 Task: Explore Airbnb accommodation in Grimbergen, Belgium from 6th December, 2023 to 10th December, 2023 for 1 adult. Place can be private room with 1  bedroom having 1 bed and 1 bathroom. Property type can be hotel. Amenities needed are: heating.
Action: Mouse moved to (382, 116)
Screenshot: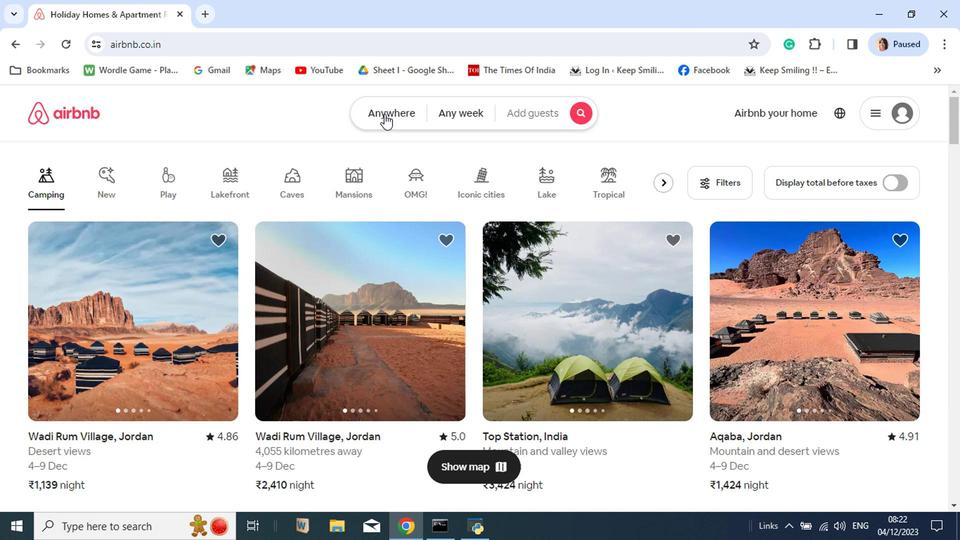 
Action: Mouse pressed left at (382, 116)
Screenshot: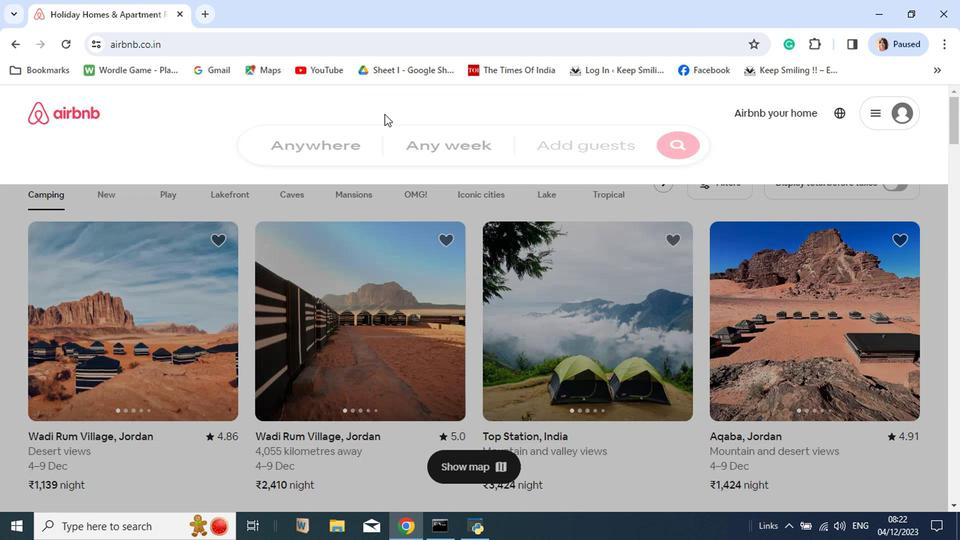 
Action: Mouse moved to (534, 410)
Screenshot: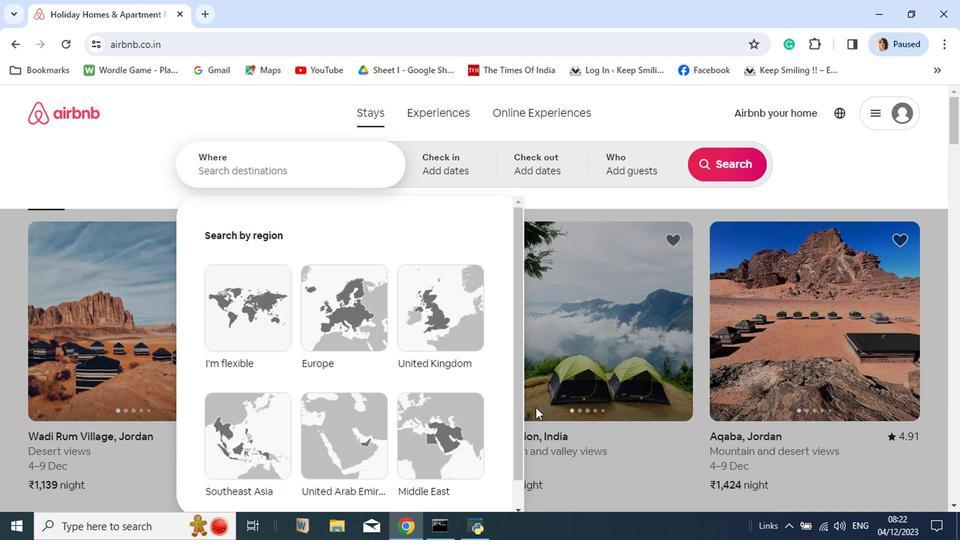 
Action: Key pressed <Key.shift>Grimb
Screenshot: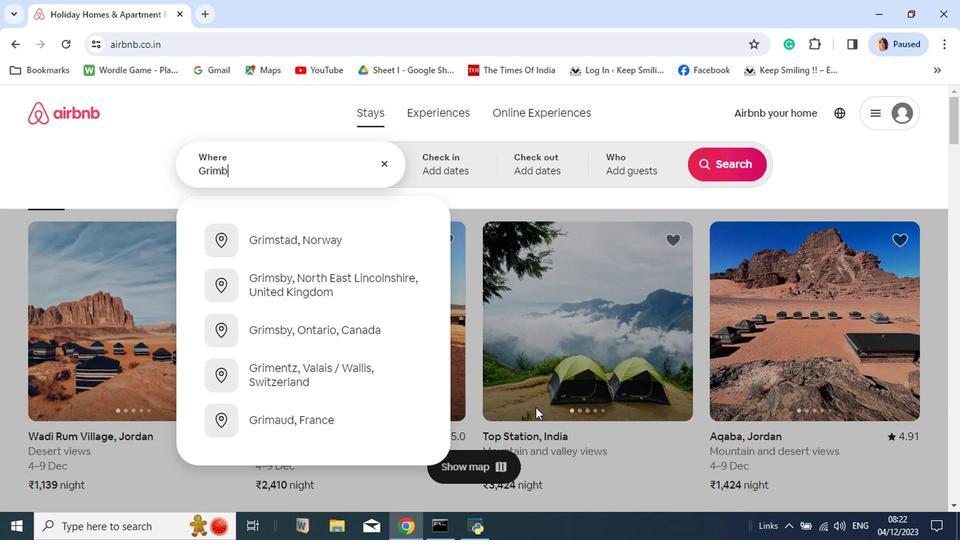 
Action: Mouse moved to (280, 249)
Screenshot: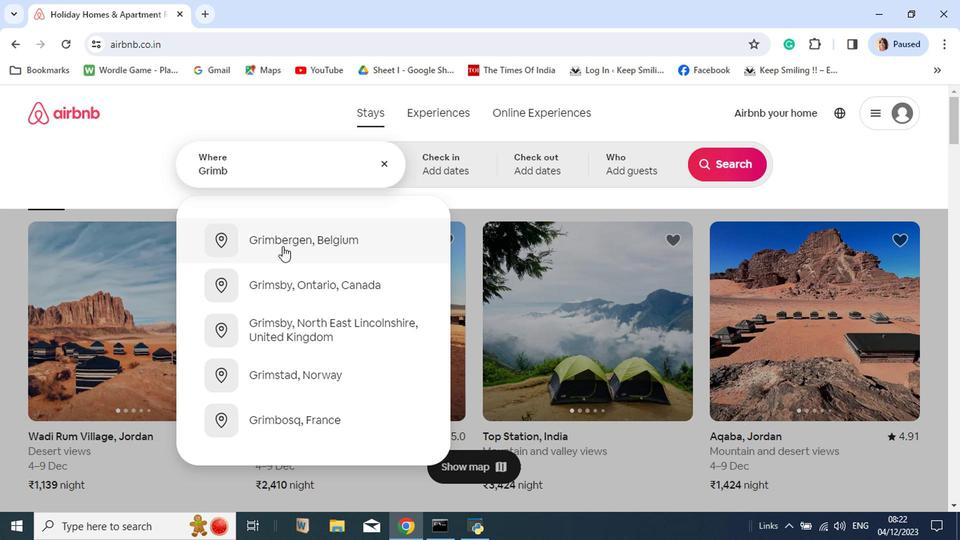 
Action: Mouse pressed left at (280, 249)
Screenshot: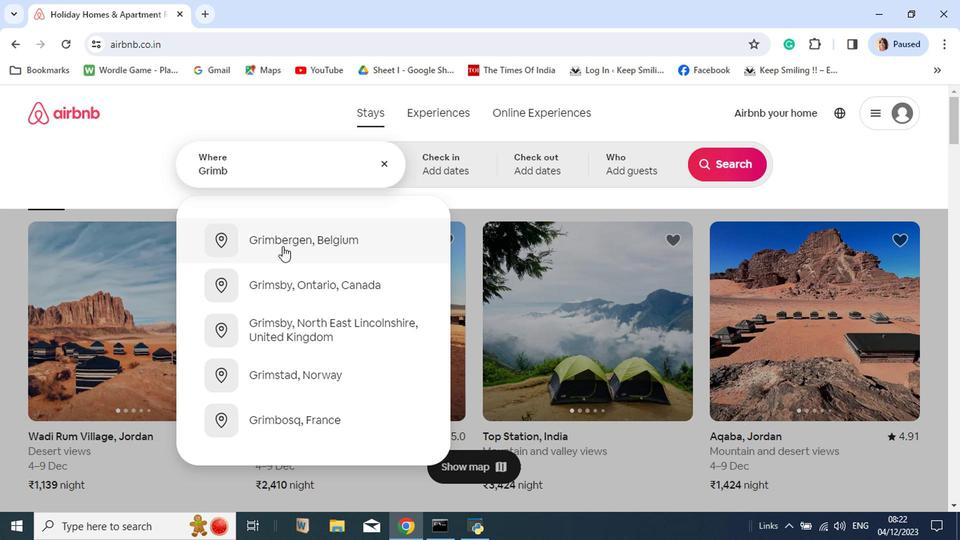 
Action: Mouse moved to (327, 383)
Screenshot: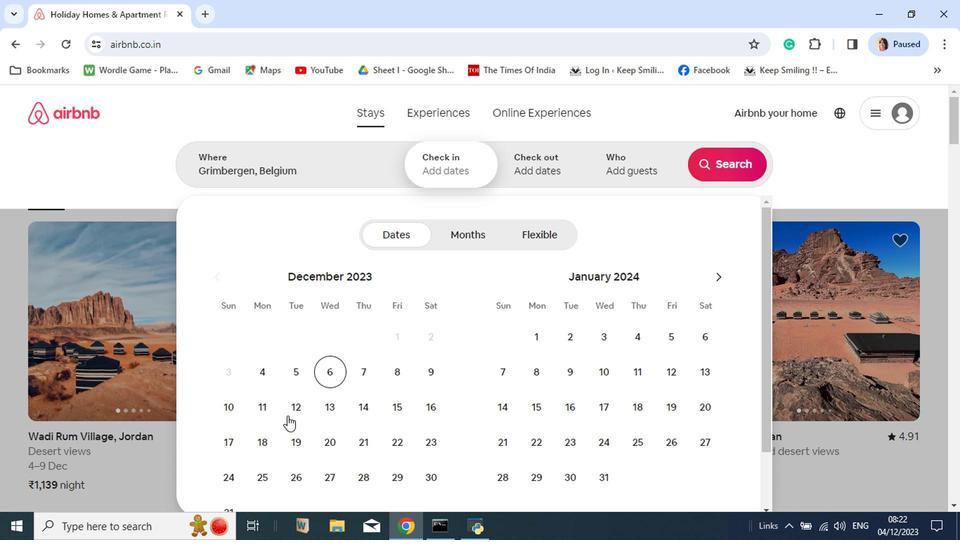 
Action: Mouse pressed left at (327, 383)
Screenshot: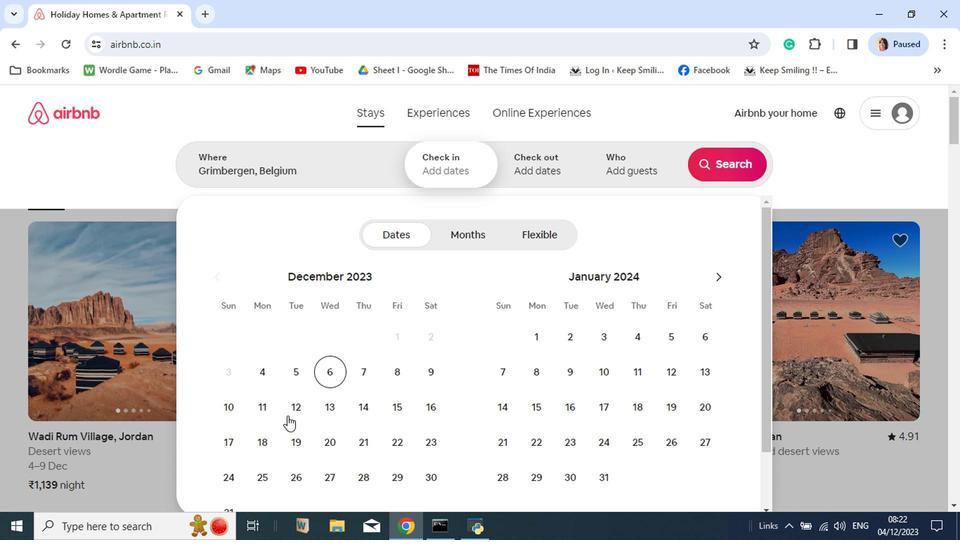 
Action: Mouse moved to (223, 415)
Screenshot: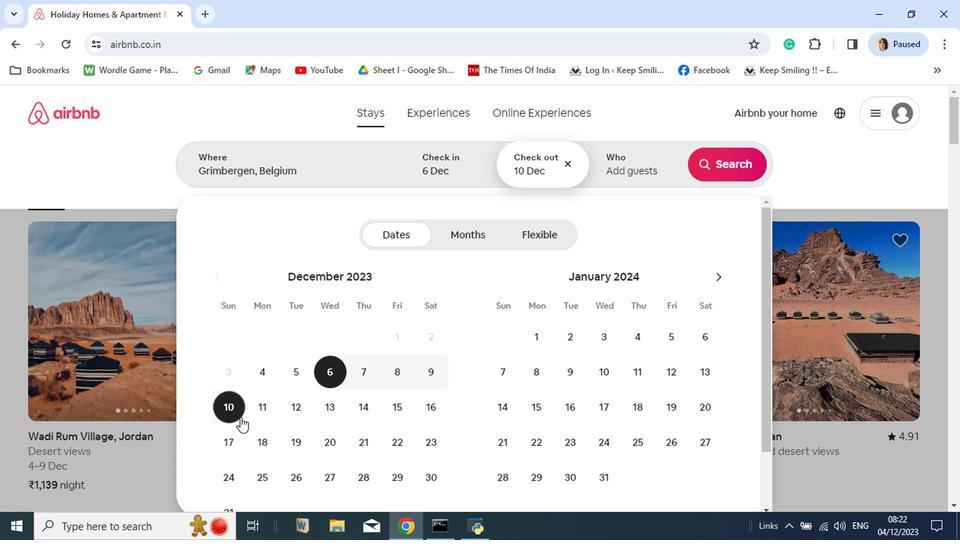 
Action: Mouse pressed left at (223, 415)
Screenshot: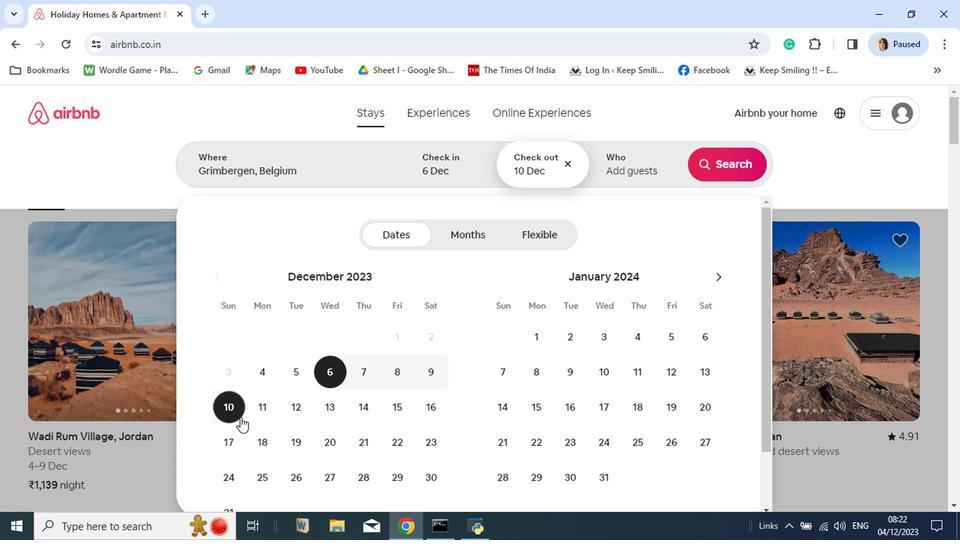 
Action: Mouse moved to (658, 172)
Screenshot: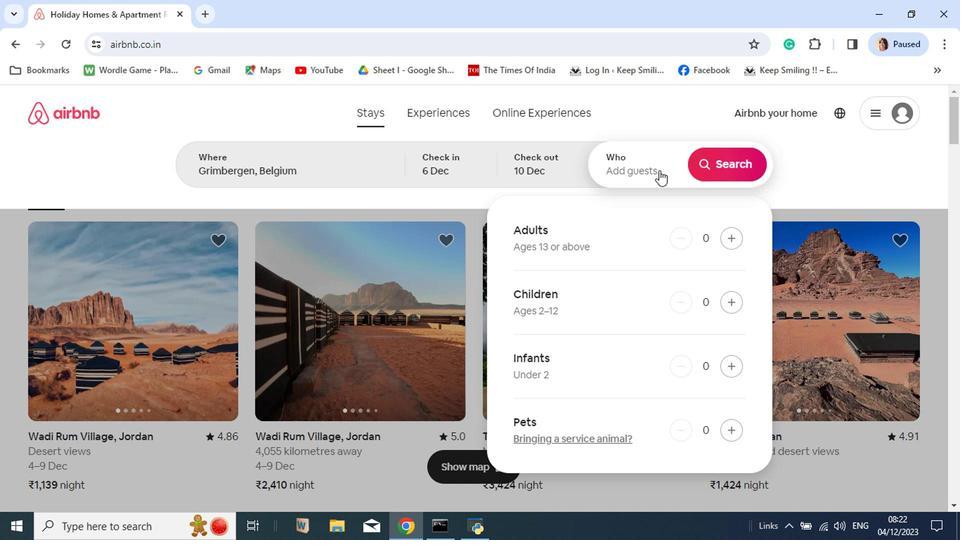 
Action: Mouse pressed left at (658, 172)
Screenshot: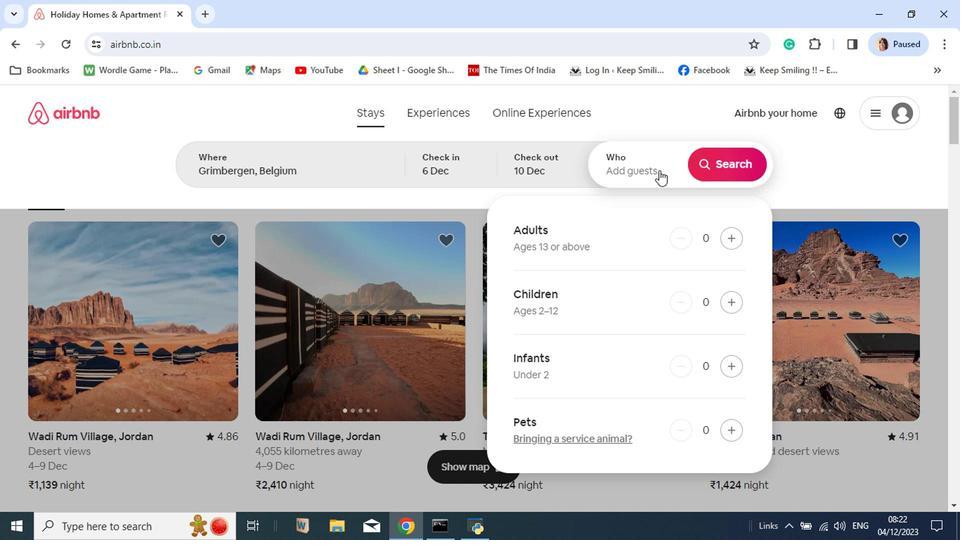 
Action: Mouse moved to (732, 245)
Screenshot: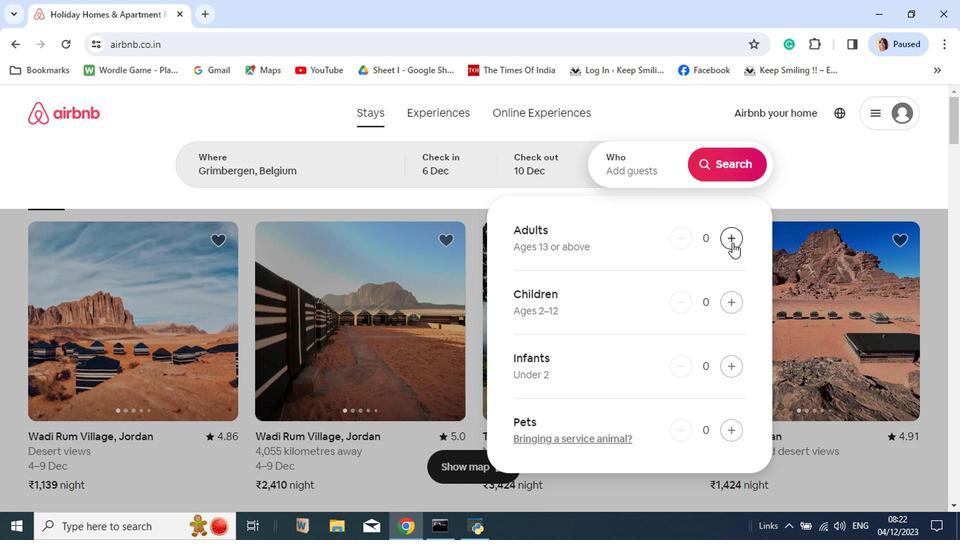 
Action: Mouse pressed left at (732, 245)
Screenshot: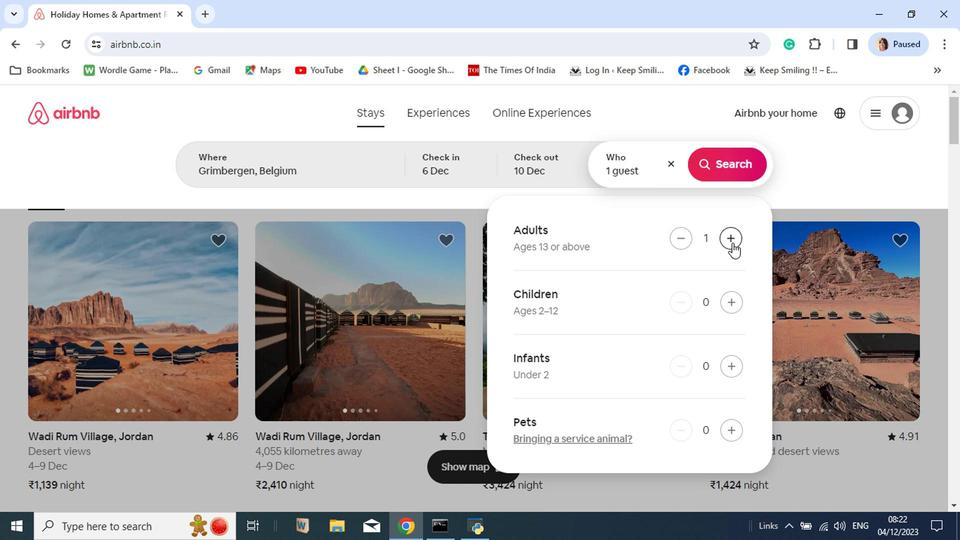 
Action: Mouse moved to (729, 168)
Screenshot: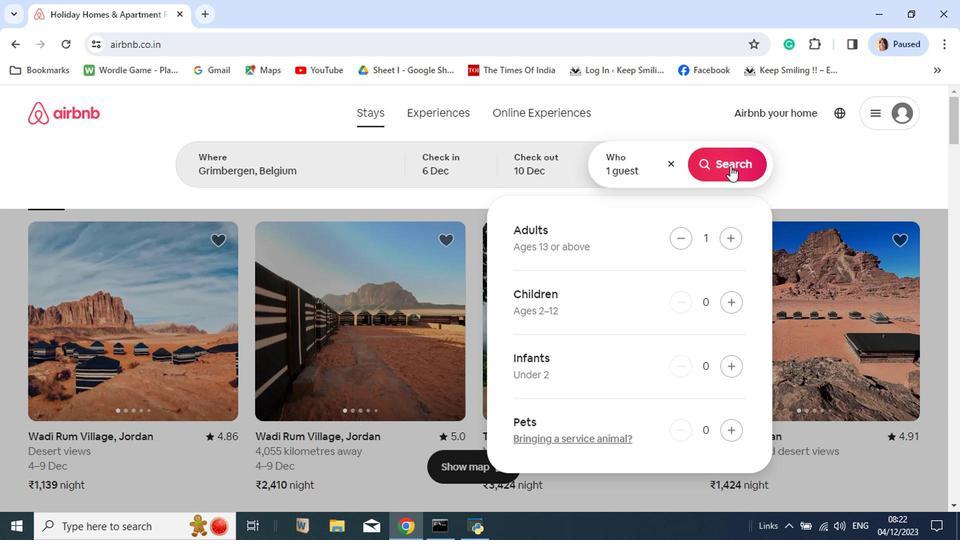 
Action: Mouse pressed left at (729, 168)
Screenshot: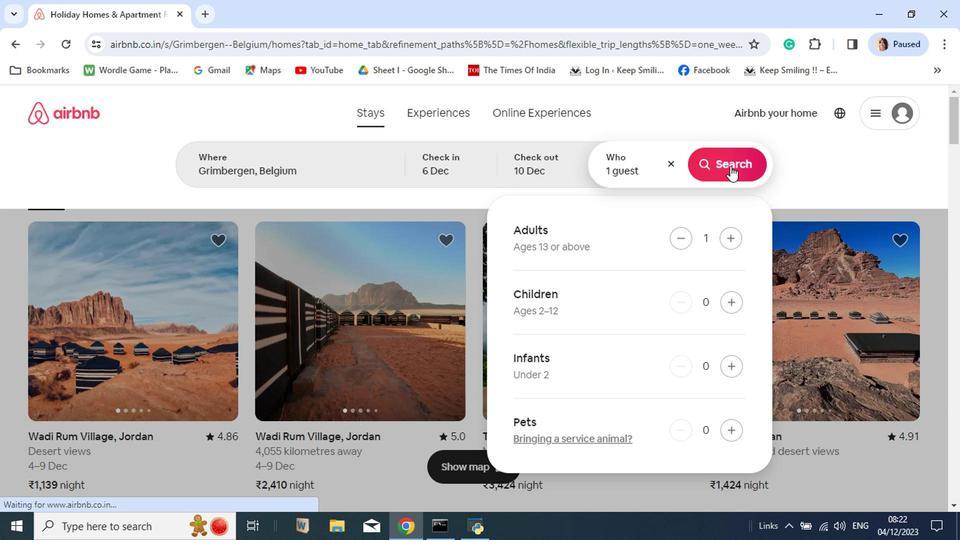 
Action: Mouse moved to (744, 174)
Screenshot: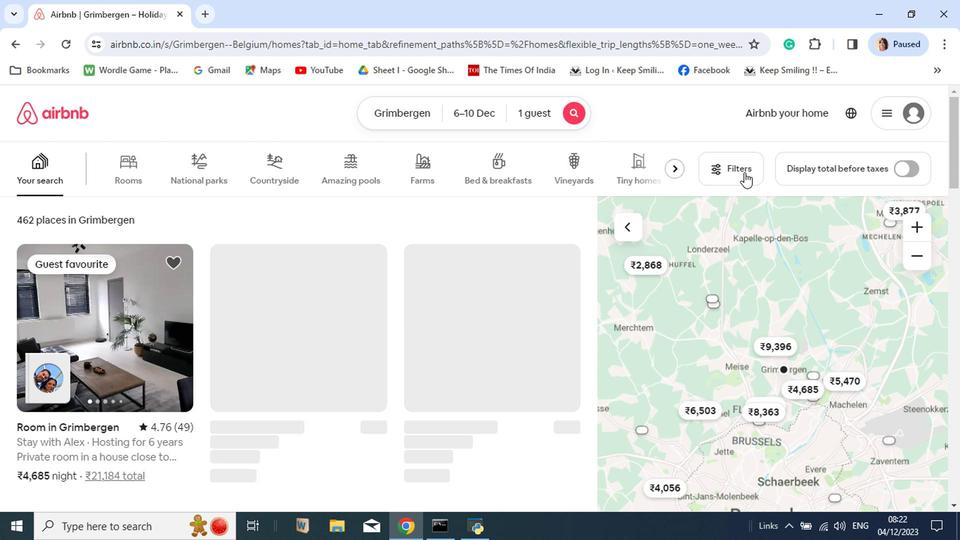
Action: Mouse pressed left at (744, 174)
Screenshot: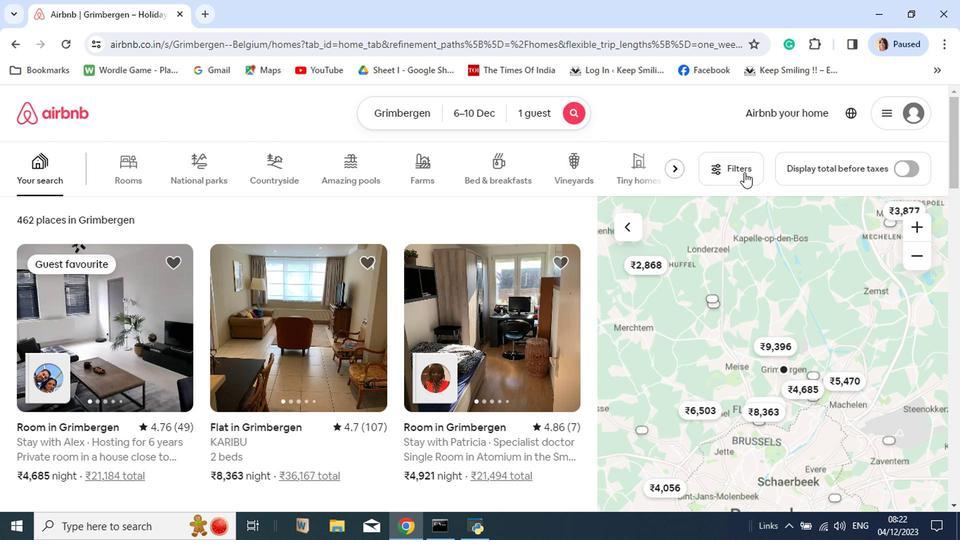 
Action: Mouse moved to (749, 178)
Screenshot: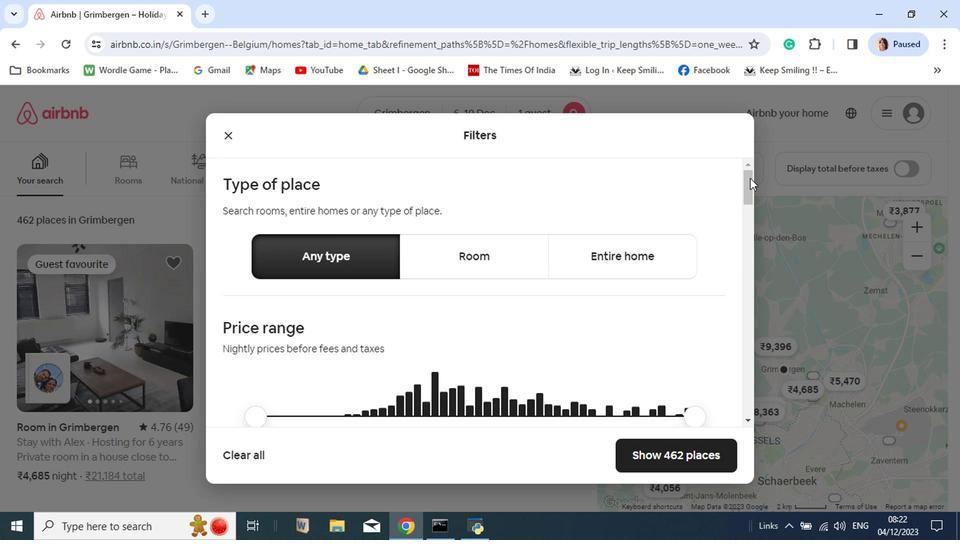 
Action: Mouse pressed left at (749, 178)
Screenshot: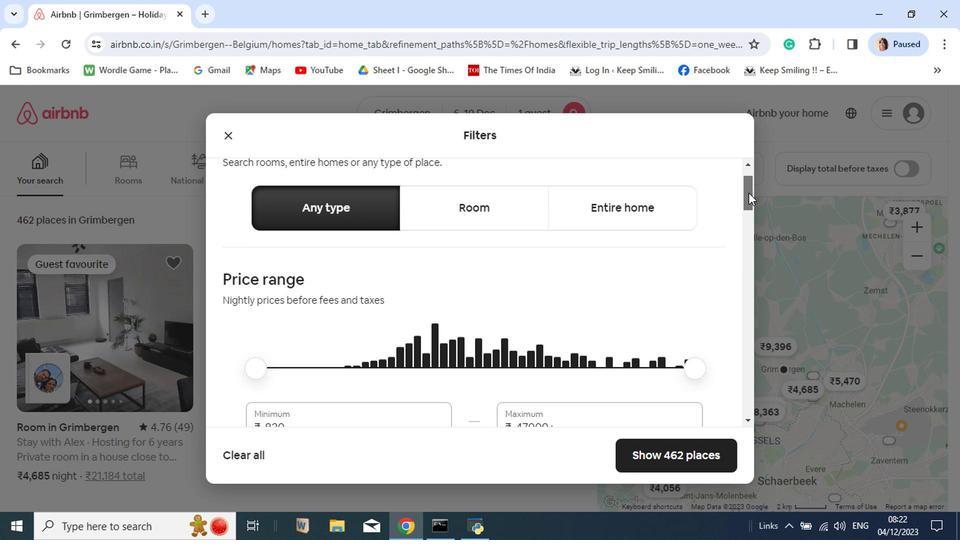 
Action: Mouse moved to (309, 278)
Screenshot: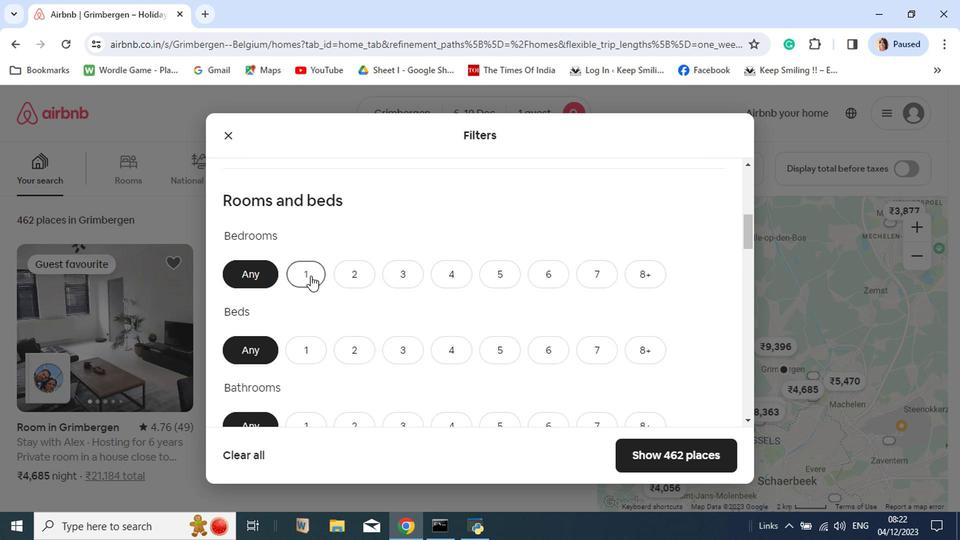 
Action: Mouse pressed left at (309, 278)
Screenshot: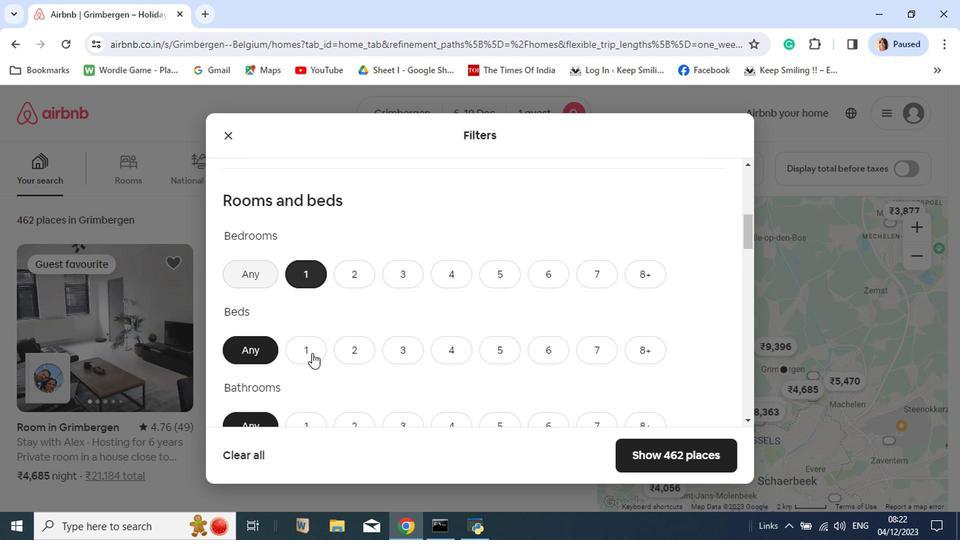 
Action: Mouse moved to (310, 355)
Screenshot: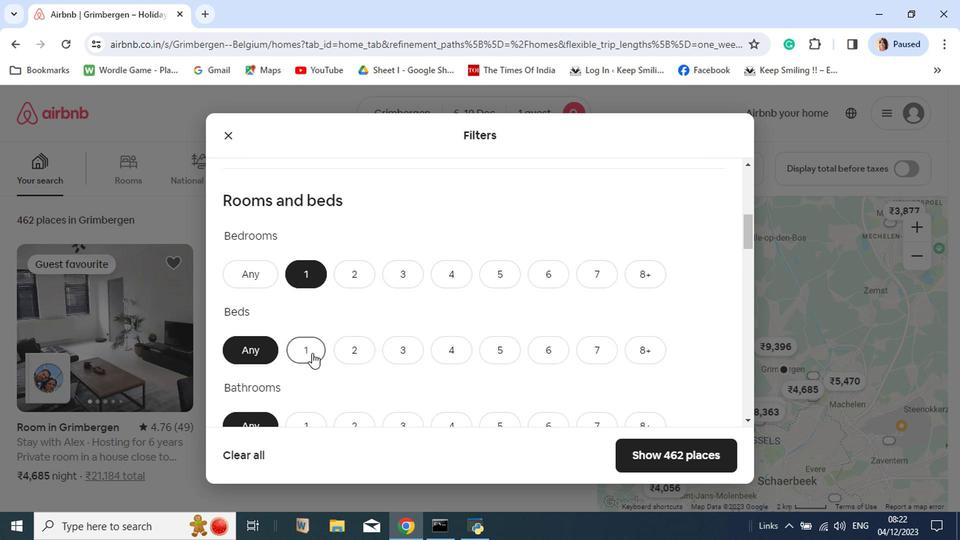
Action: Mouse pressed left at (310, 355)
Screenshot: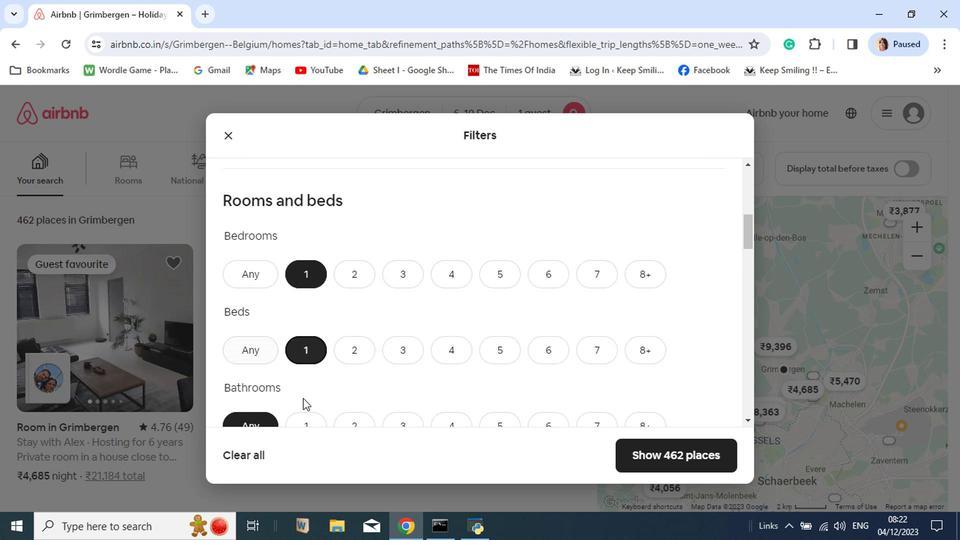 
Action: Mouse moved to (301, 415)
Screenshot: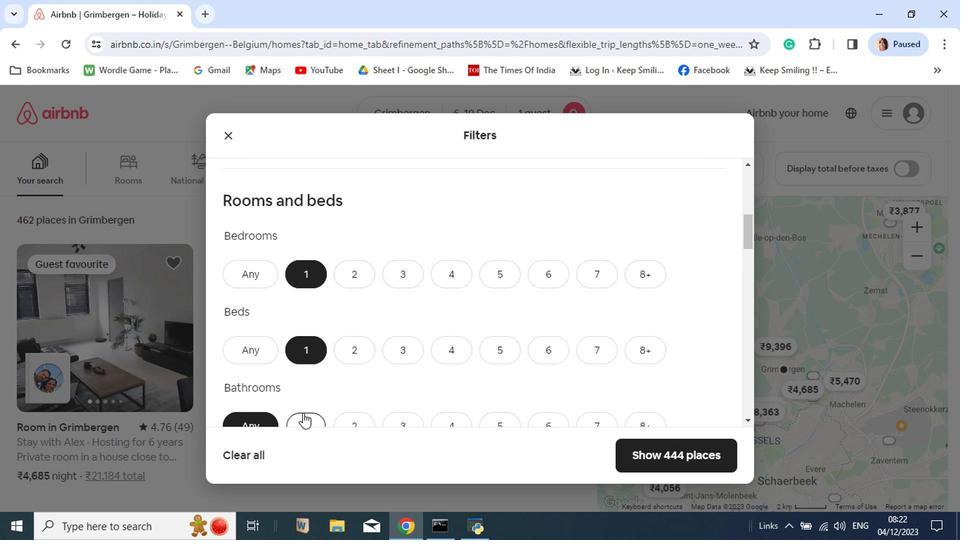 
Action: Mouse pressed left at (301, 415)
Screenshot: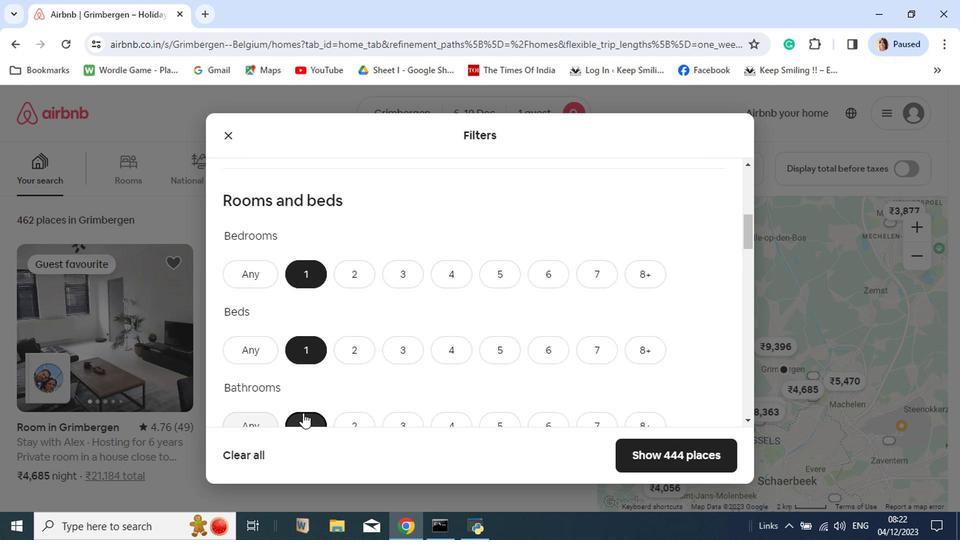 
Action: Mouse moved to (366, 369)
Screenshot: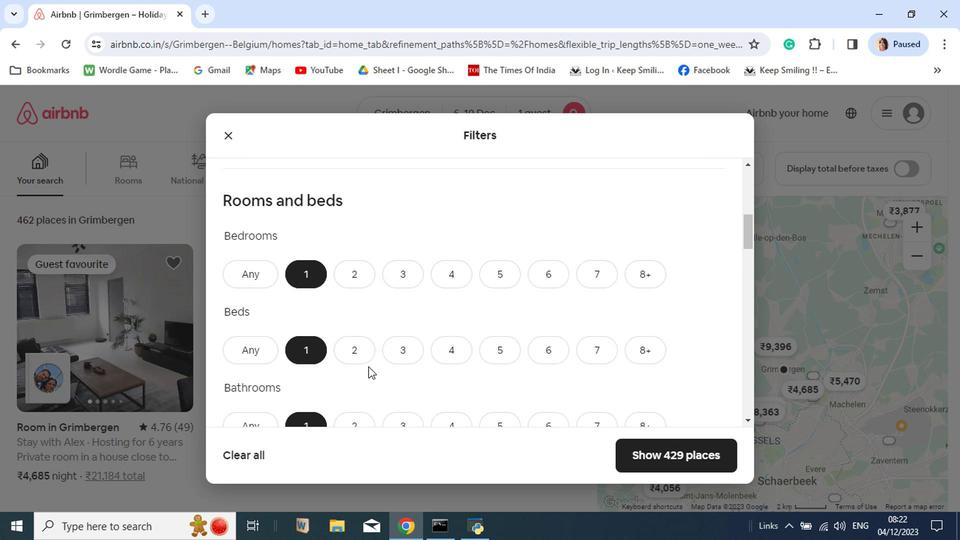 
Action: Mouse scrolled (366, 368) with delta (0, -1)
Screenshot: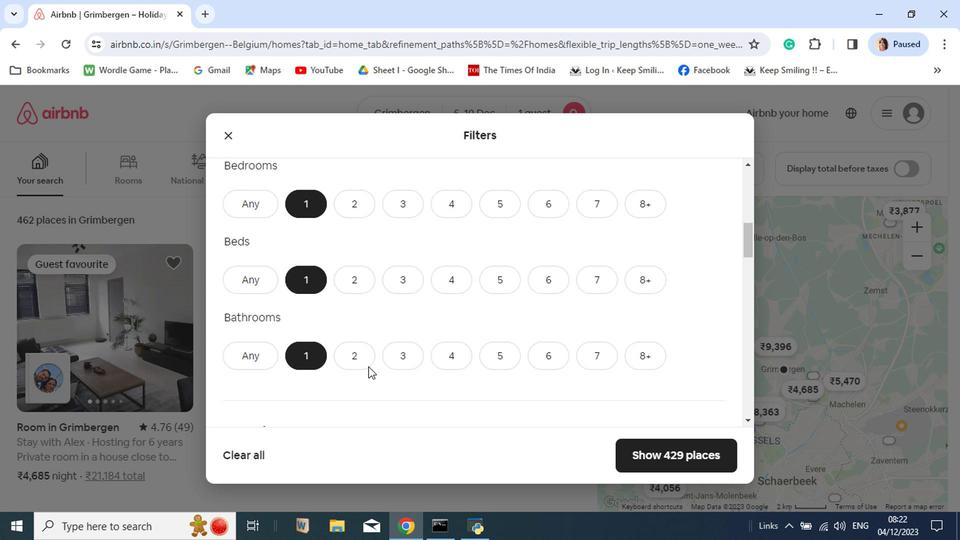 
Action: Mouse scrolled (366, 368) with delta (0, -1)
Screenshot: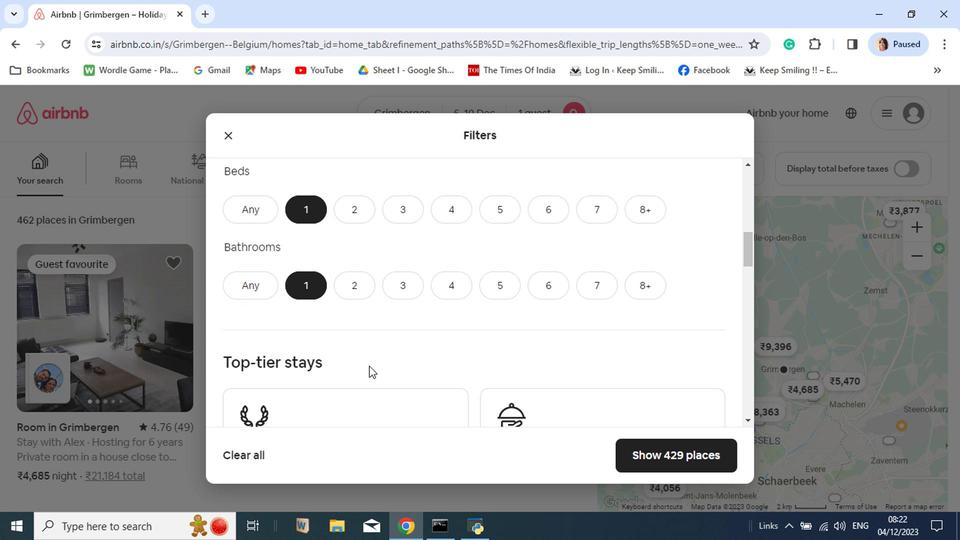 
Action: Mouse moved to (367, 368)
Screenshot: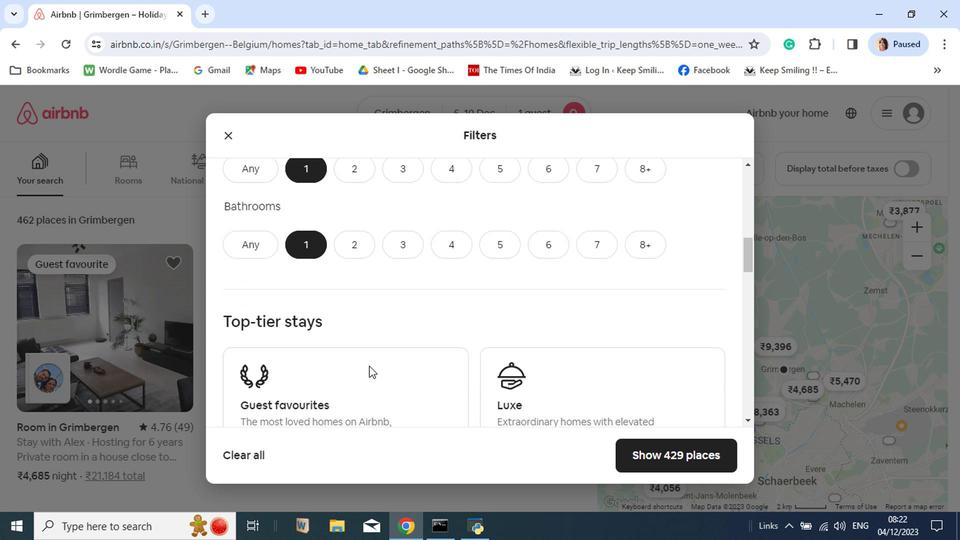 
Action: Mouse scrolled (367, 367) with delta (0, 0)
Screenshot: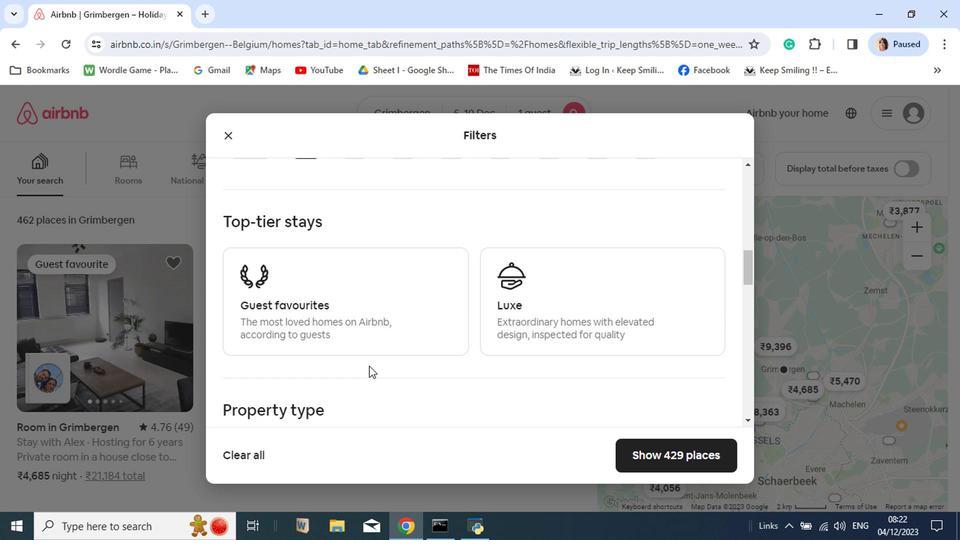 
Action: Mouse scrolled (367, 367) with delta (0, 0)
Screenshot: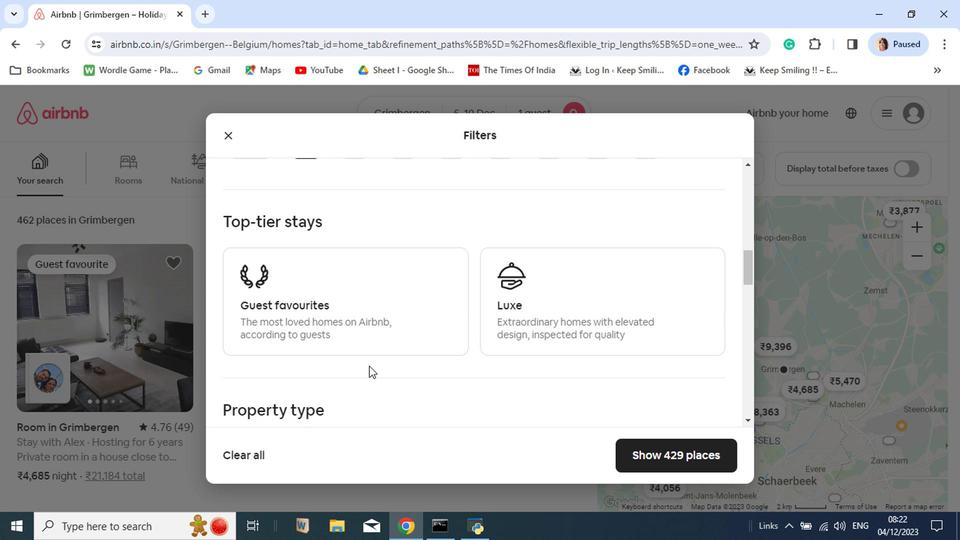 
Action: Mouse scrolled (367, 367) with delta (0, 0)
Screenshot: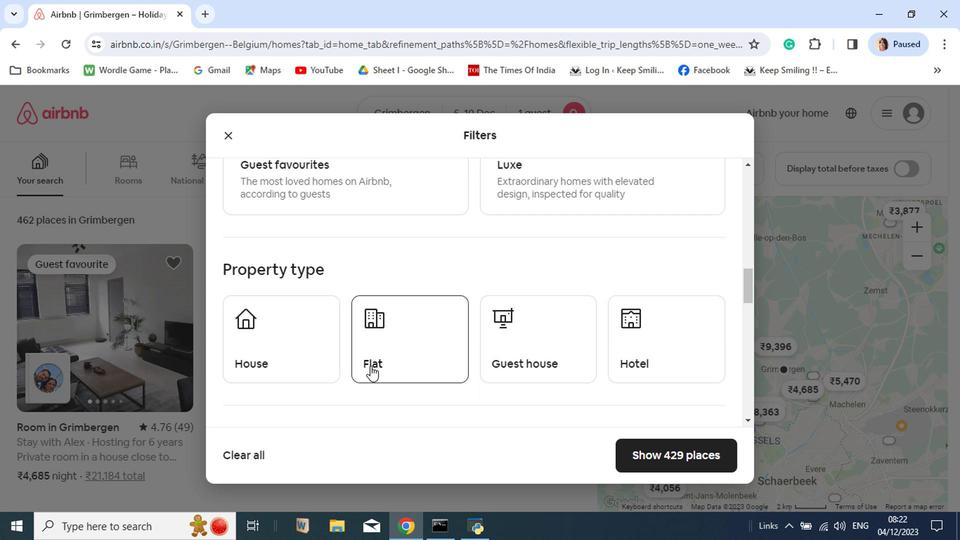 
Action: Mouse scrolled (367, 367) with delta (0, 0)
Screenshot: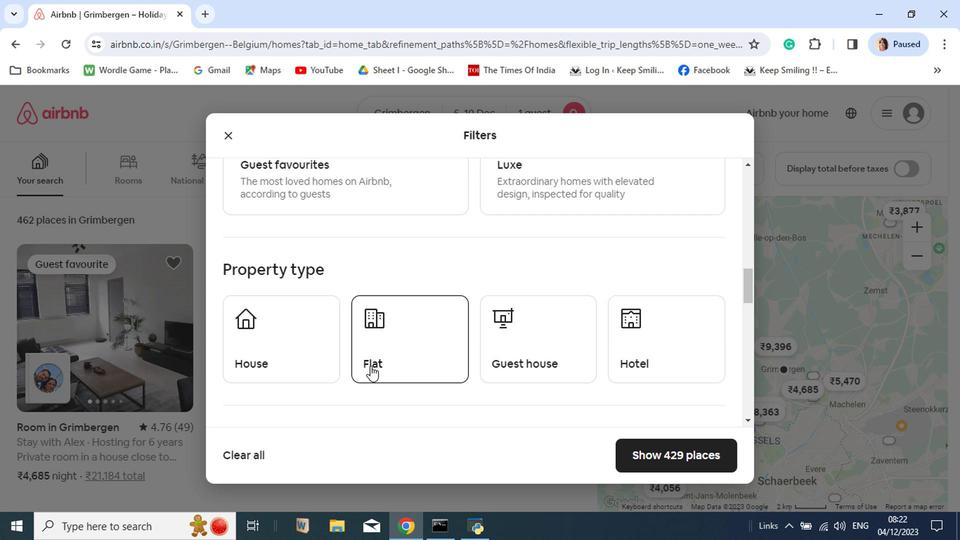 
Action: Mouse moved to (369, 368)
Screenshot: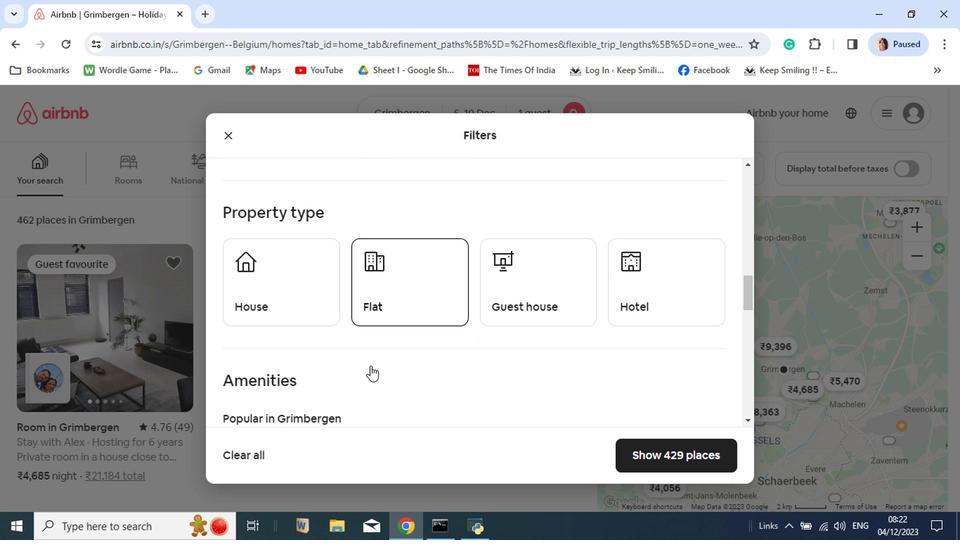 
Action: Mouse scrolled (369, 367) with delta (0, 0)
Screenshot: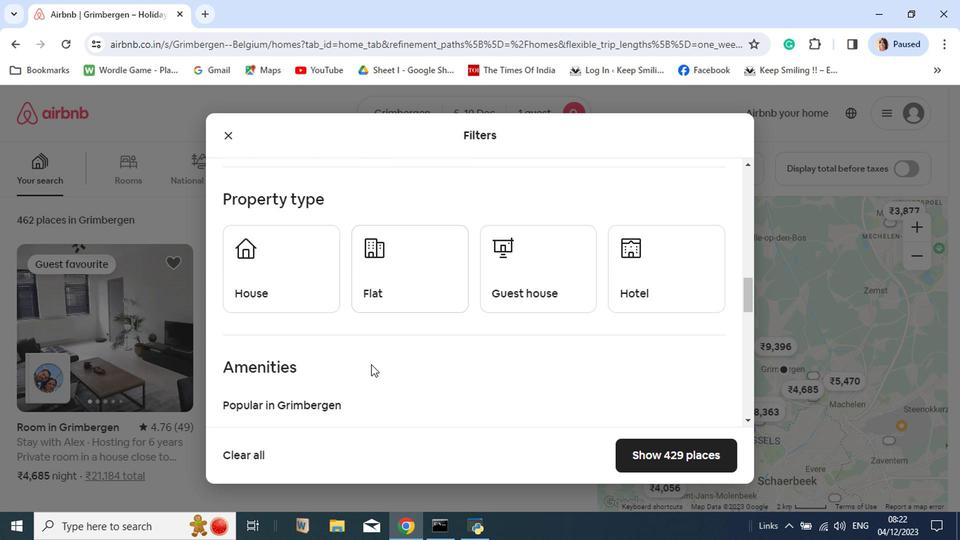 
Action: Mouse moved to (604, 290)
Screenshot: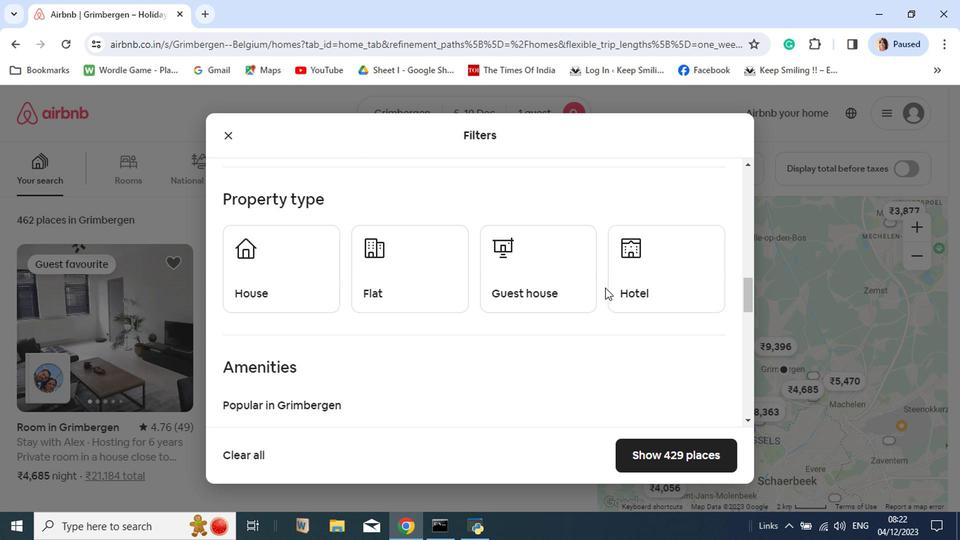 
Action: Mouse pressed left at (604, 290)
Screenshot: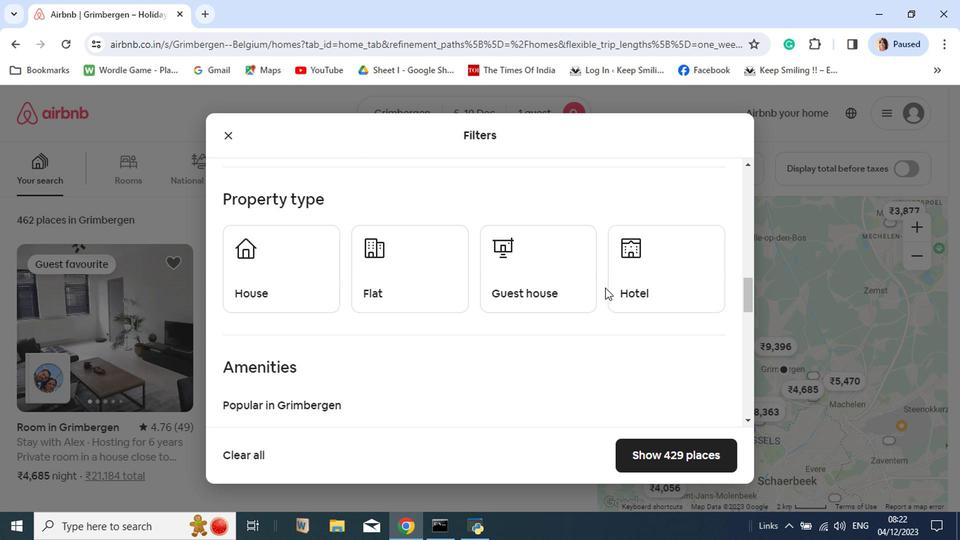 
Action: Mouse moved to (629, 289)
Screenshot: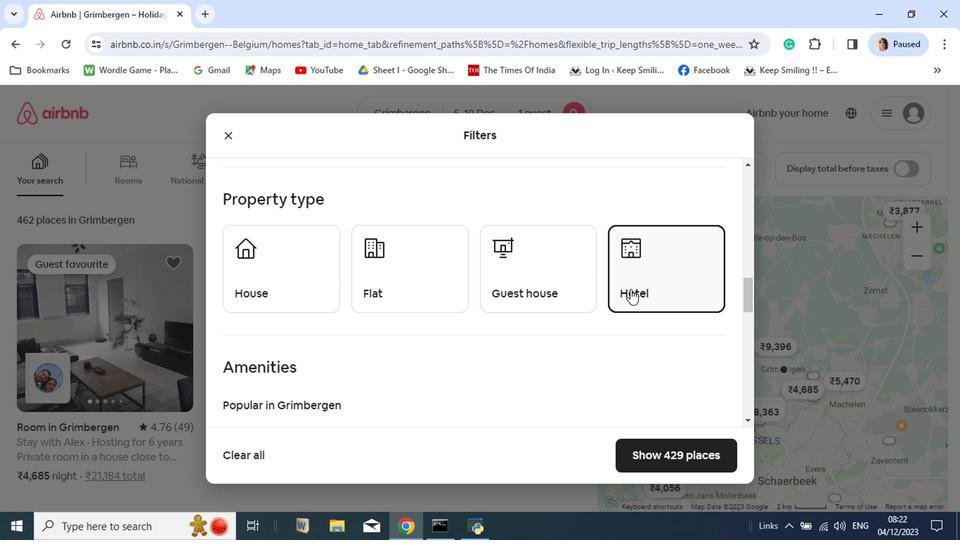 
Action: Mouse pressed left at (629, 289)
Screenshot: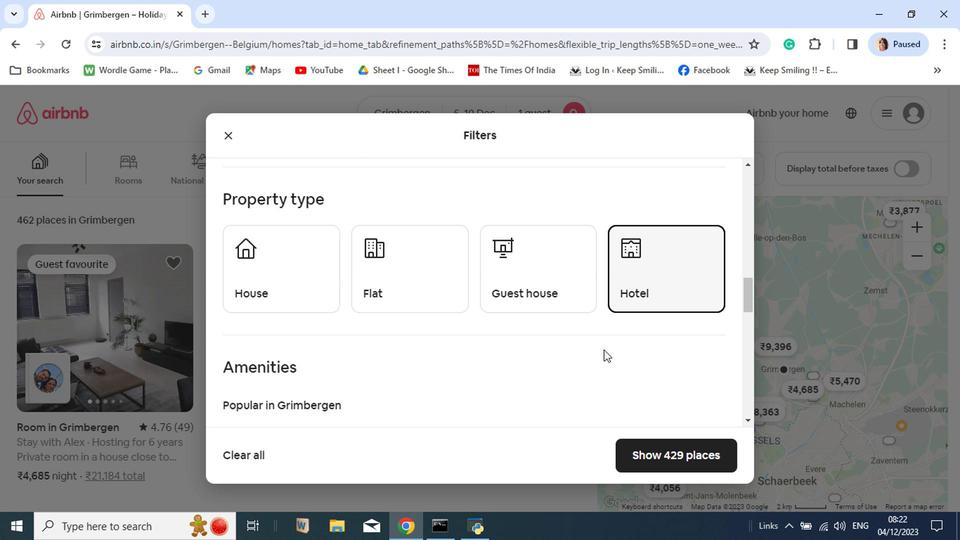 
Action: Mouse moved to (473, 409)
Screenshot: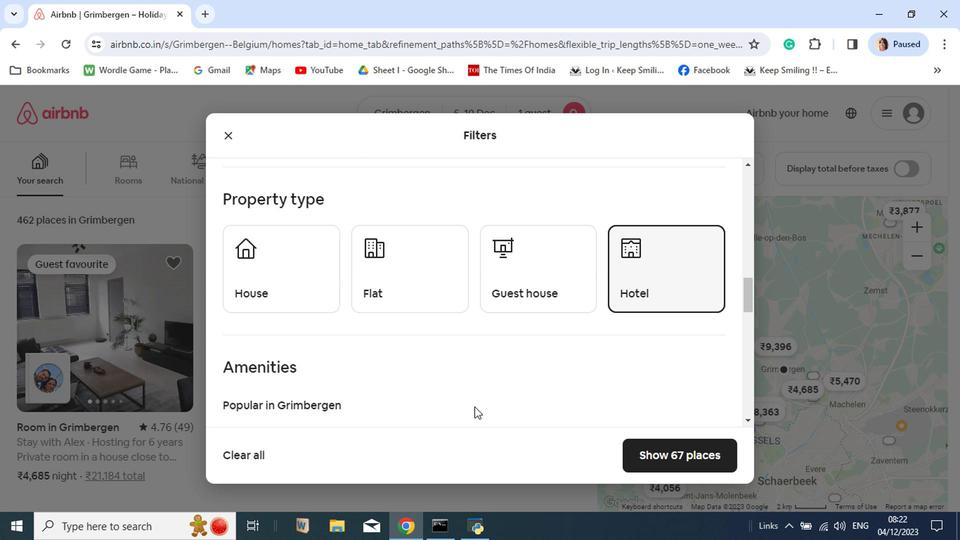 
Action: Mouse scrolled (473, 408) with delta (0, 0)
Screenshot: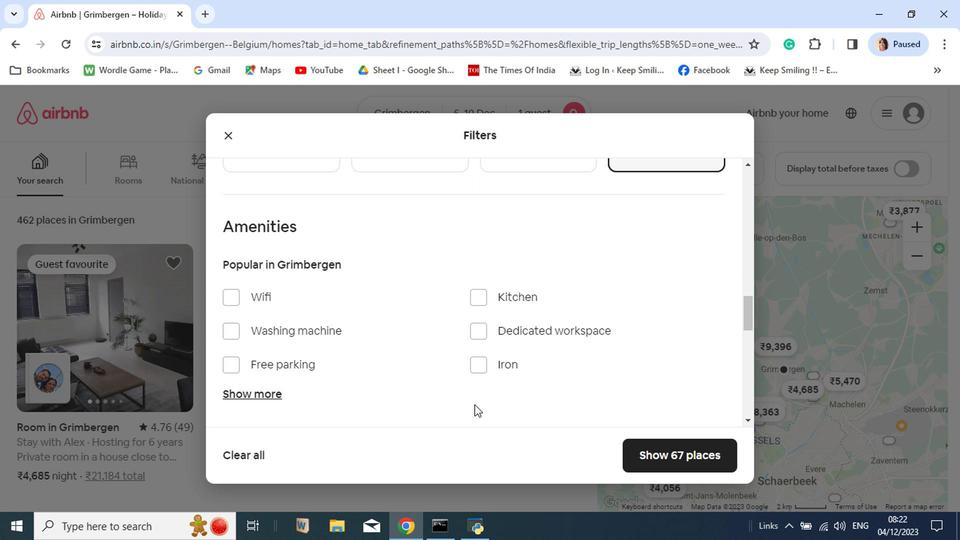 
Action: Mouse scrolled (473, 408) with delta (0, 0)
Screenshot: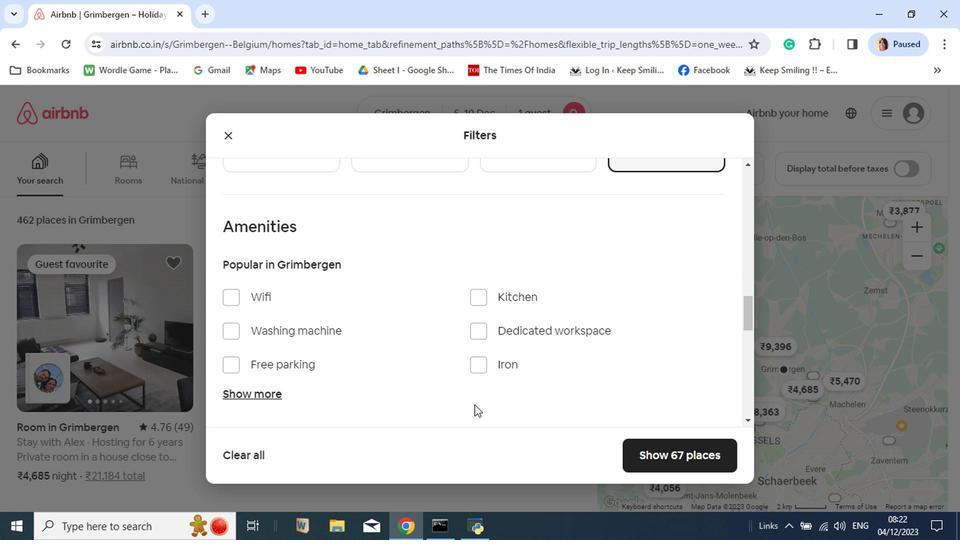 
Action: Mouse moved to (240, 400)
Screenshot: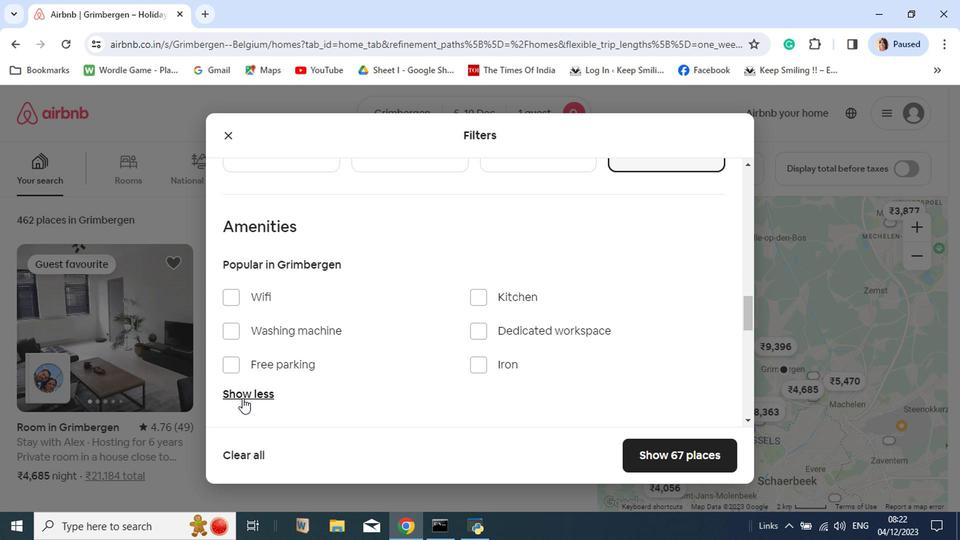 
Action: Mouse pressed left at (240, 400)
Screenshot: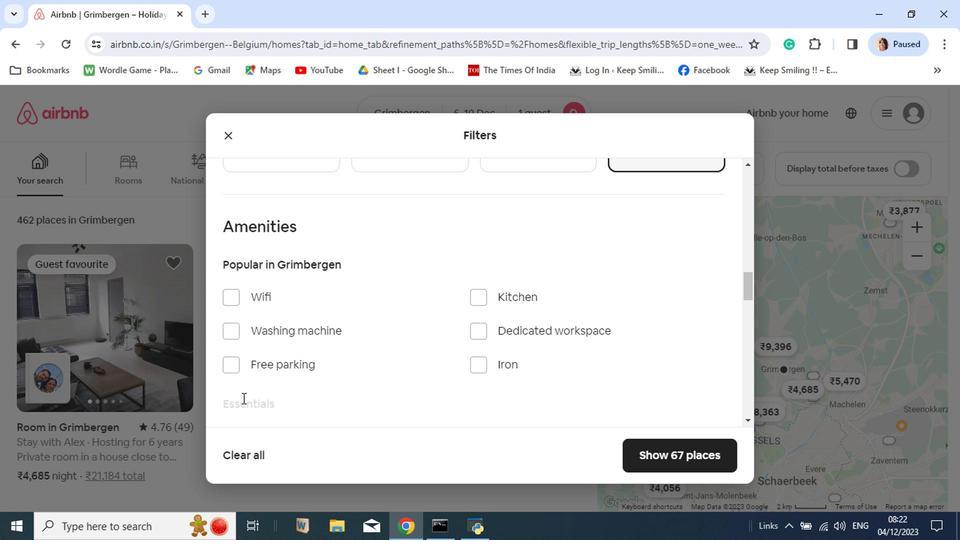 
Action: Mouse moved to (359, 445)
Screenshot: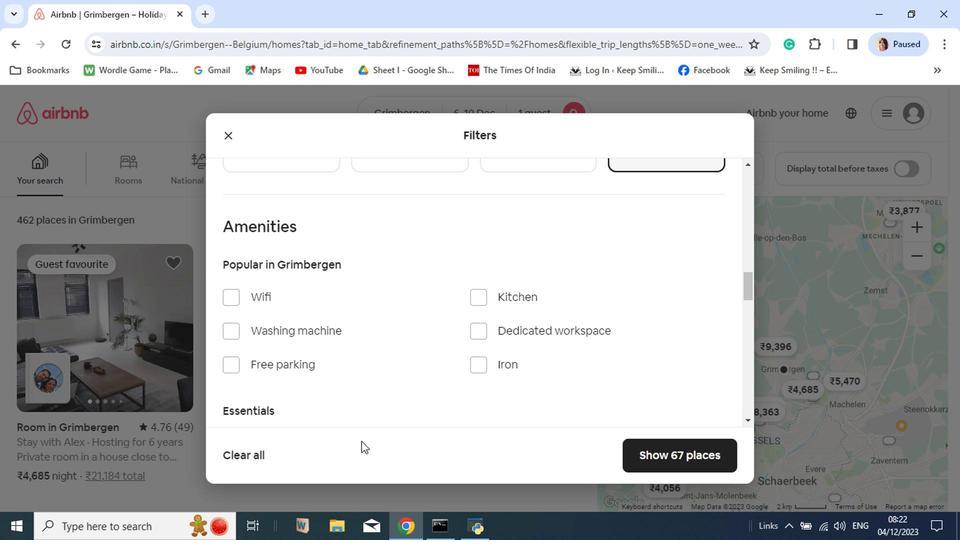 
Action: Mouse scrolled (359, 444) with delta (0, 0)
Screenshot: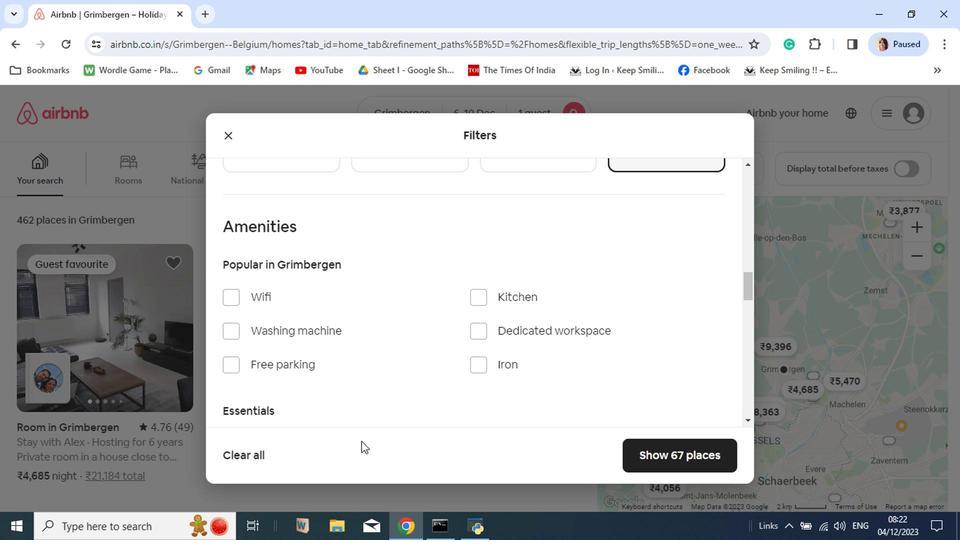 
Action: Mouse moved to (358, 399)
Screenshot: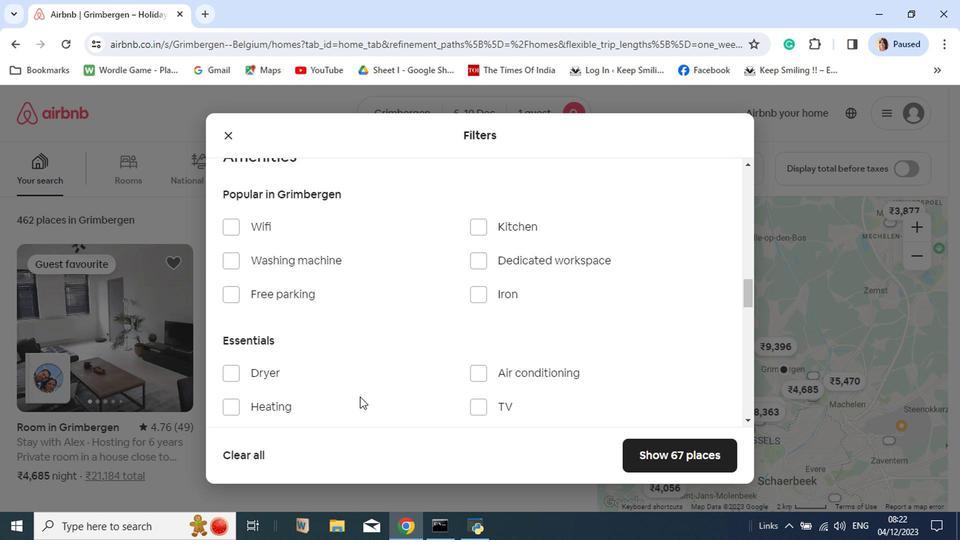 
Action: Mouse scrolled (358, 398) with delta (0, -1)
Screenshot: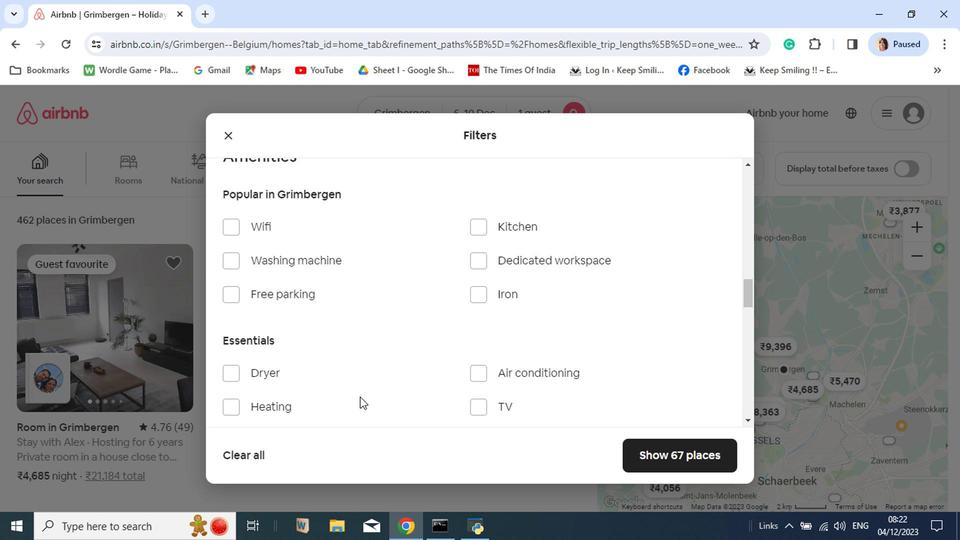 
Action: Mouse scrolled (358, 398) with delta (0, -1)
Screenshot: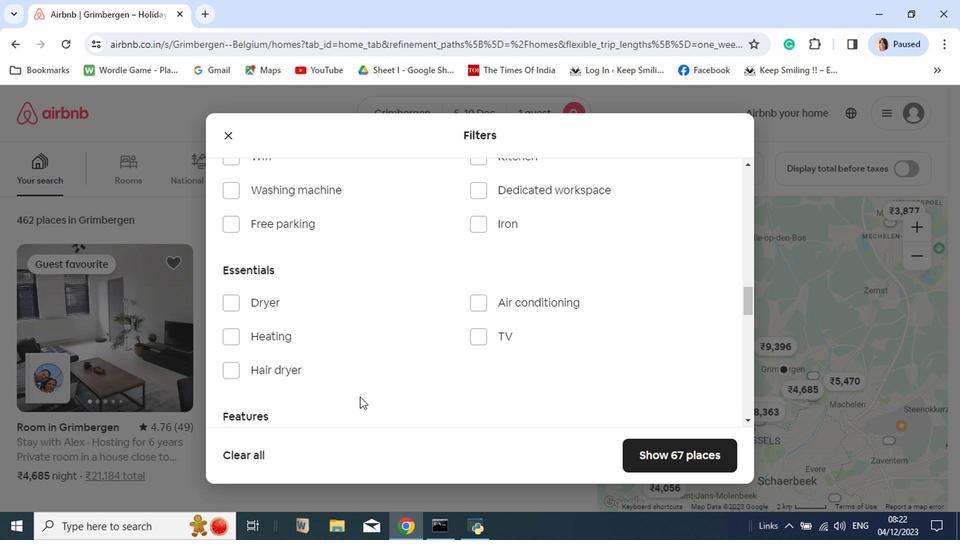 
Action: Mouse moved to (230, 343)
Screenshot: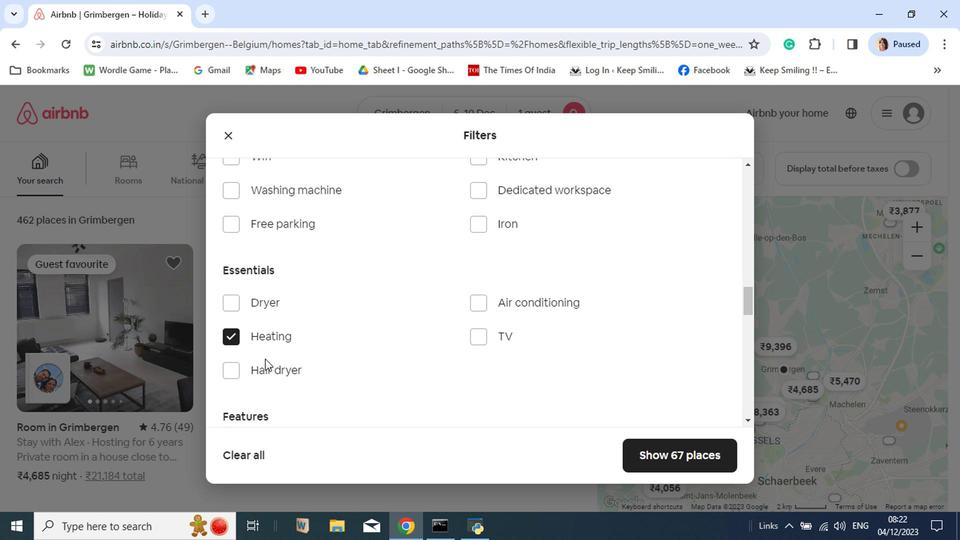 
Action: Mouse pressed left at (230, 343)
Screenshot: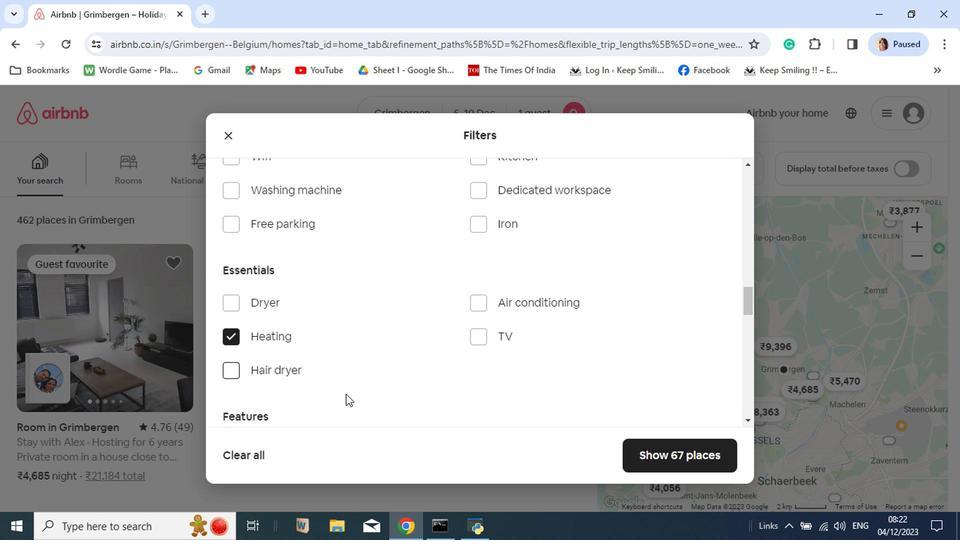 
Action: Mouse moved to (640, 456)
Screenshot: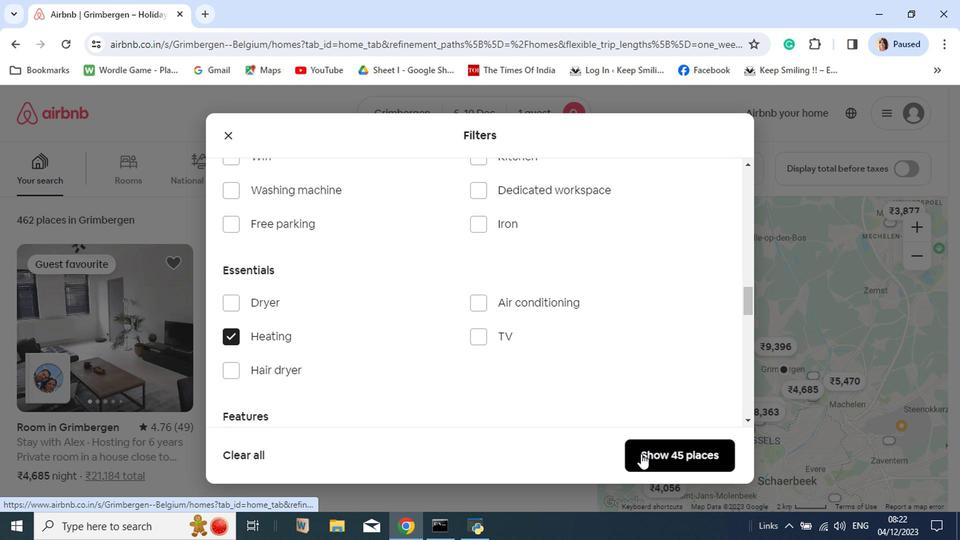
Action: Mouse pressed left at (640, 456)
Screenshot: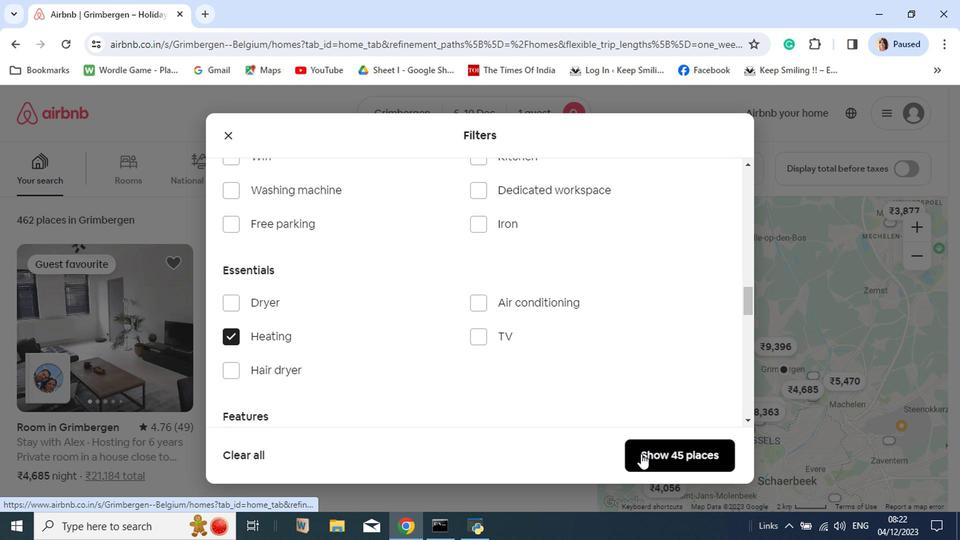 
Action: Mouse moved to (570, 476)
Screenshot: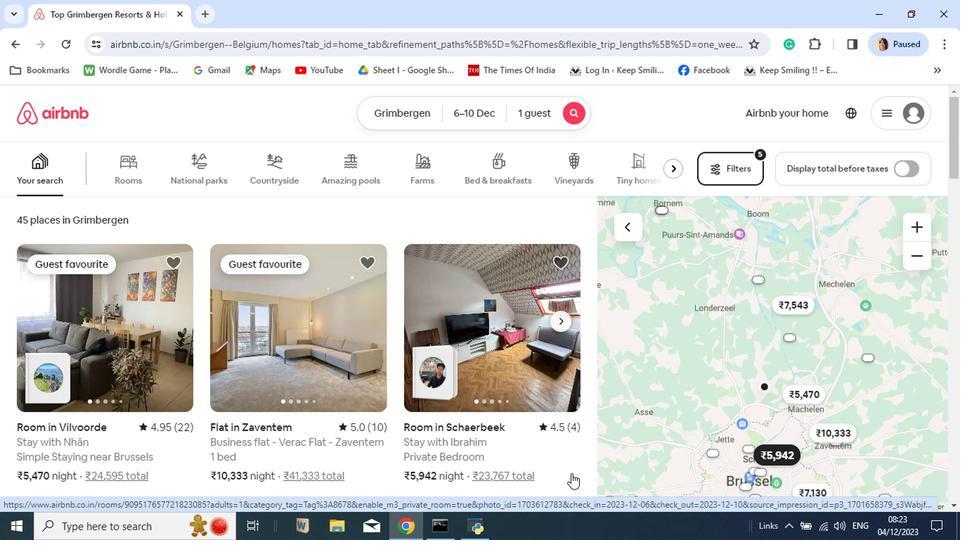 
Action: Mouse scrolled (570, 475) with delta (0, 0)
Screenshot: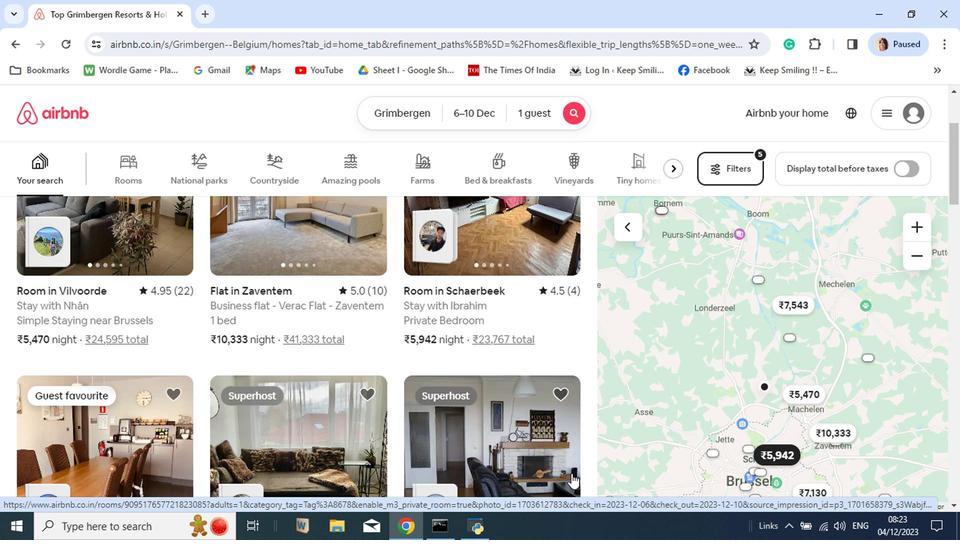 
Action: Mouse scrolled (570, 475) with delta (0, 0)
Screenshot: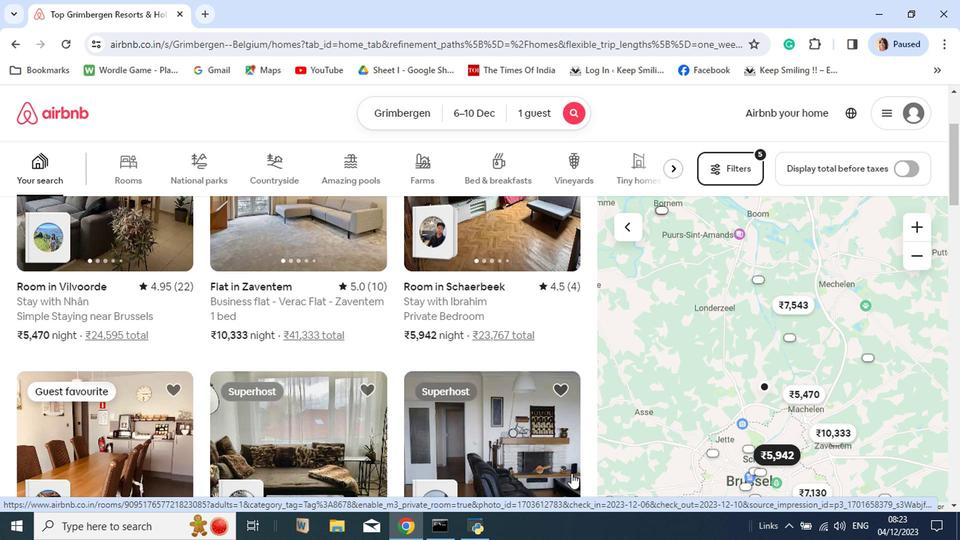 
Action: Mouse scrolled (570, 475) with delta (0, 0)
Screenshot: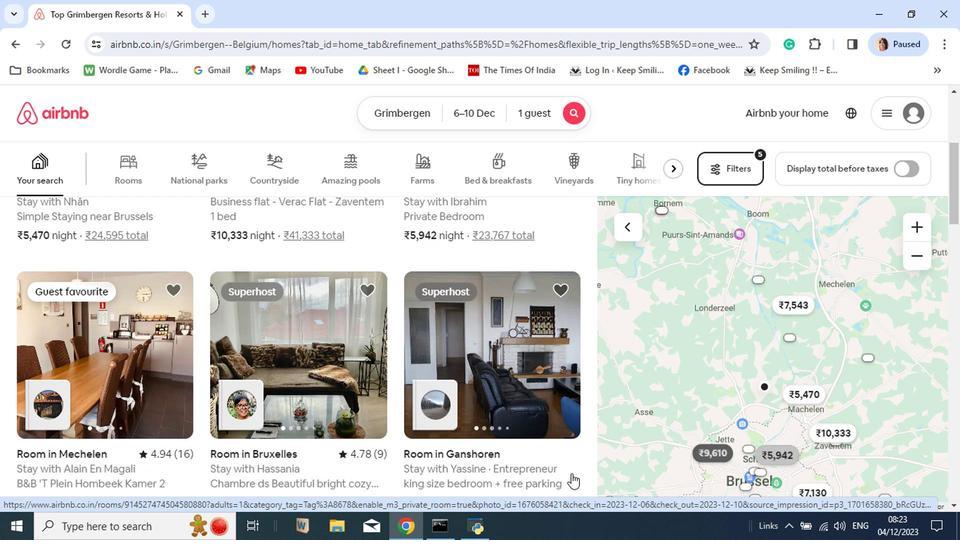 
Action: Mouse scrolled (570, 475) with delta (0, 0)
Screenshot: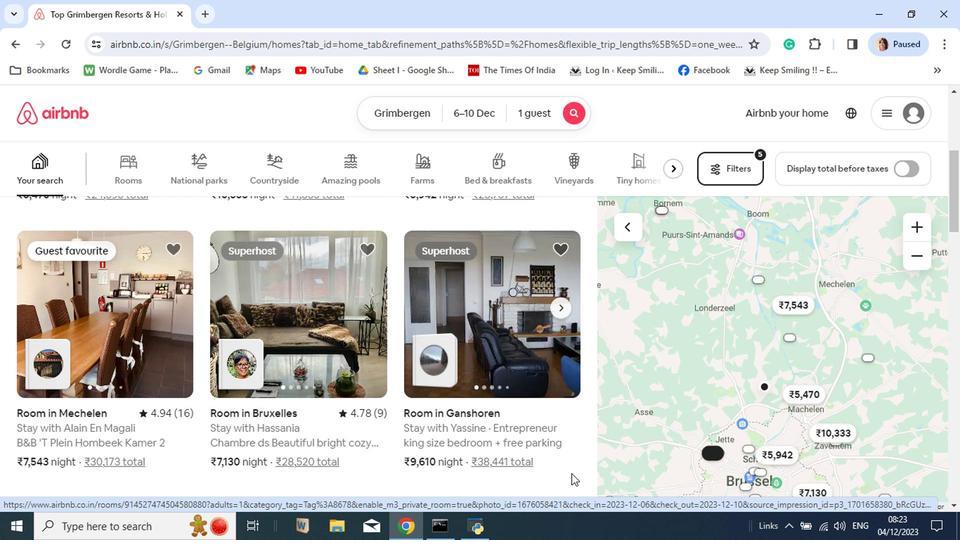 
Action: Mouse scrolled (570, 475) with delta (0, 0)
Screenshot: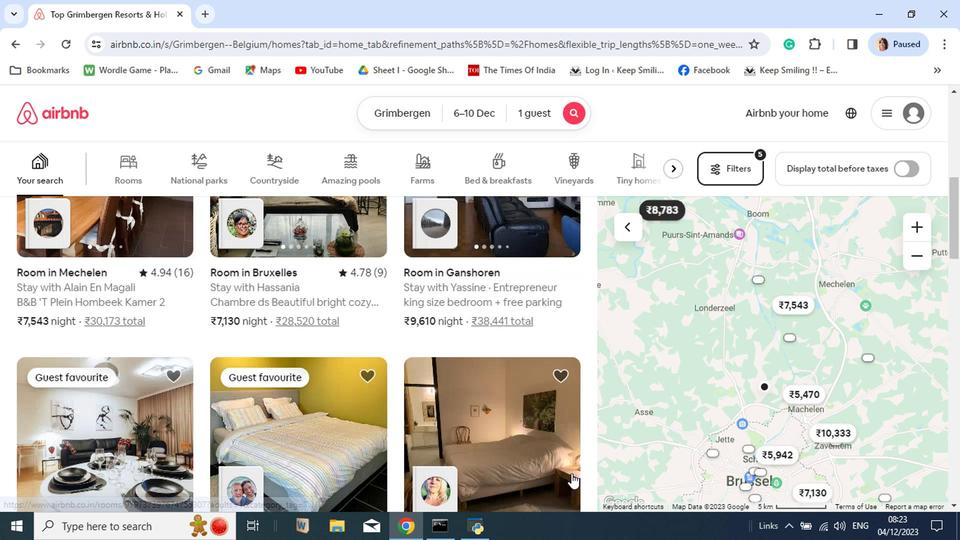 
Action: Mouse scrolled (570, 475) with delta (0, 0)
Screenshot: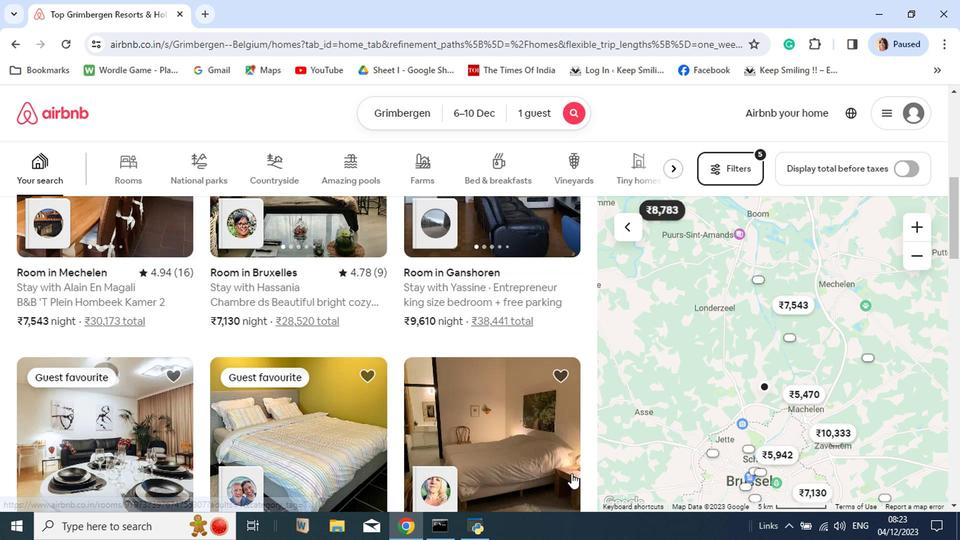 
Action: Mouse scrolled (570, 475) with delta (0, 0)
Screenshot: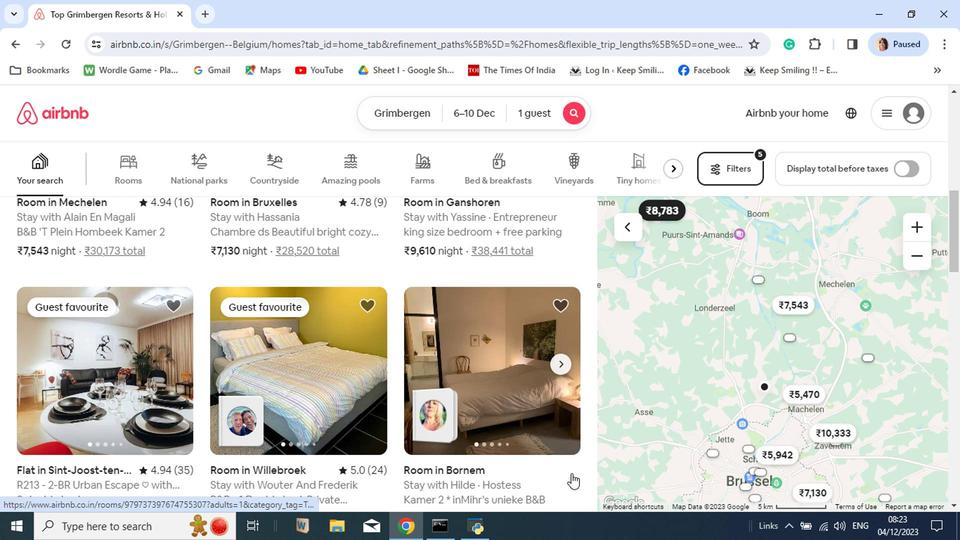 
Action: Mouse scrolled (570, 475) with delta (0, 0)
Screenshot: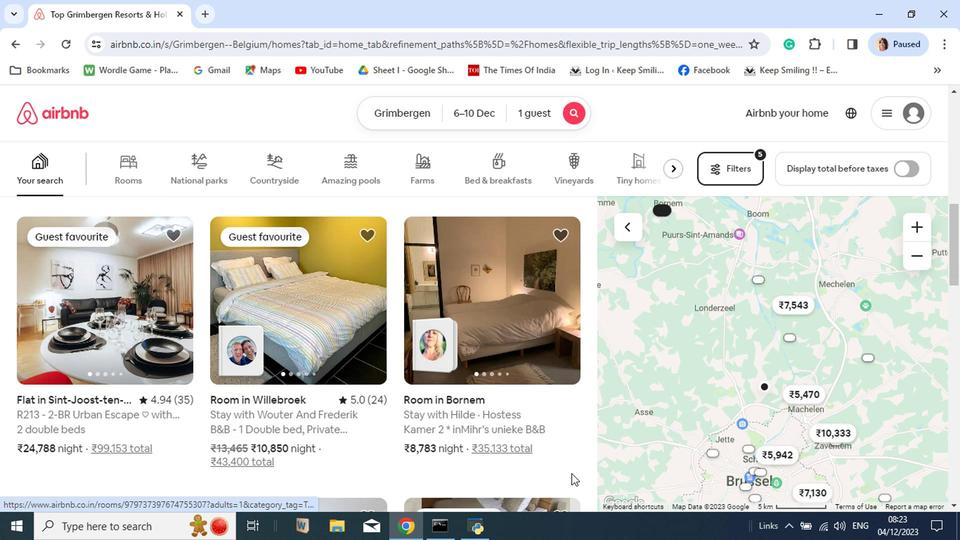 
Action: Mouse scrolled (570, 475) with delta (0, 0)
Screenshot: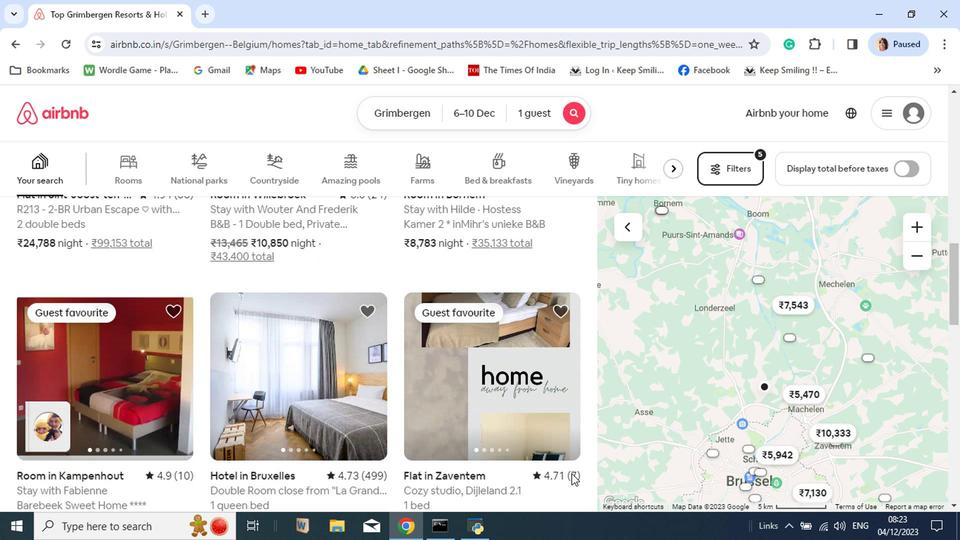 
Action: Mouse scrolled (570, 475) with delta (0, 0)
Screenshot: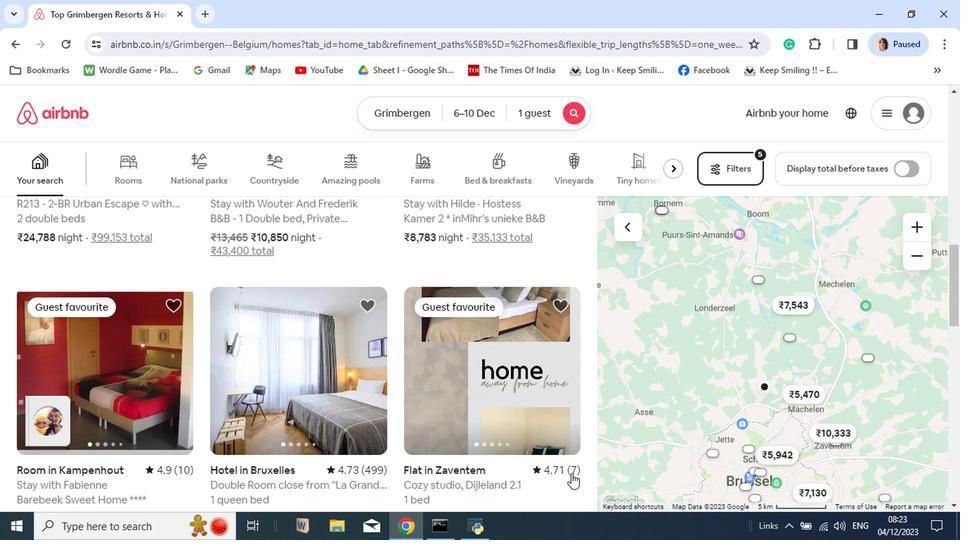 
Action: Mouse scrolled (570, 475) with delta (0, 0)
Screenshot: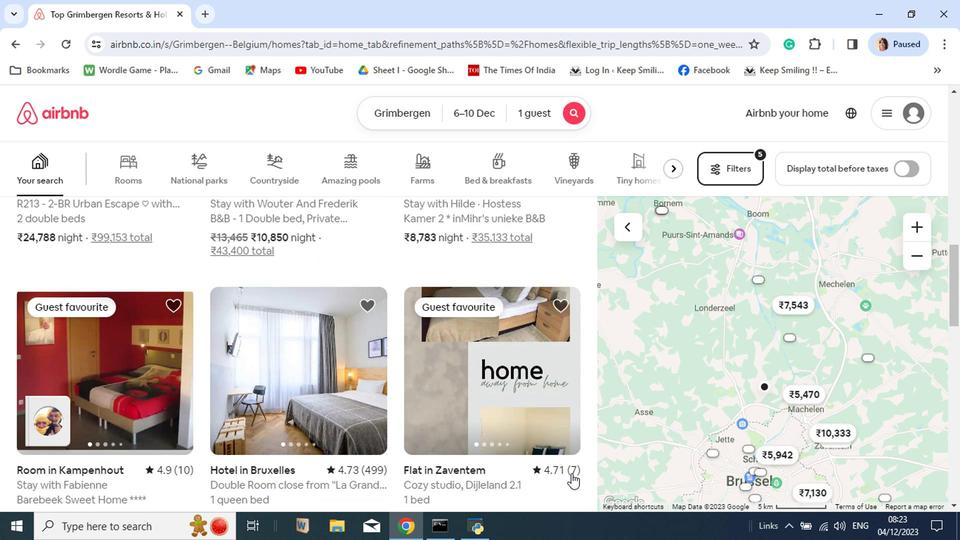 
Action: Mouse scrolled (570, 475) with delta (0, 0)
Screenshot: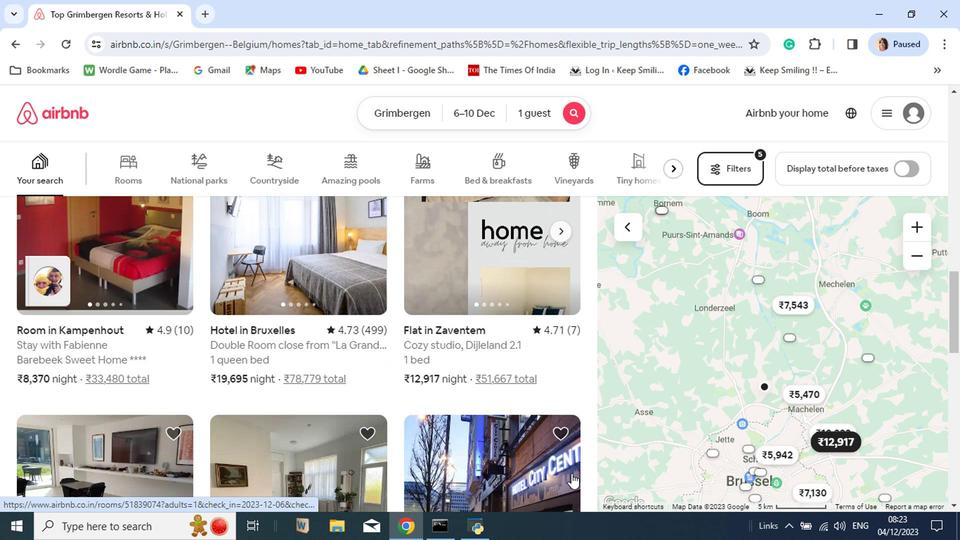 
Action: Mouse scrolled (570, 475) with delta (0, 0)
Screenshot: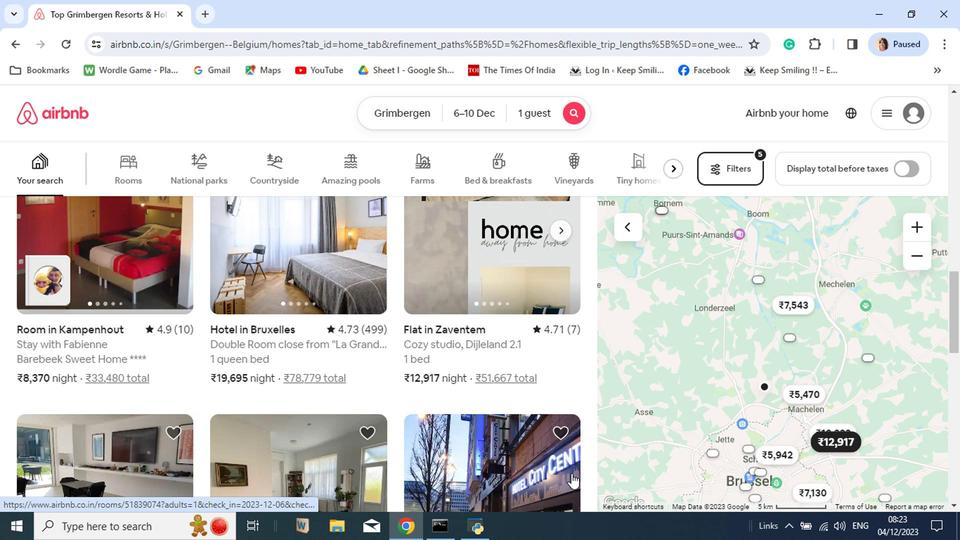 
Action: Mouse moved to (241, 331)
Screenshot: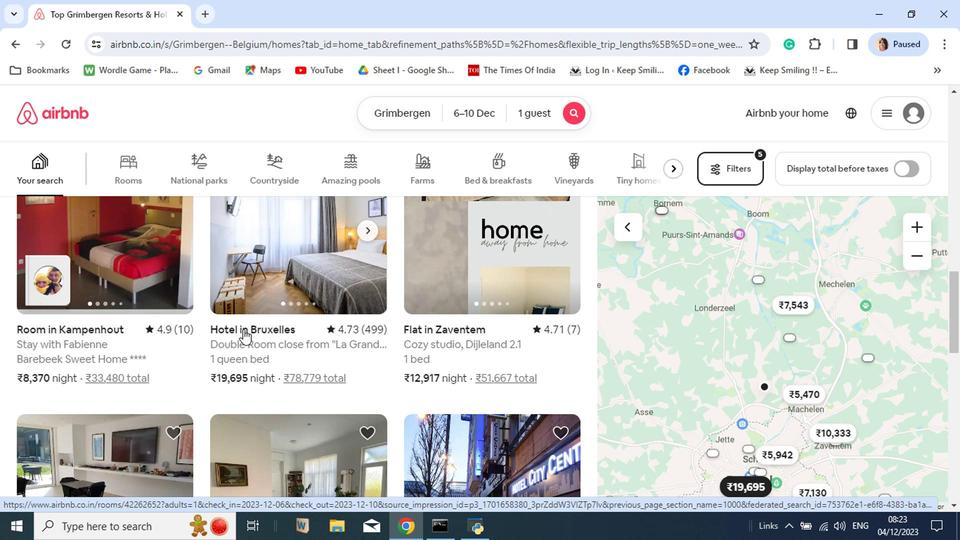 
Action: Mouse scrolled (241, 331) with delta (0, 0)
Screenshot: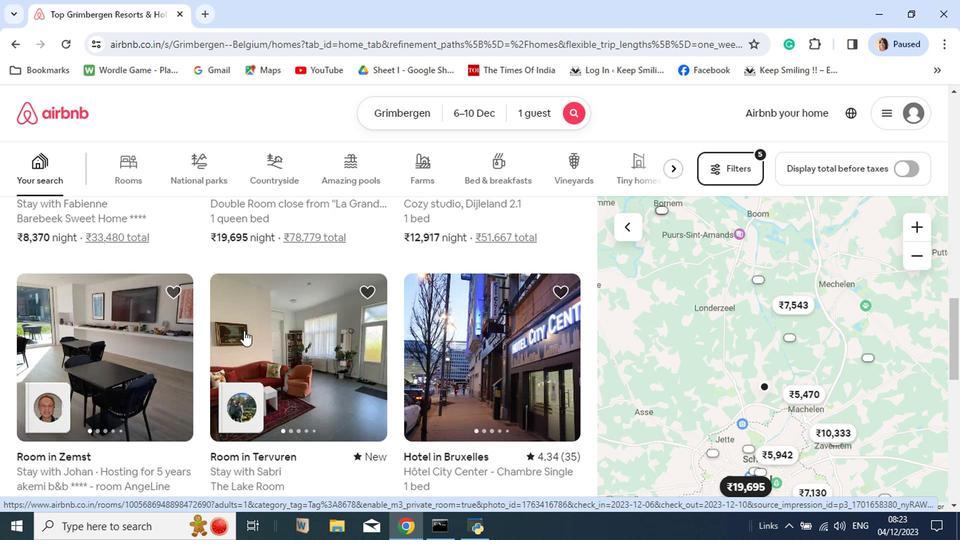 
Action: Mouse scrolled (241, 331) with delta (0, 0)
Screenshot: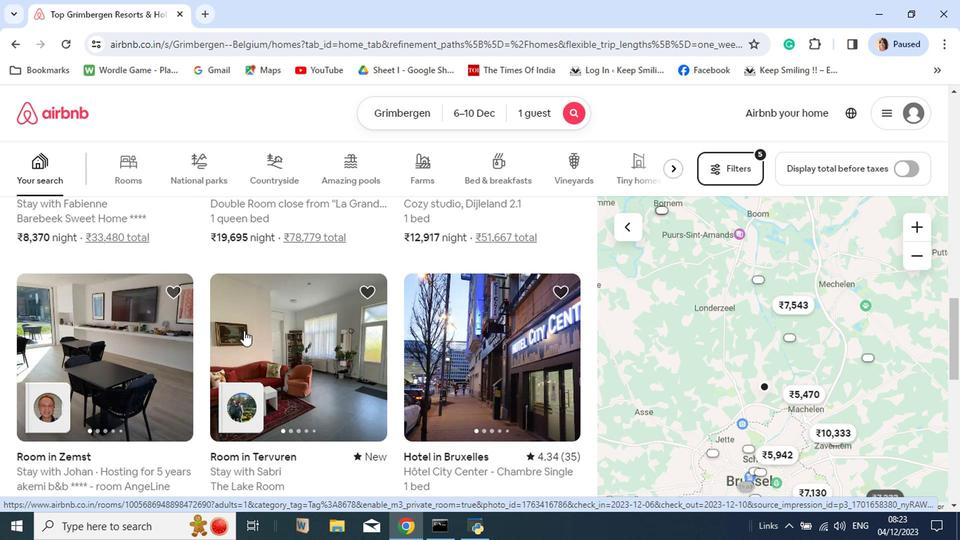 
Action: Mouse moved to (362, 326)
Screenshot: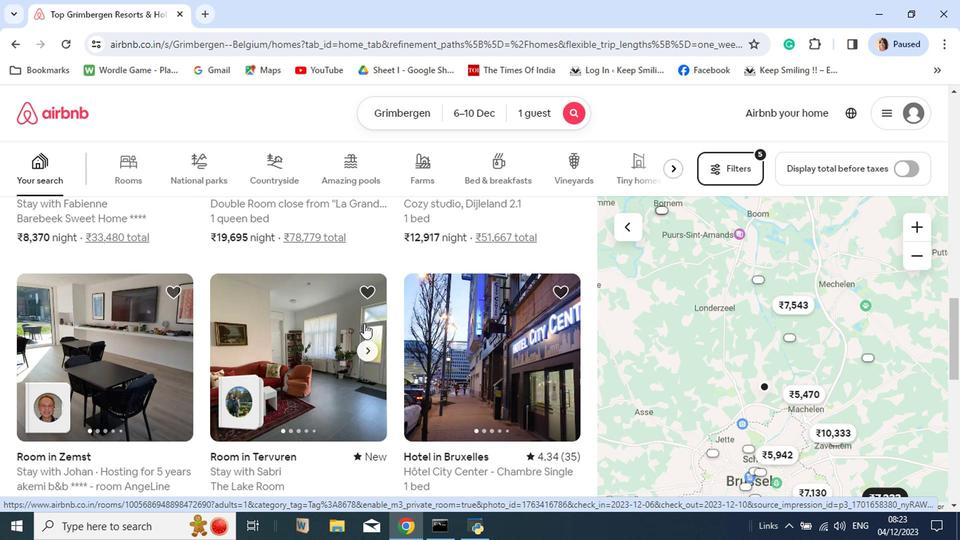 
Action: Mouse scrolled (362, 325) with delta (0, 0)
Screenshot: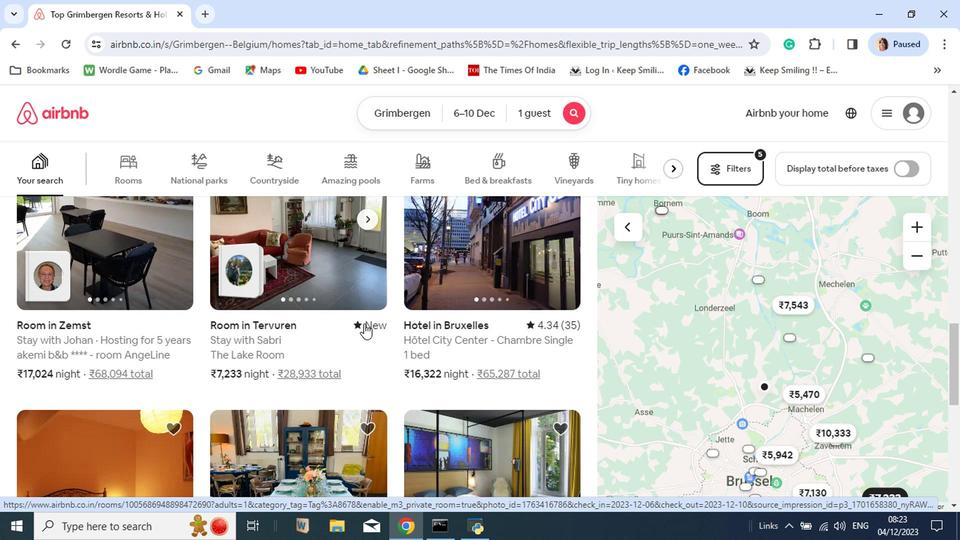 
Action: Mouse scrolled (362, 325) with delta (0, 0)
Screenshot: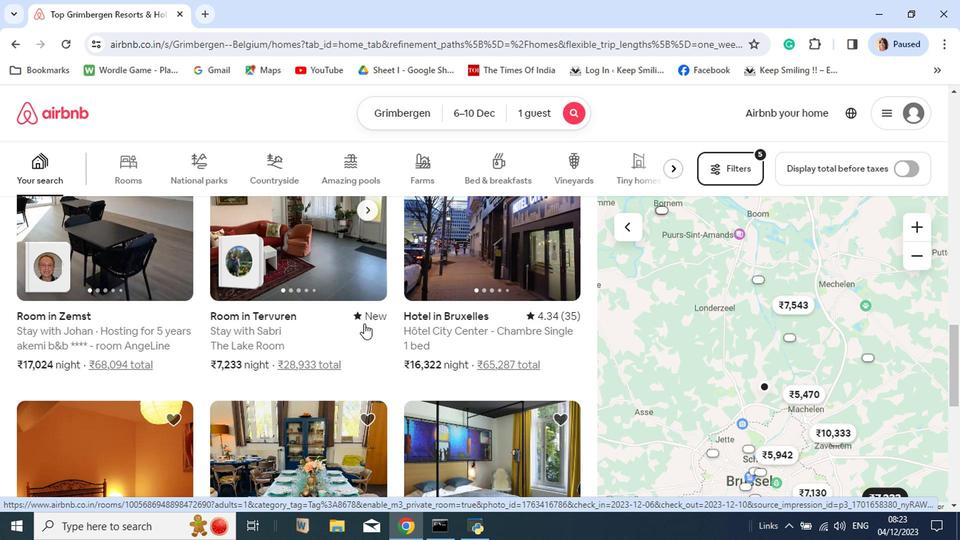 
Action: Mouse moved to (454, 315)
Screenshot: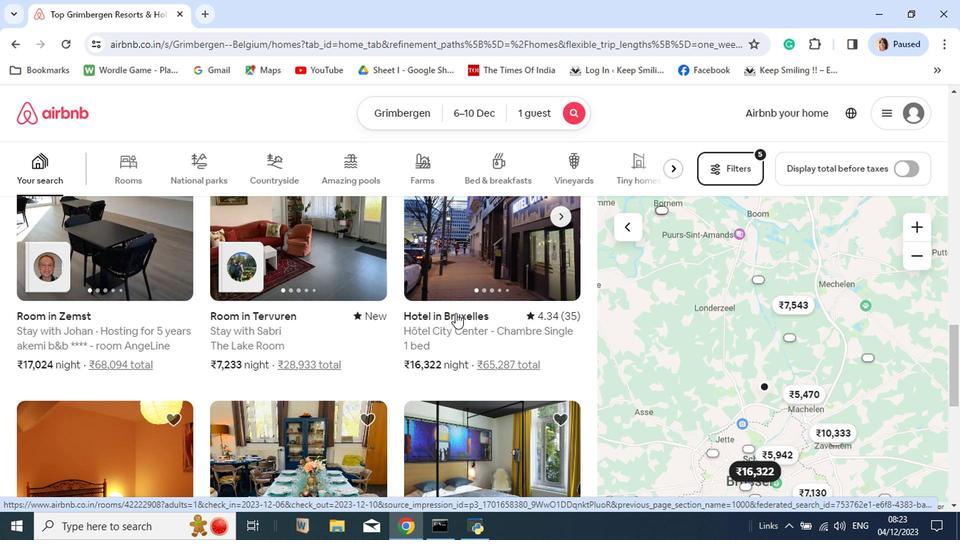 
Action: Mouse pressed left at (454, 315)
Screenshot: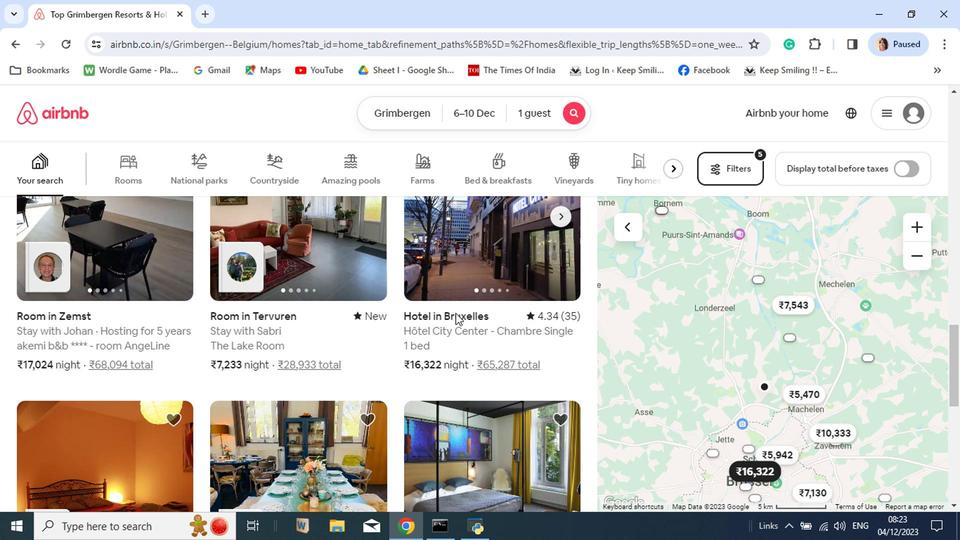
Action: Mouse moved to (798, 396)
Screenshot: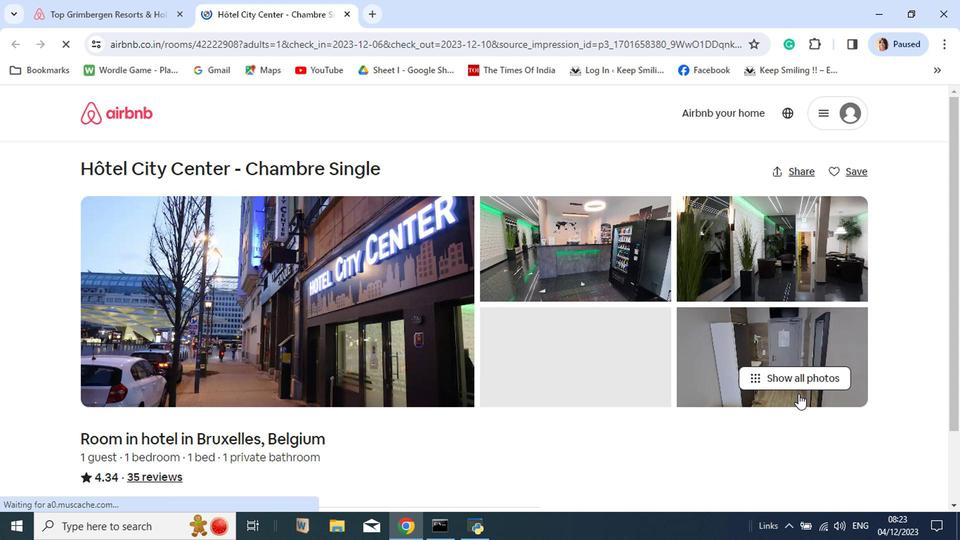 
Action: Mouse pressed left at (798, 396)
Screenshot: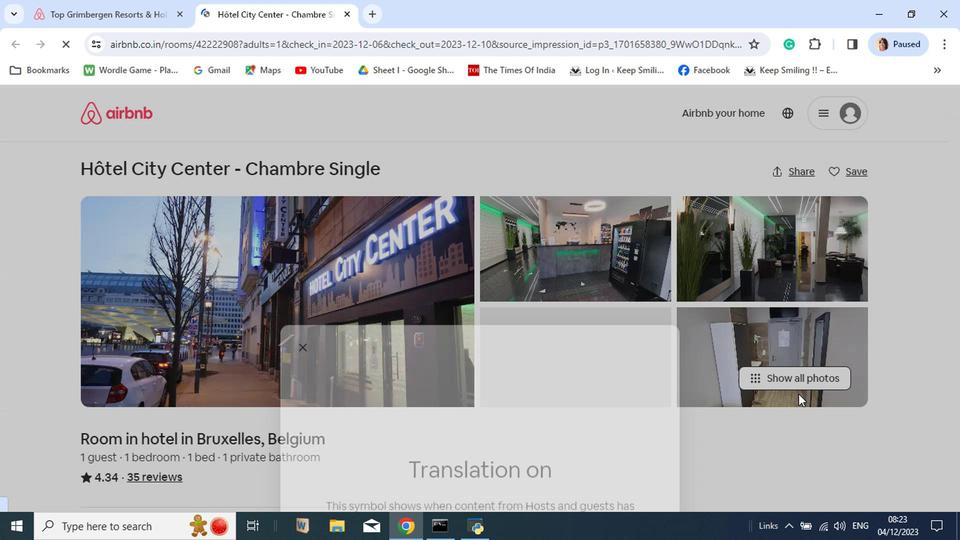 
Action: Mouse pressed left at (798, 396)
Screenshot: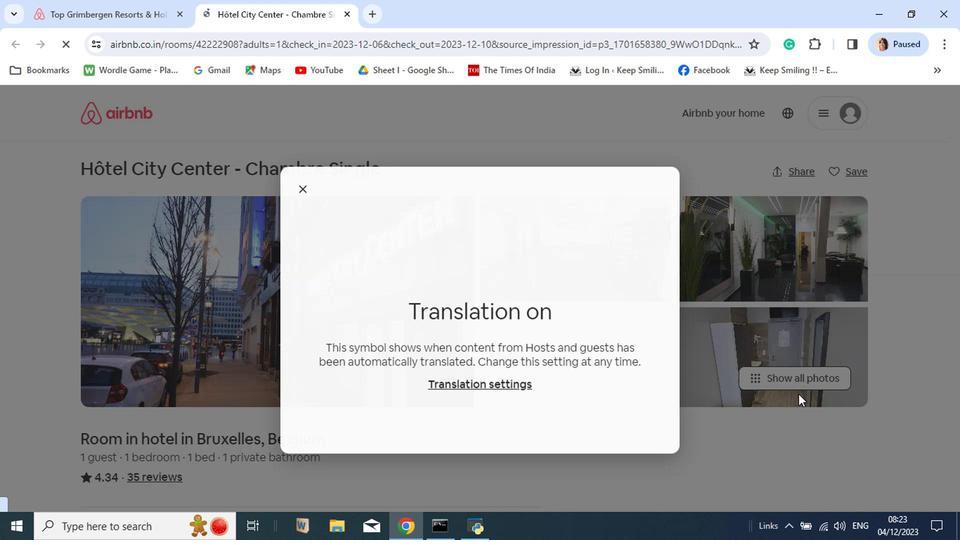
Action: Mouse moved to (792, 381)
Screenshot: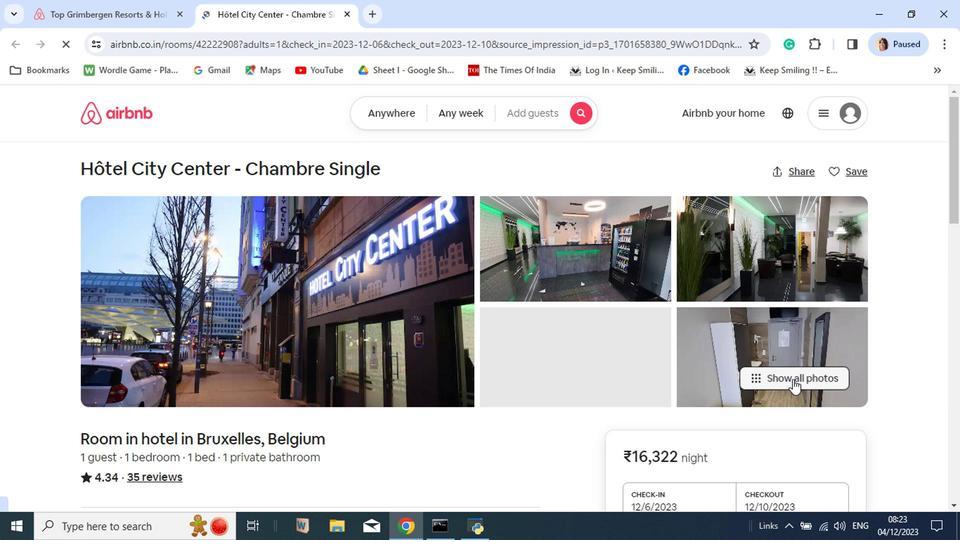 
Action: Mouse pressed left at (792, 381)
Screenshot: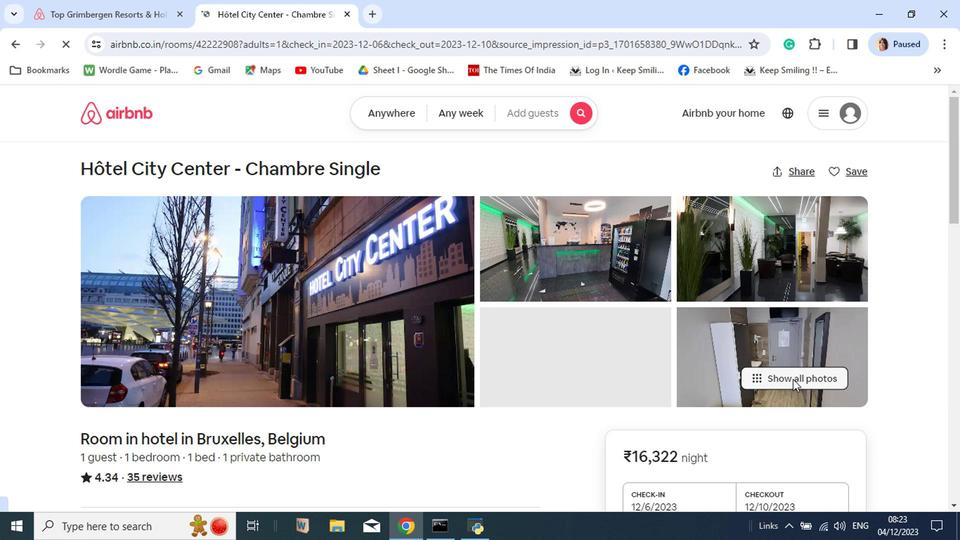 
Action: Mouse scrolled (792, 381) with delta (0, 0)
Screenshot: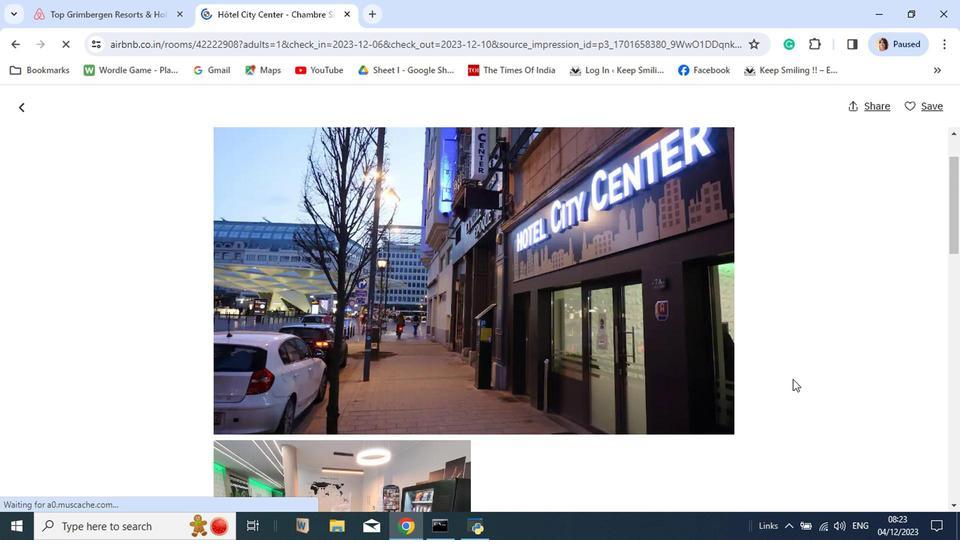 
Action: Mouse scrolled (792, 381) with delta (0, 0)
Screenshot: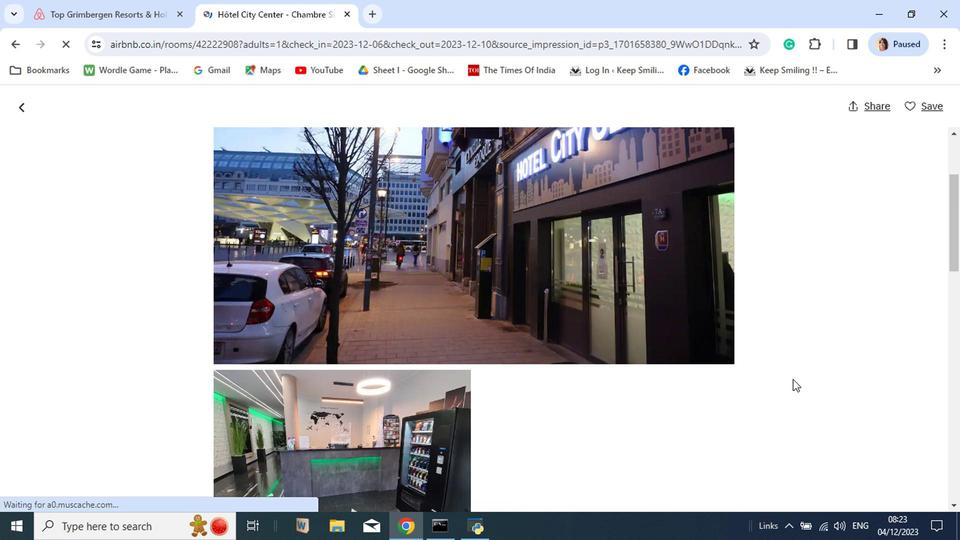 
Action: Mouse scrolled (792, 381) with delta (0, 0)
Screenshot: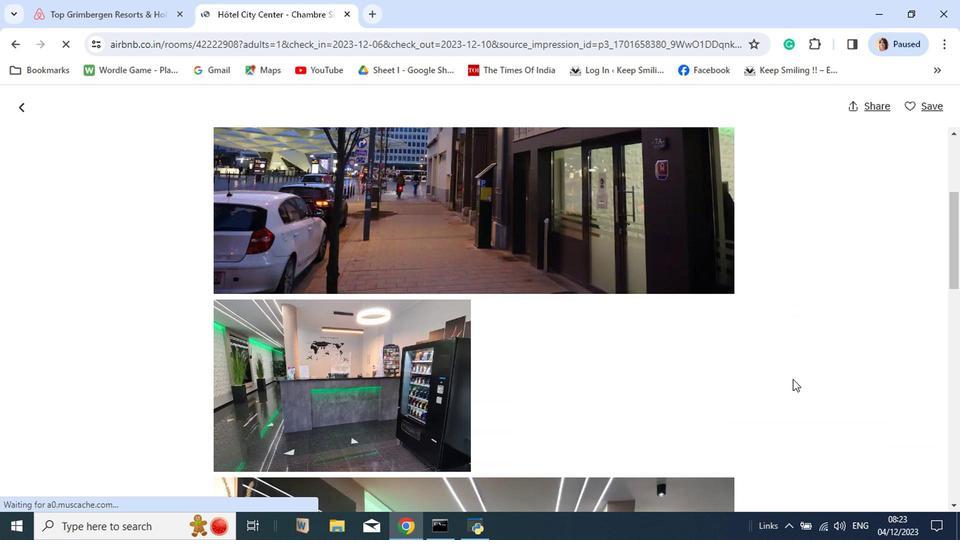 
Action: Mouse scrolled (792, 381) with delta (0, 0)
Screenshot: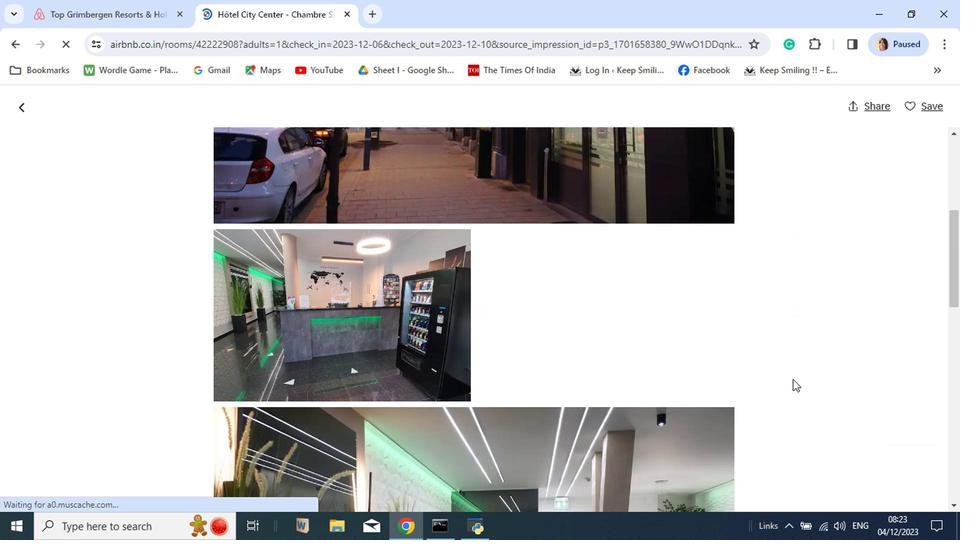 
Action: Mouse scrolled (792, 381) with delta (0, 0)
Screenshot: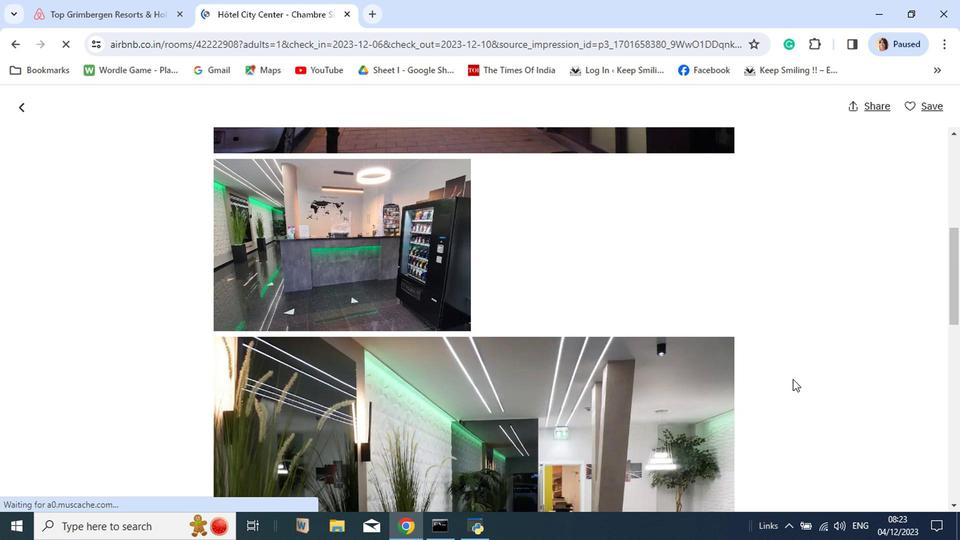 
Action: Mouse scrolled (792, 381) with delta (0, 0)
Screenshot: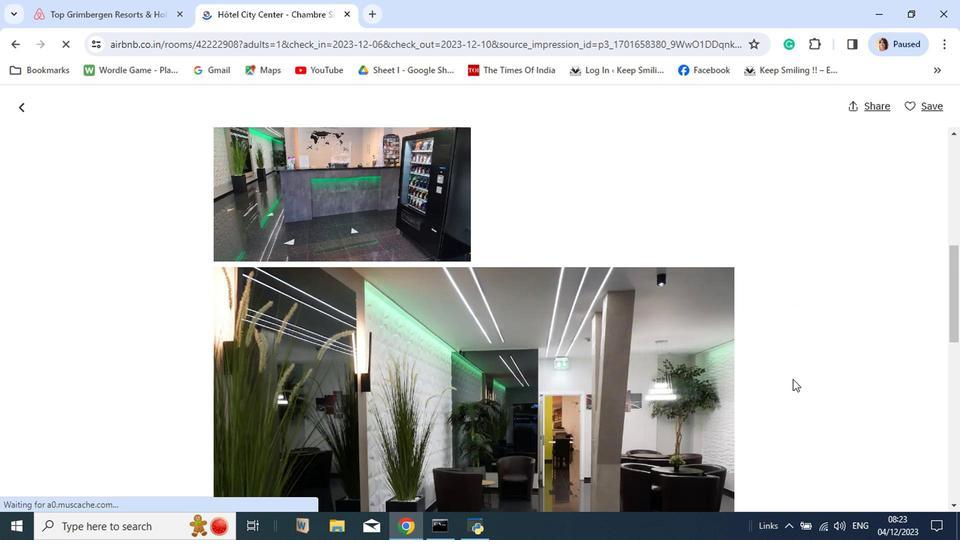 
Action: Mouse scrolled (792, 381) with delta (0, 0)
Screenshot: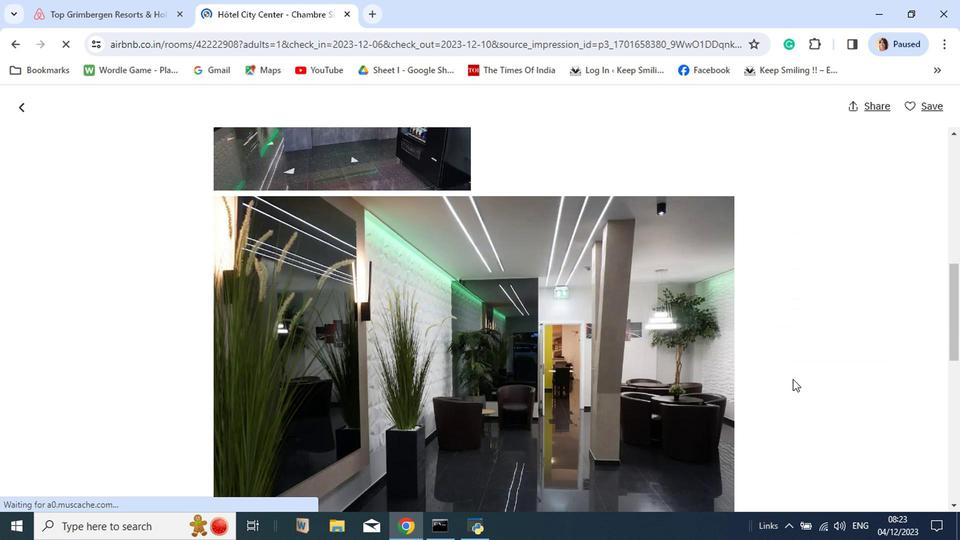
Action: Mouse scrolled (792, 381) with delta (0, 0)
Screenshot: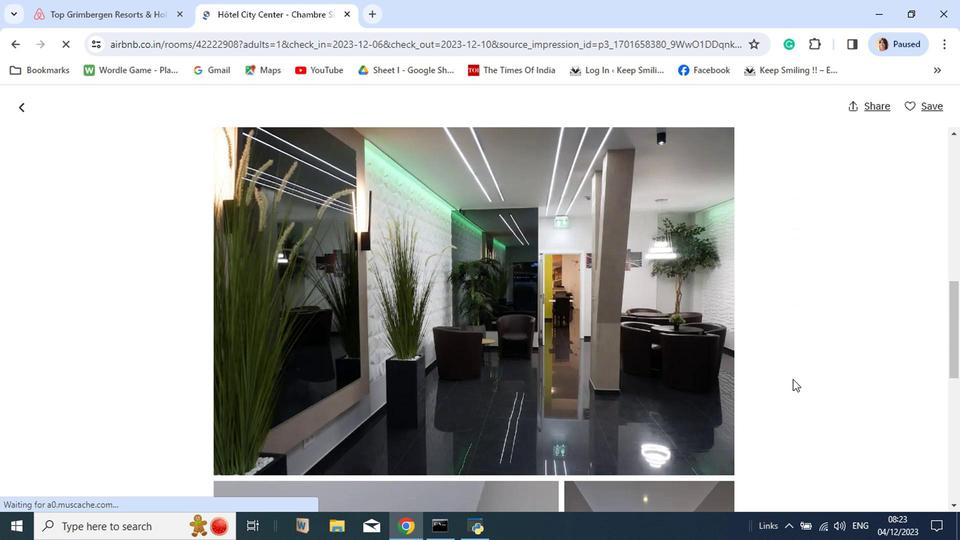 
Action: Mouse scrolled (792, 381) with delta (0, 0)
Screenshot: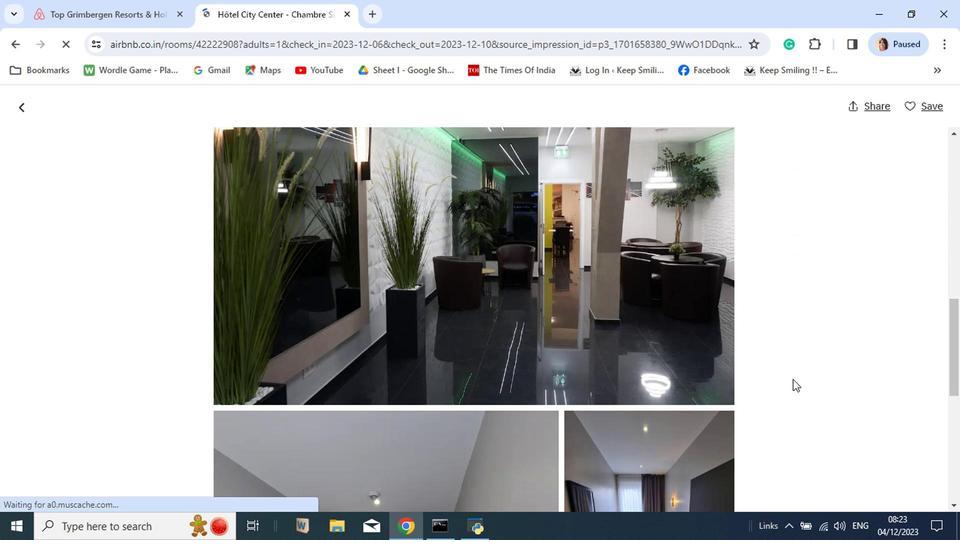 
Action: Mouse scrolled (792, 381) with delta (0, 0)
Screenshot: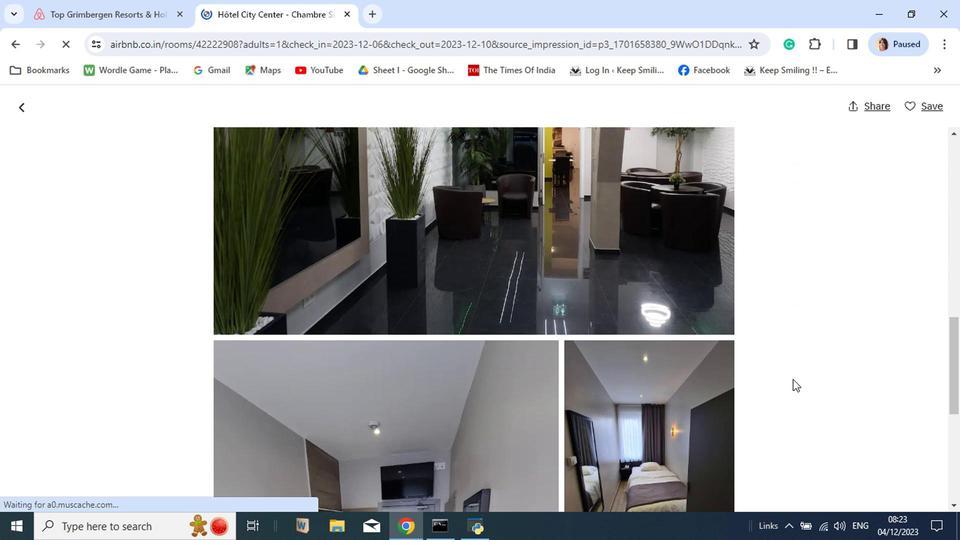 
Action: Mouse scrolled (792, 381) with delta (0, 0)
Screenshot: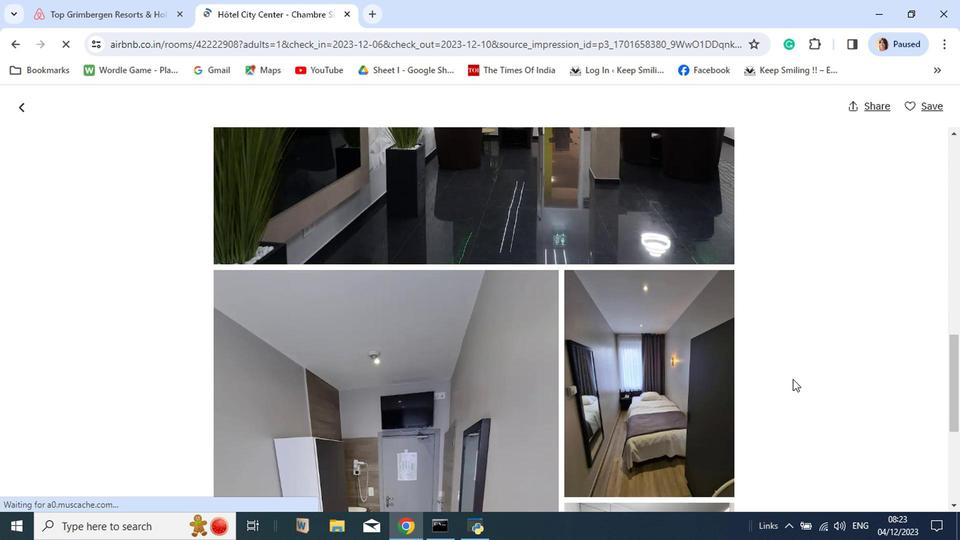 
Action: Mouse scrolled (792, 381) with delta (0, 0)
Screenshot: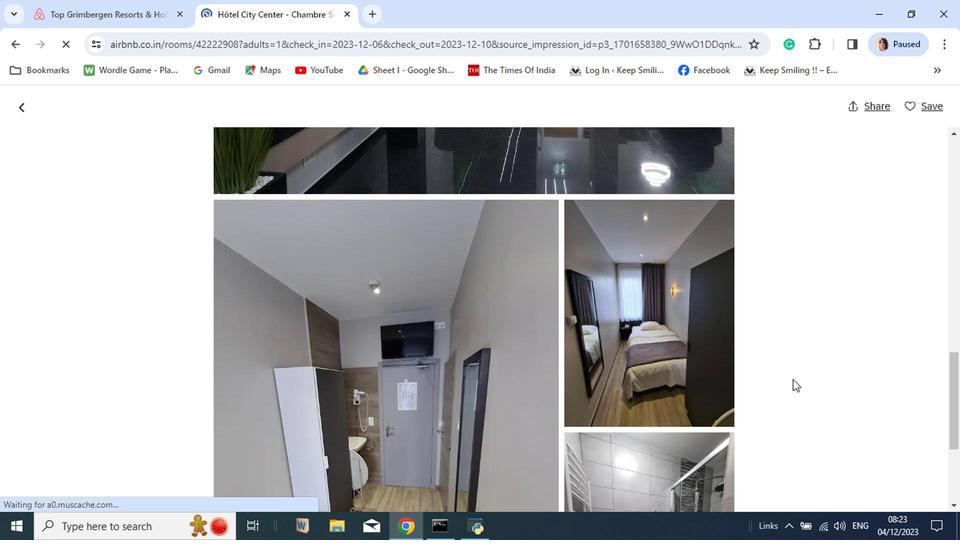 
Action: Mouse scrolled (792, 381) with delta (0, 0)
Screenshot: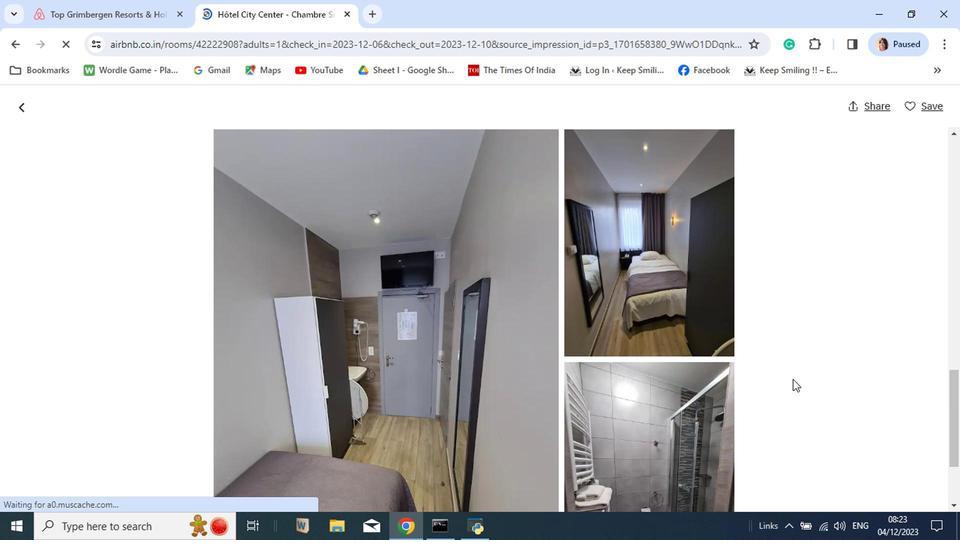 
Action: Mouse scrolled (792, 381) with delta (0, 0)
Screenshot: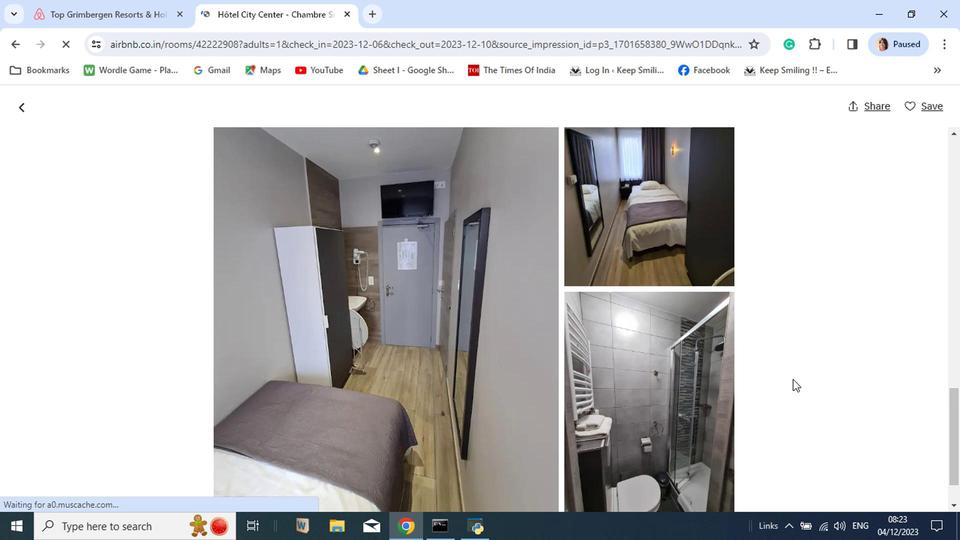 
Action: Mouse scrolled (792, 381) with delta (0, 0)
Screenshot: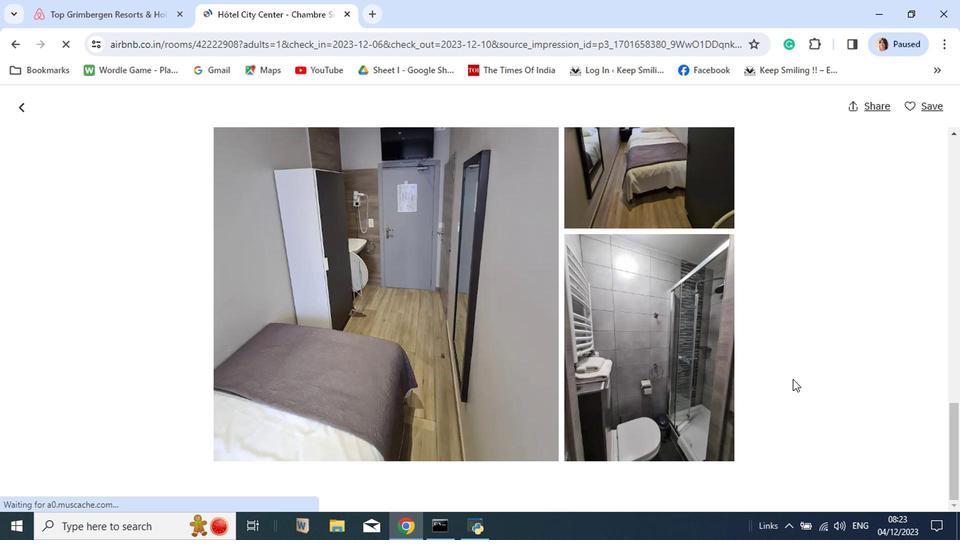 
Action: Mouse scrolled (792, 381) with delta (0, 0)
Screenshot: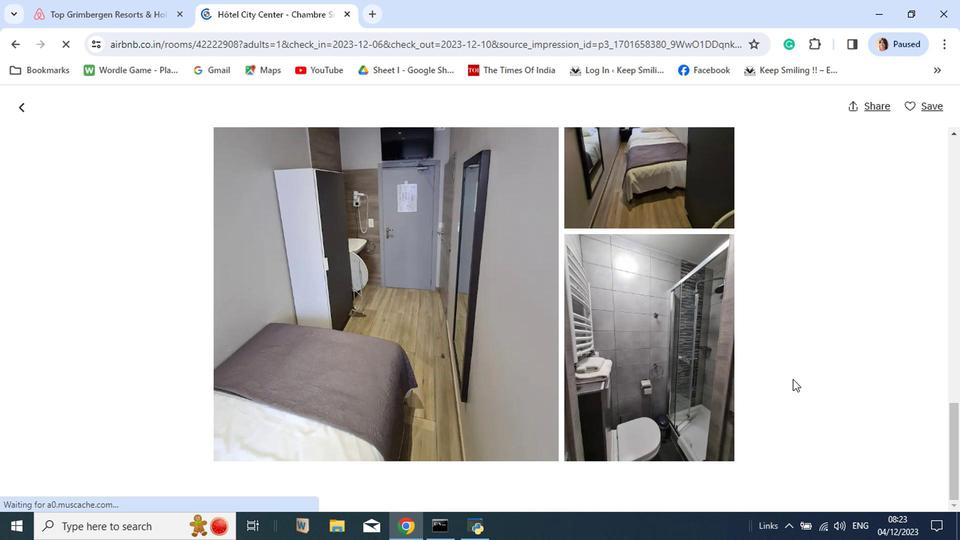 
Action: Mouse scrolled (792, 381) with delta (0, 0)
Screenshot: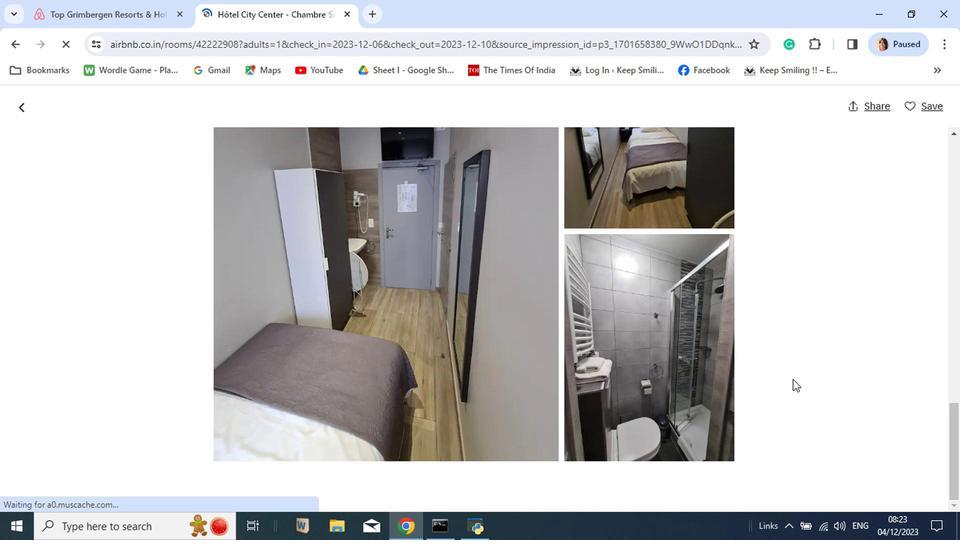 
Action: Mouse moved to (15, 108)
Screenshot: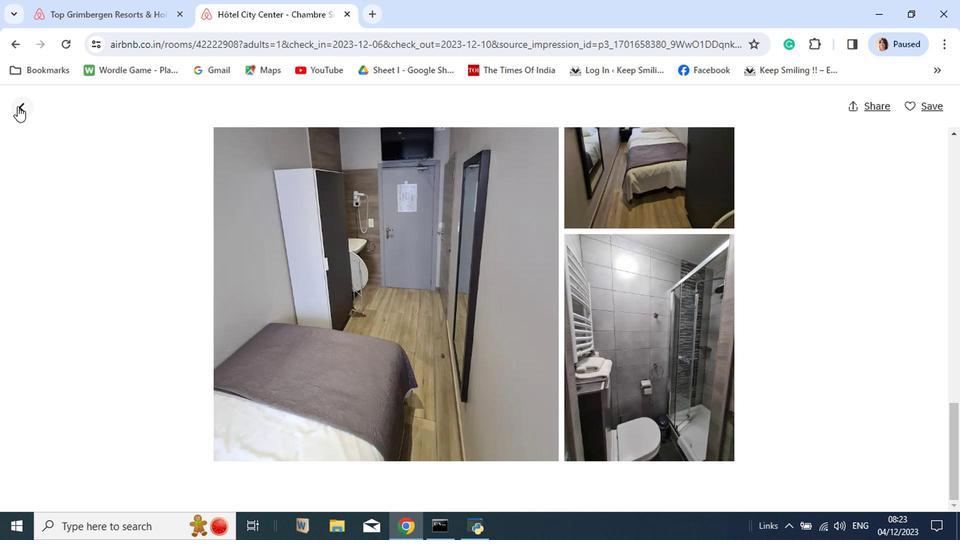 
Action: Mouse pressed left at (15, 108)
Screenshot: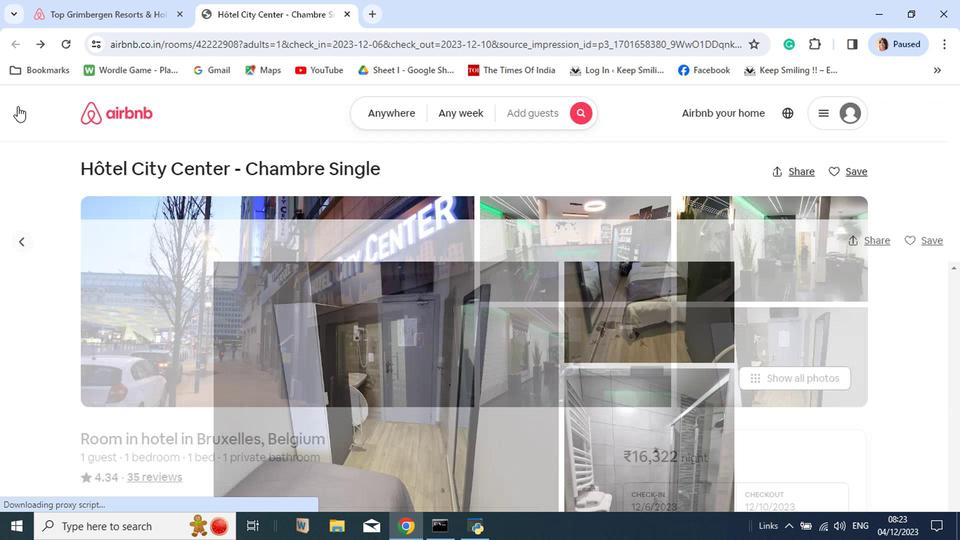 
Action: Mouse moved to (897, 453)
Screenshot: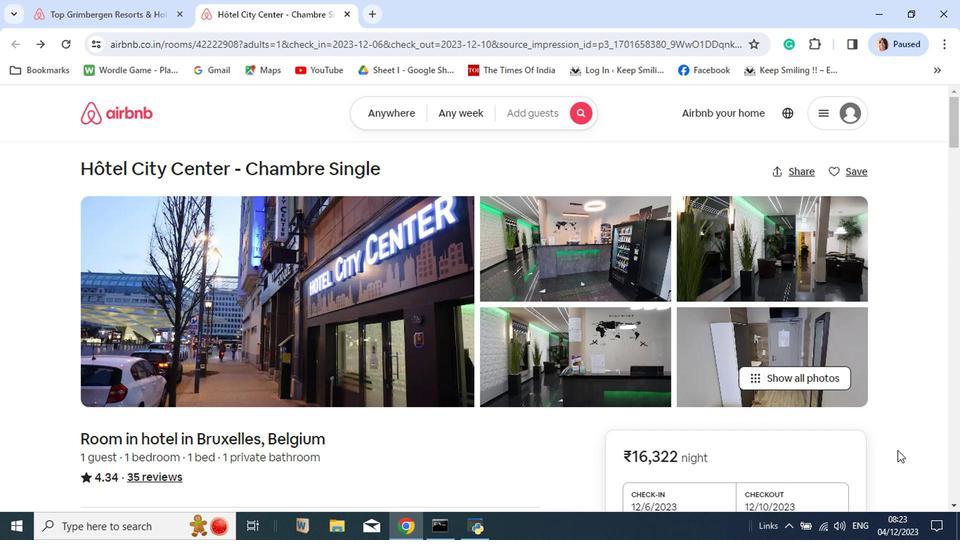 
Action: Mouse scrolled (897, 452) with delta (0, -1)
Screenshot: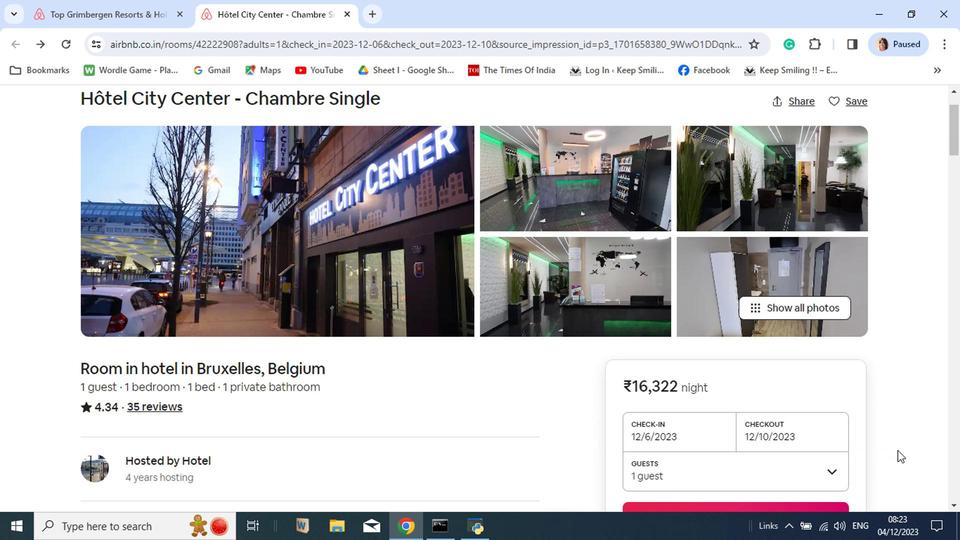 
Action: Mouse scrolled (897, 452) with delta (0, -1)
Screenshot: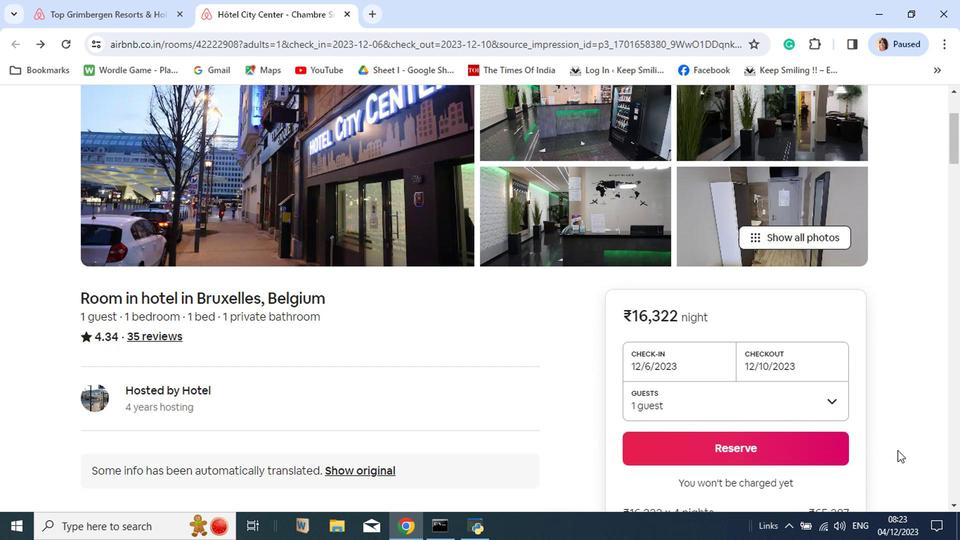 
Action: Mouse scrolled (897, 452) with delta (0, -1)
Screenshot: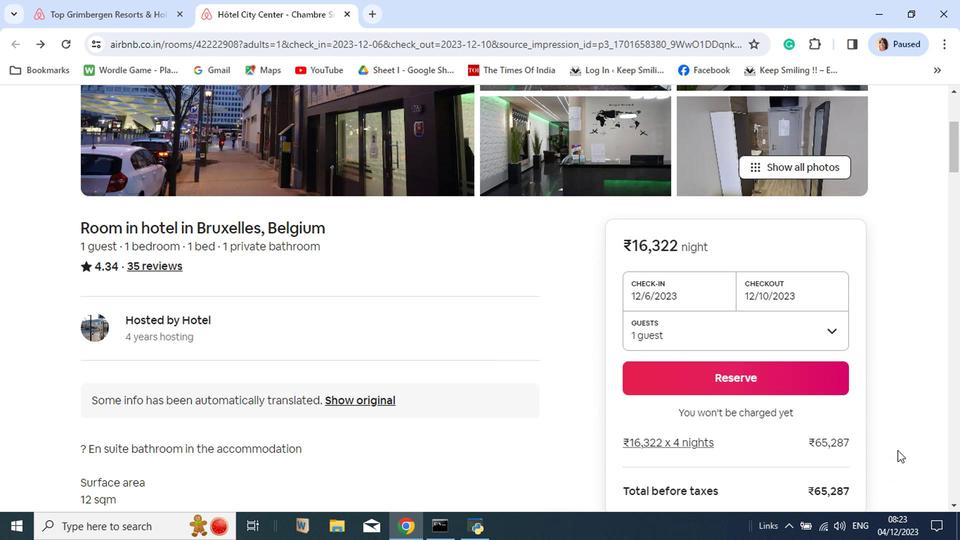 
Action: Mouse scrolled (897, 452) with delta (0, -1)
Screenshot: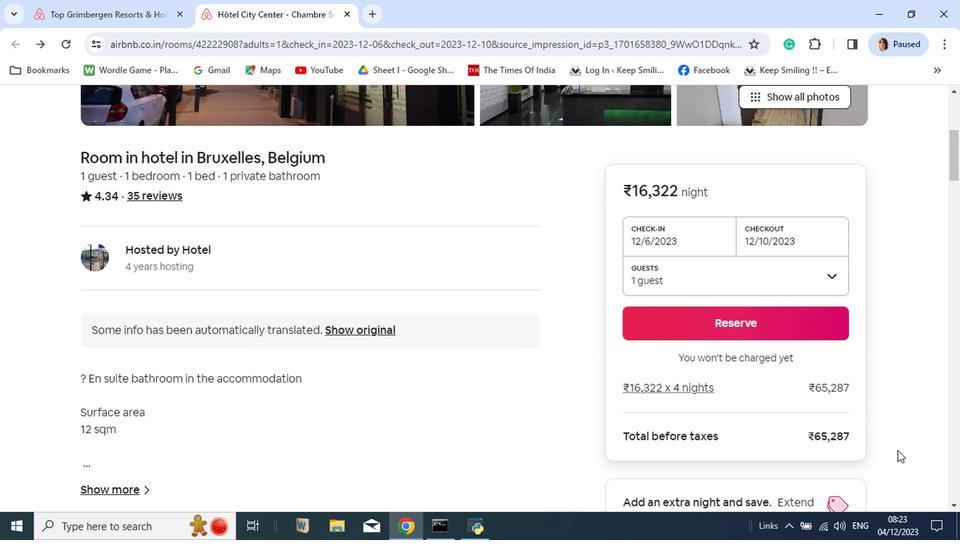 
Action: Mouse scrolled (897, 452) with delta (0, -1)
Screenshot: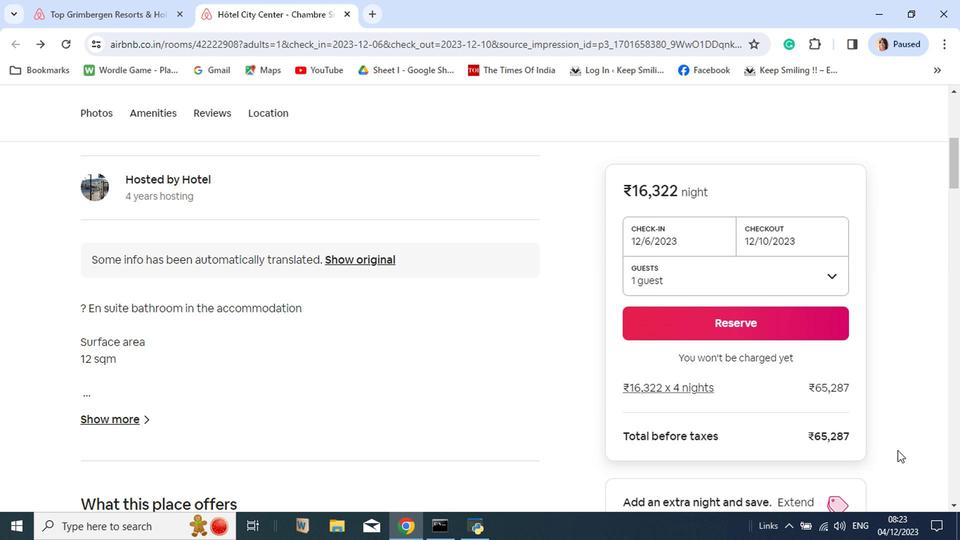 
Action: Mouse scrolled (897, 452) with delta (0, -1)
Screenshot: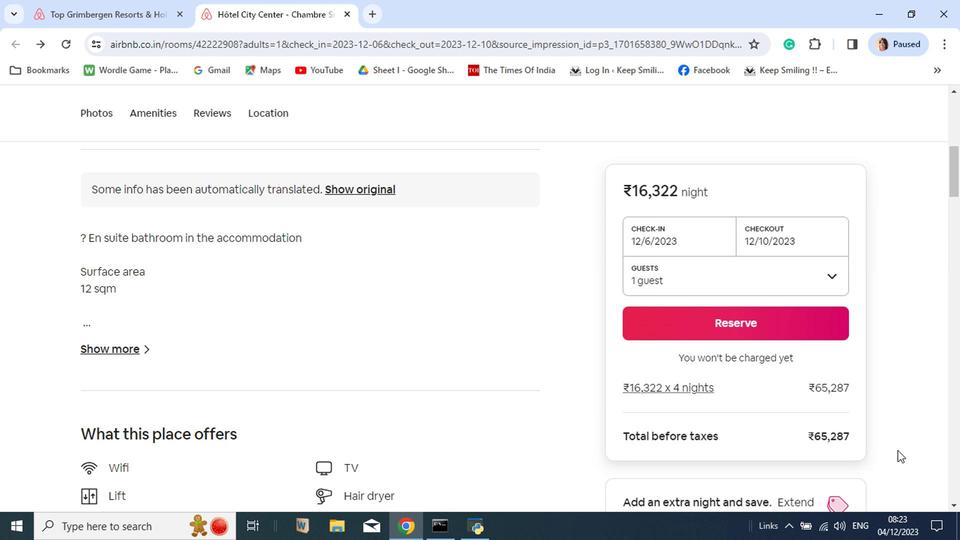 
Action: Mouse moved to (106, 353)
Screenshot: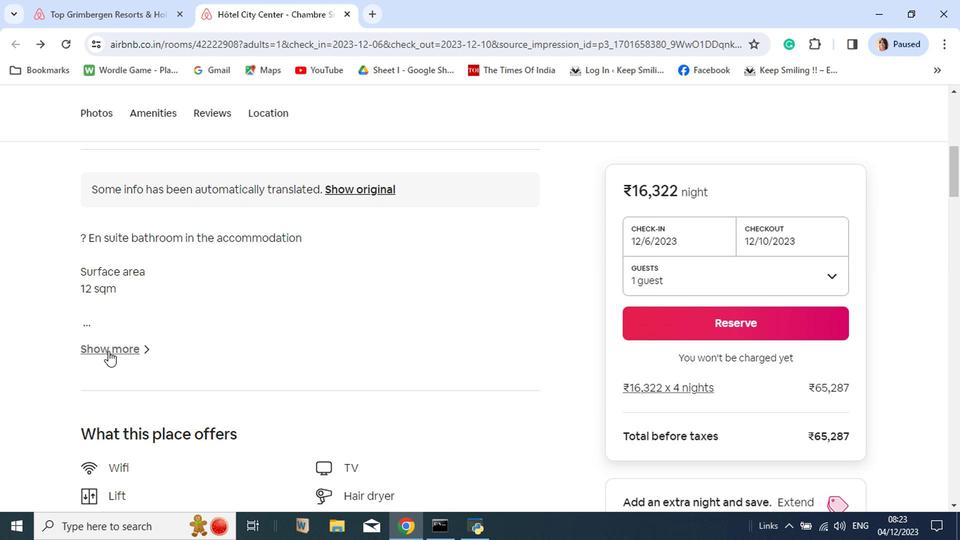 
Action: Mouse pressed left at (106, 353)
Screenshot: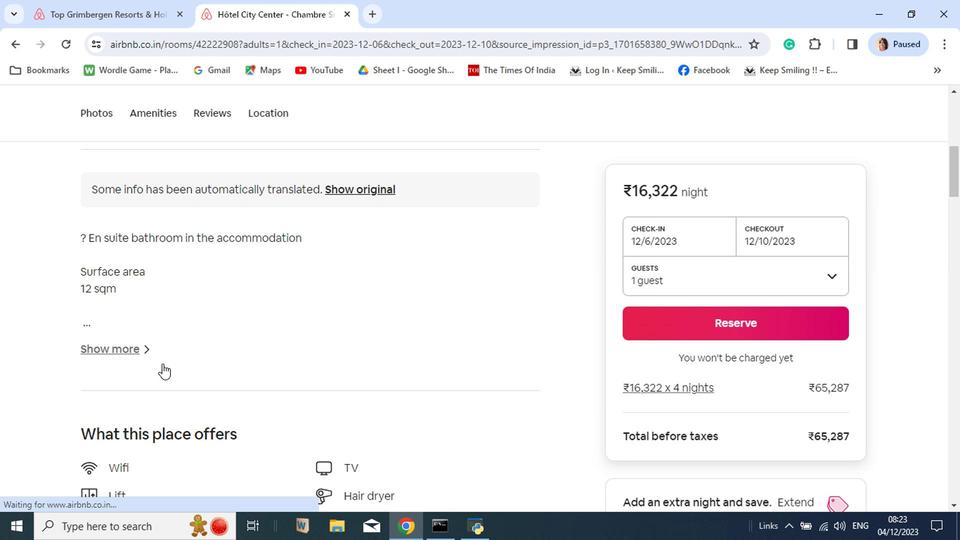 
Action: Mouse moved to (747, 308)
Screenshot: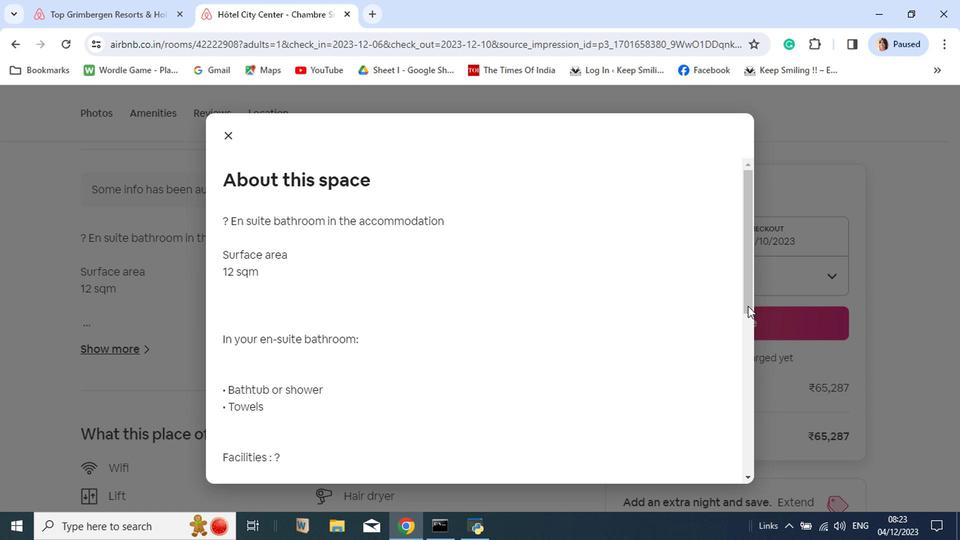 
Action: Mouse pressed left at (747, 308)
Screenshot: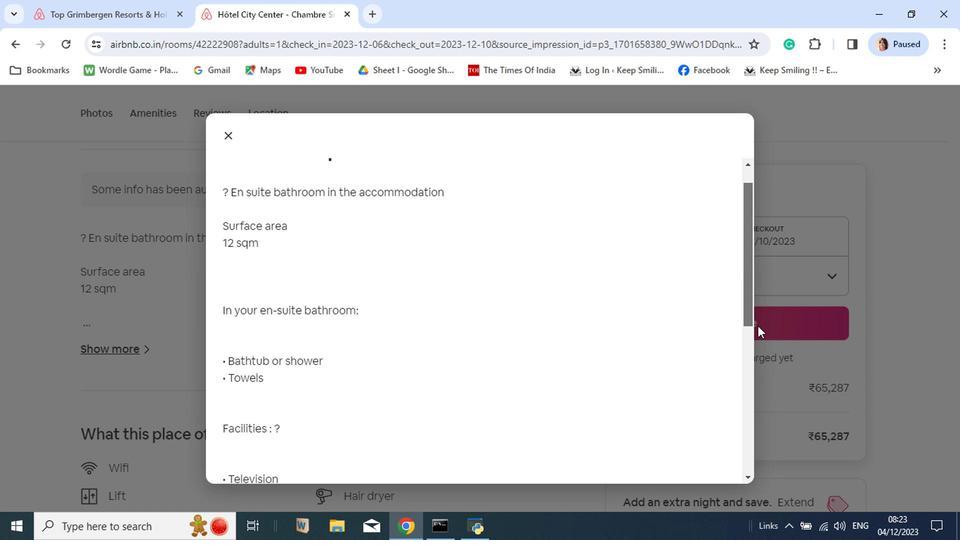 
Action: Mouse moved to (219, 136)
Screenshot: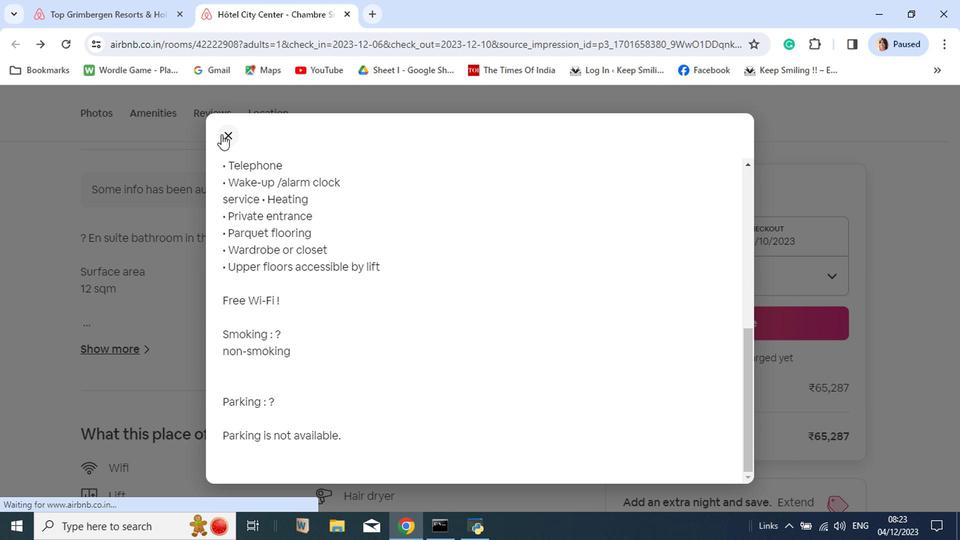
Action: Mouse pressed left at (219, 136)
Screenshot: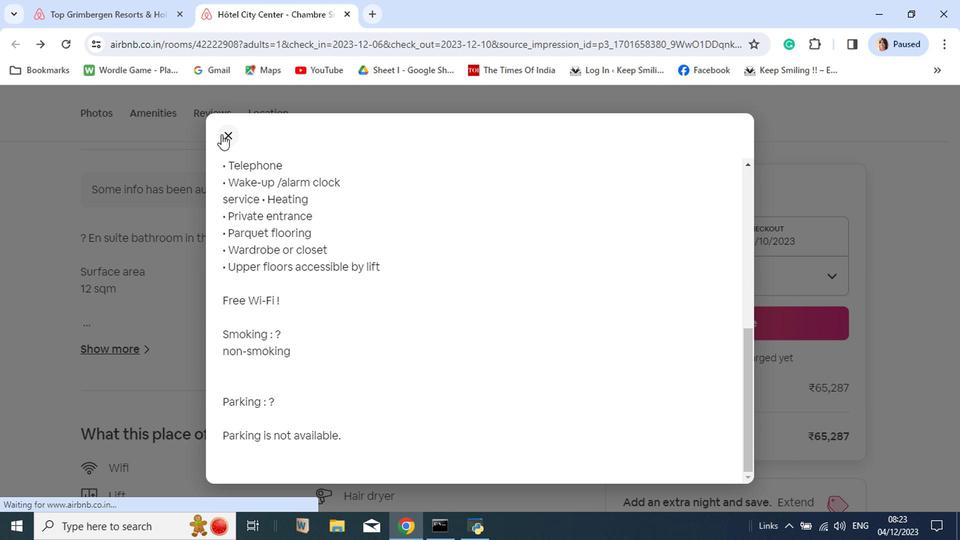 
Action: Mouse moved to (918, 415)
Screenshot: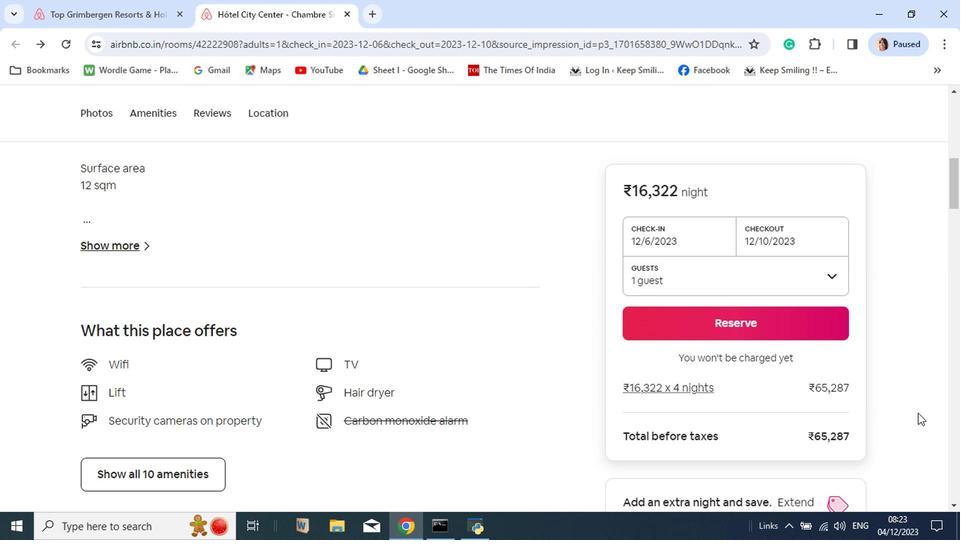 
Action: Mouse scrolled (918, 415) with delta (0, 0)
Screenshot: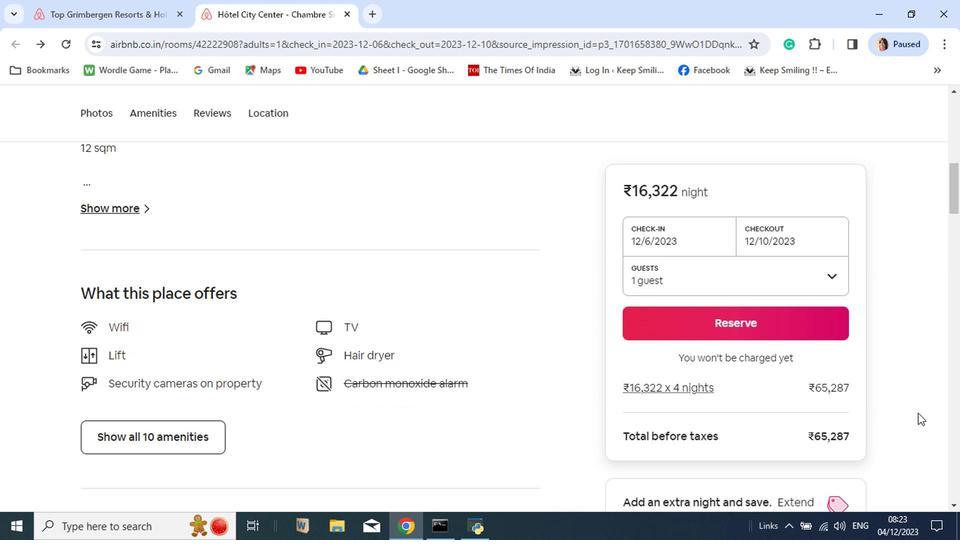 
Action: Mouse scrolled (918, 415) with delta (0, 0)
Screenshot: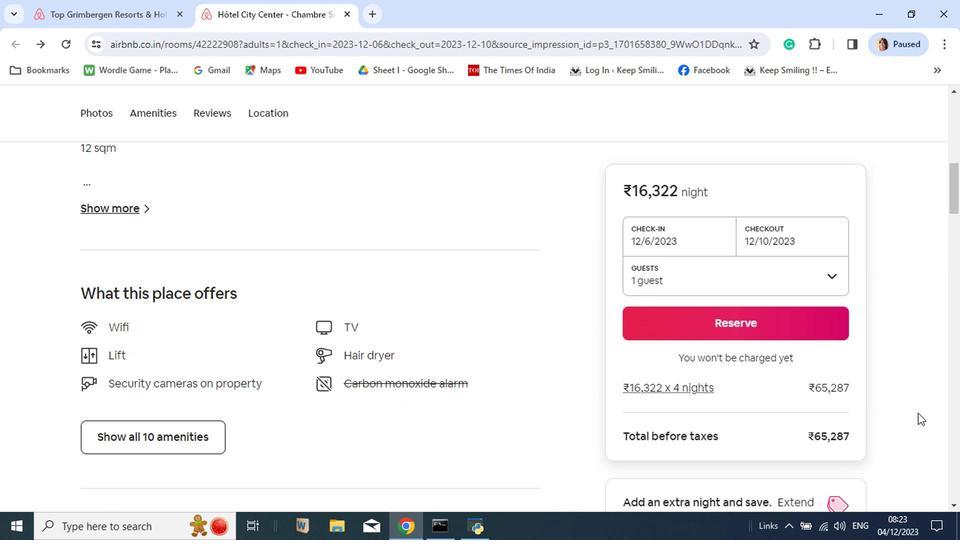 
Action: Mouse scrolled (918, 415) with delta (0, 0)
Screenshot: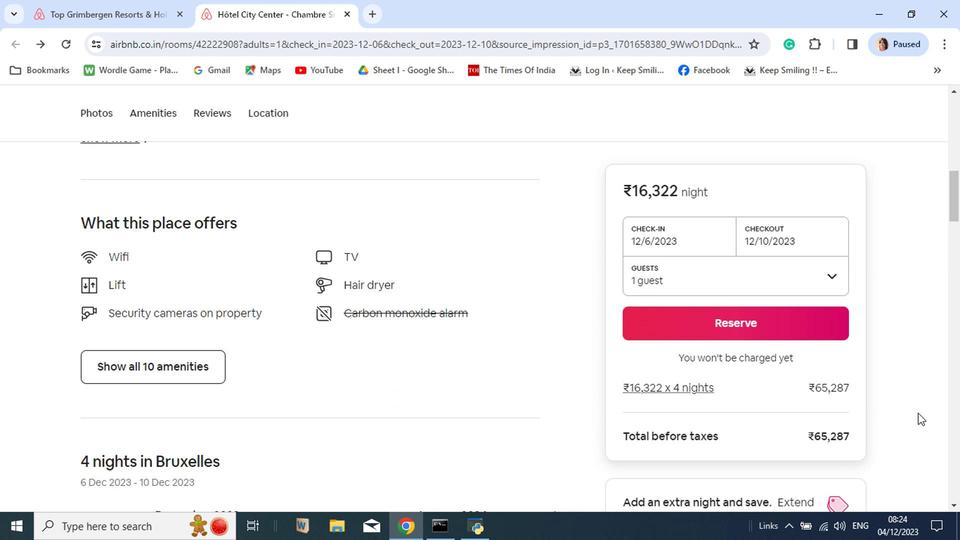 
Action: Mouse moved to (173, 372)
Screenshot: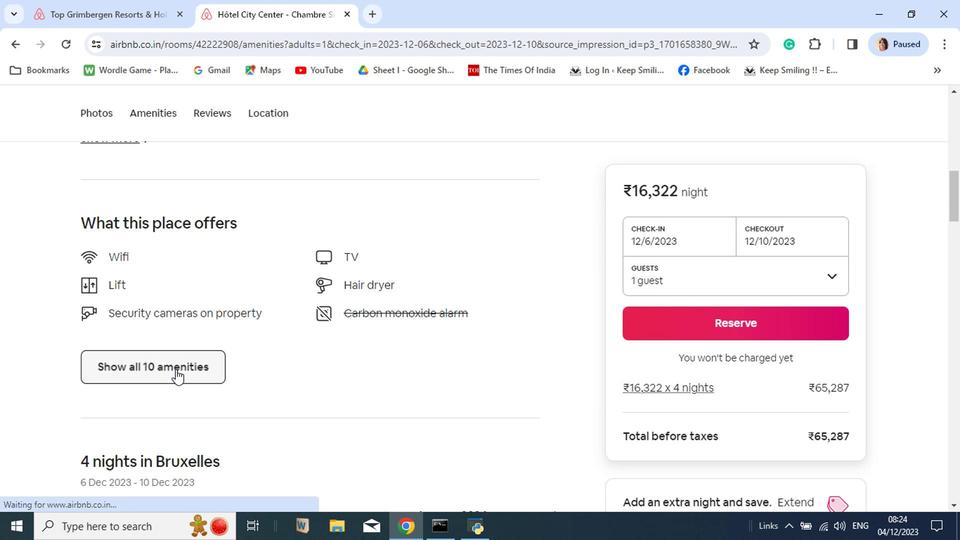 
Action: Mouse pressed left at (173, 372)
Screenshot: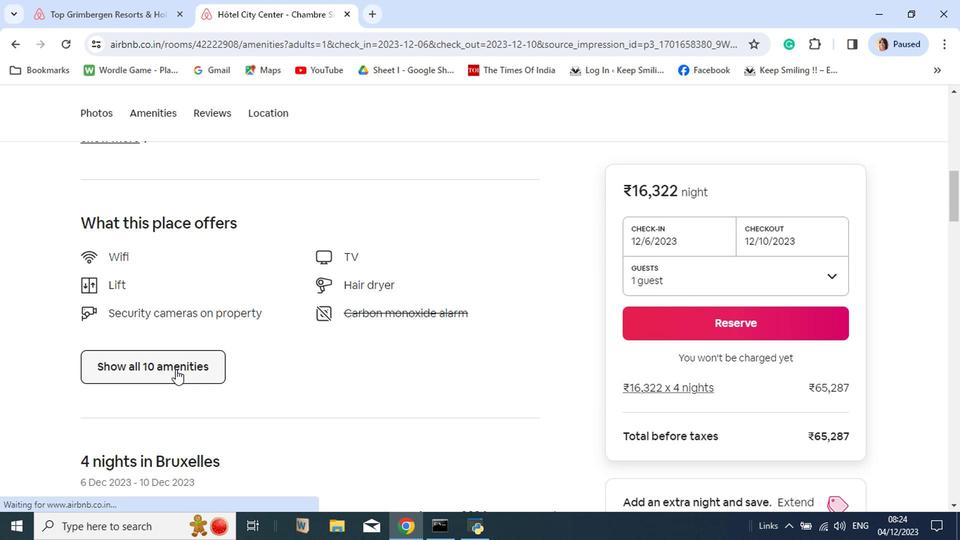 
Action: Mouse moved to (749, 221)
Screenshot: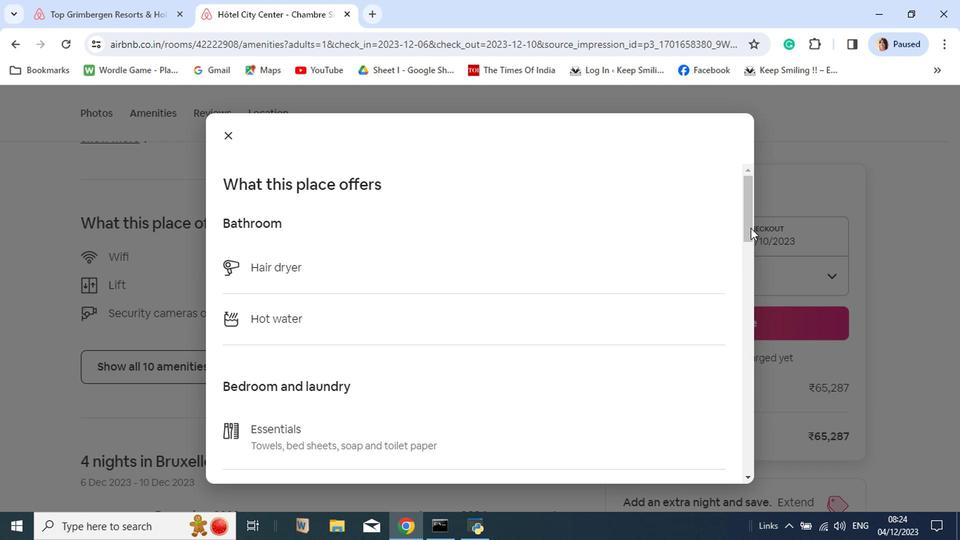 
Action: Mouse pressed left at (749, 221)
Screenshot: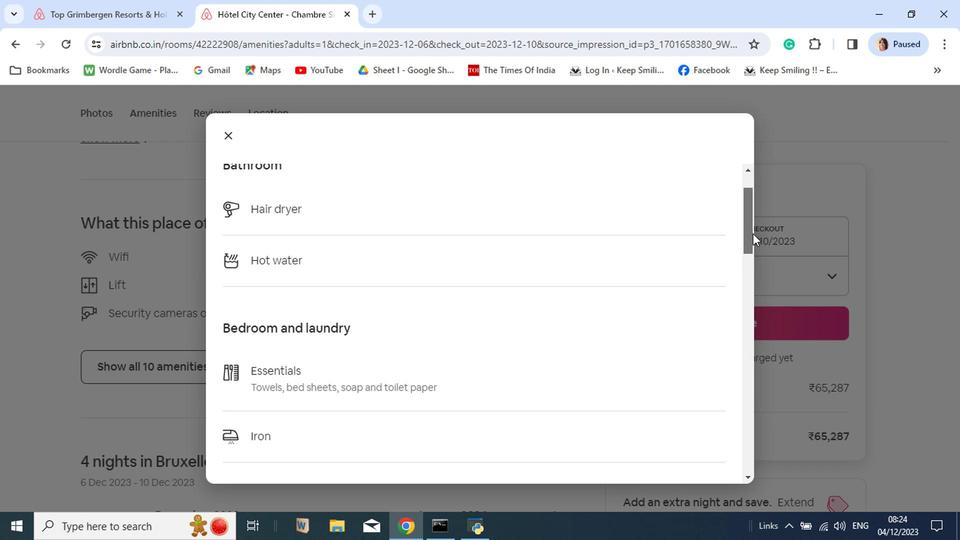 
Action: Mouse moved to (227, 135)
Screenshot: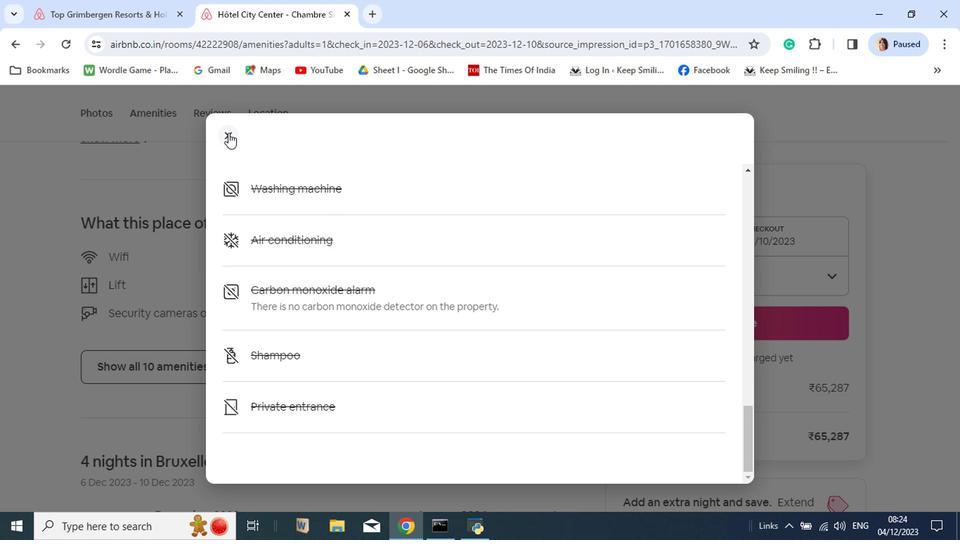 
Action: Mouse pressed left at (227, 135)
Screenshot: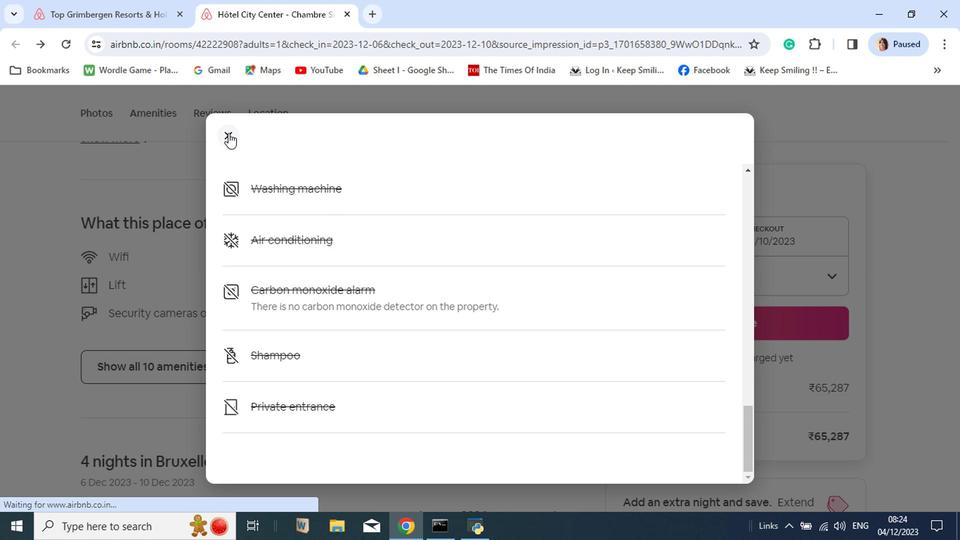 
Action: Mouse moved to (563, 415)
Screenshot: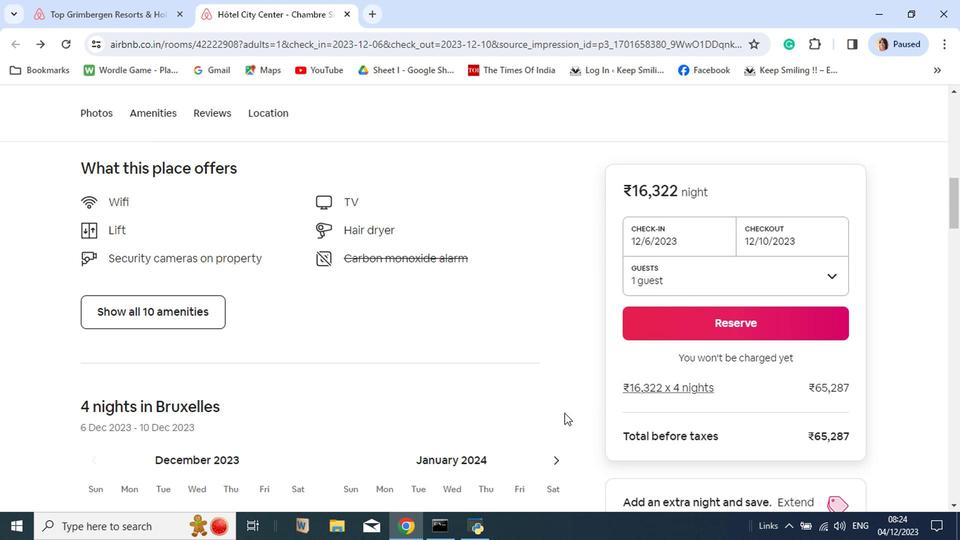 
Action: Mouse scrolled (563, 415) with delta (0, 0)
Screenshot: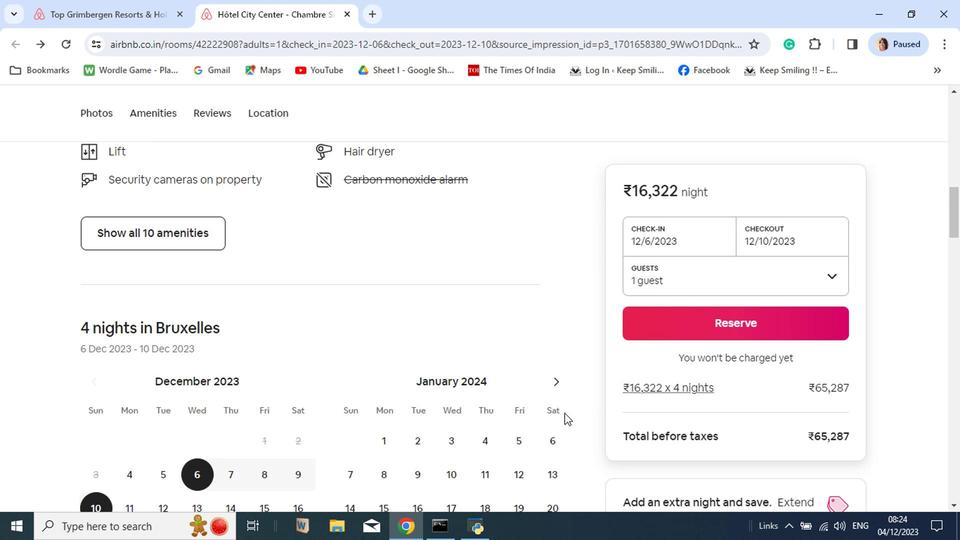 
Action: Mouse scrolled (563, 415) with delta (0, 0)
Screenshot: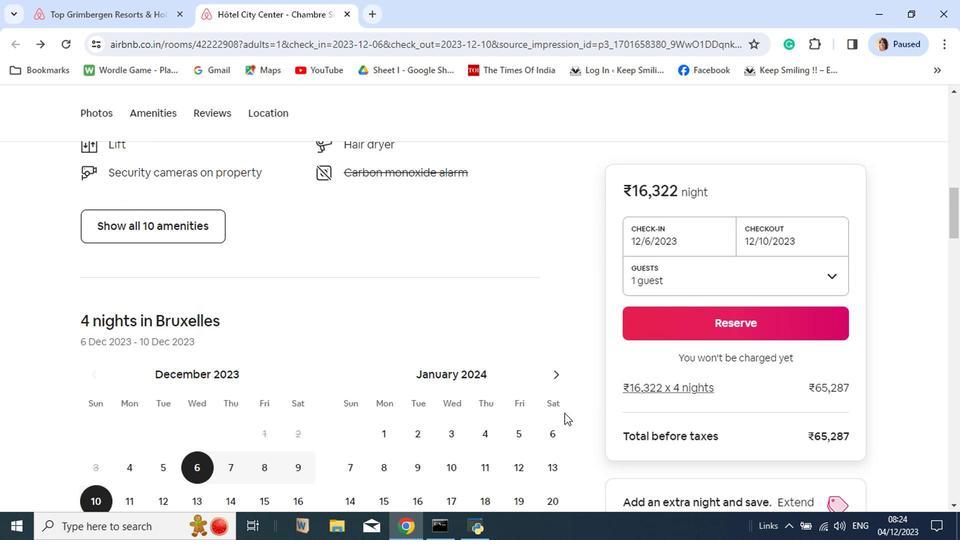 
Action: Mouse scrolled (563, 415) with delta (0, 0)
Screenshot: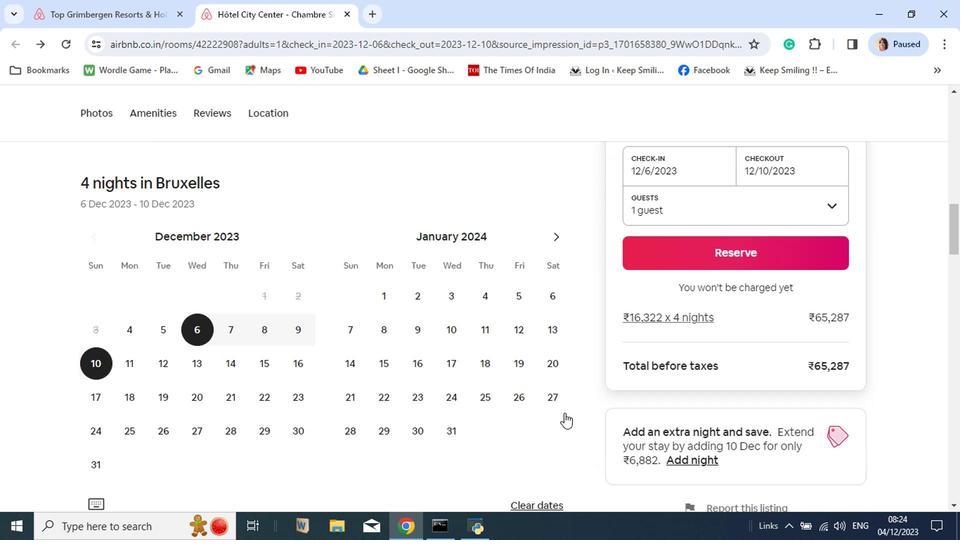 
Action: Mouse scrolled (563, 415) with delta (0, 0)
Screenshot: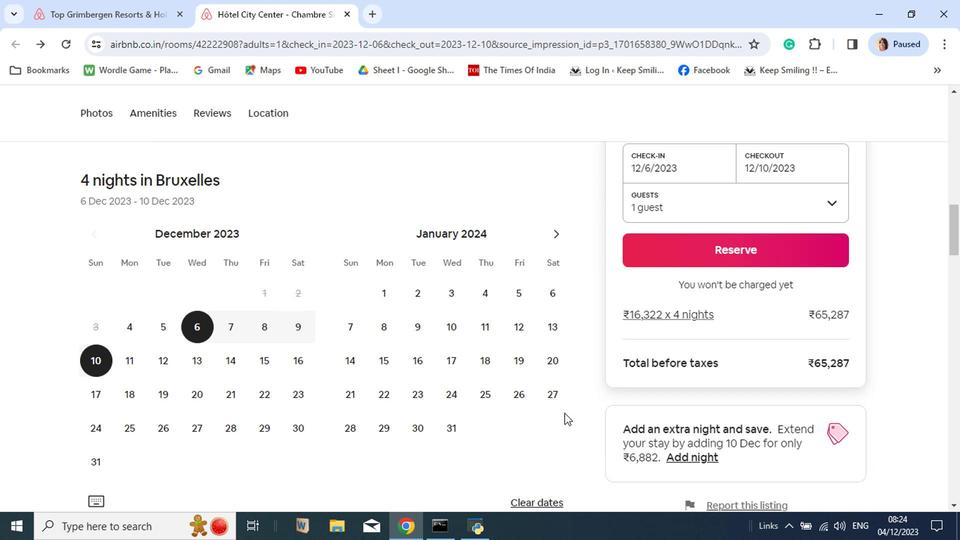 
Action: Mouse scrolled (563, 415) with delta (0, 0)
Screenshot: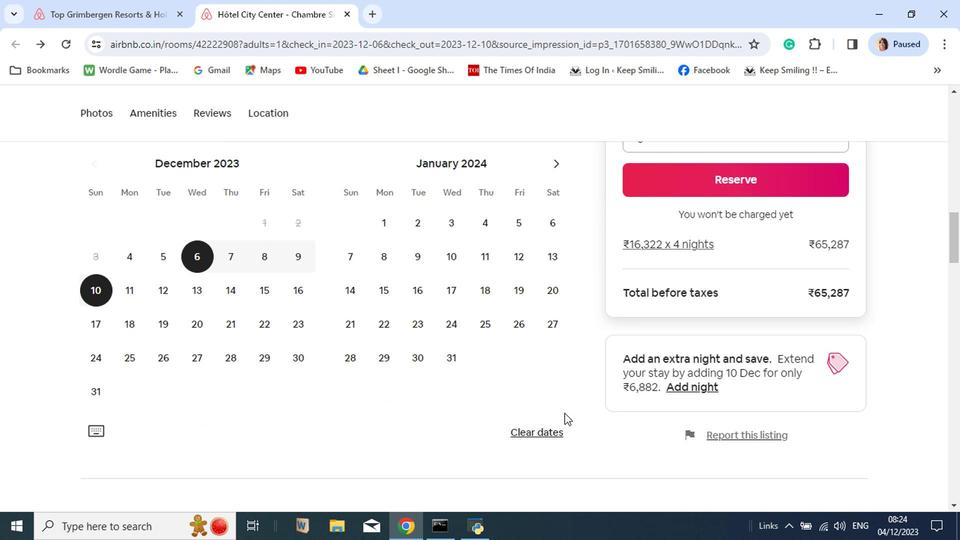 
Action: Mouse scrolled (563, 415) with delta (0, 0)
Screenshot: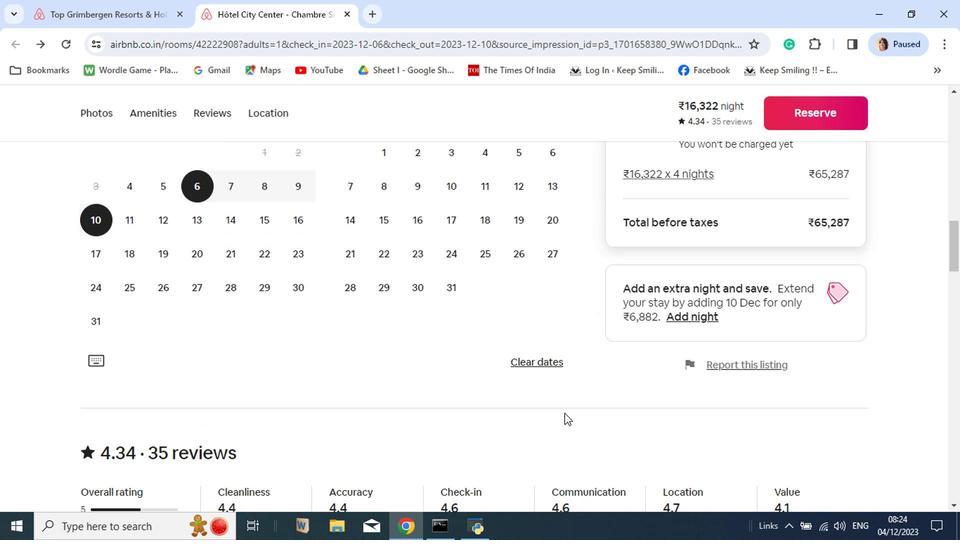 
Action: Mouse scrolled (563, 415) with delta (0, 0)
Screenshot: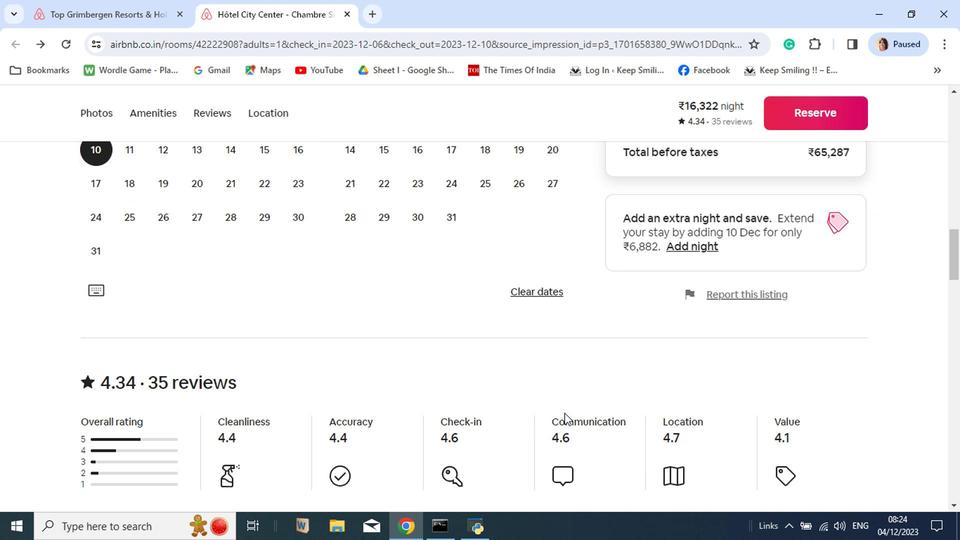 
Action: Mouse scrolled (563, 415) with delta (0, 0)
Screenshot: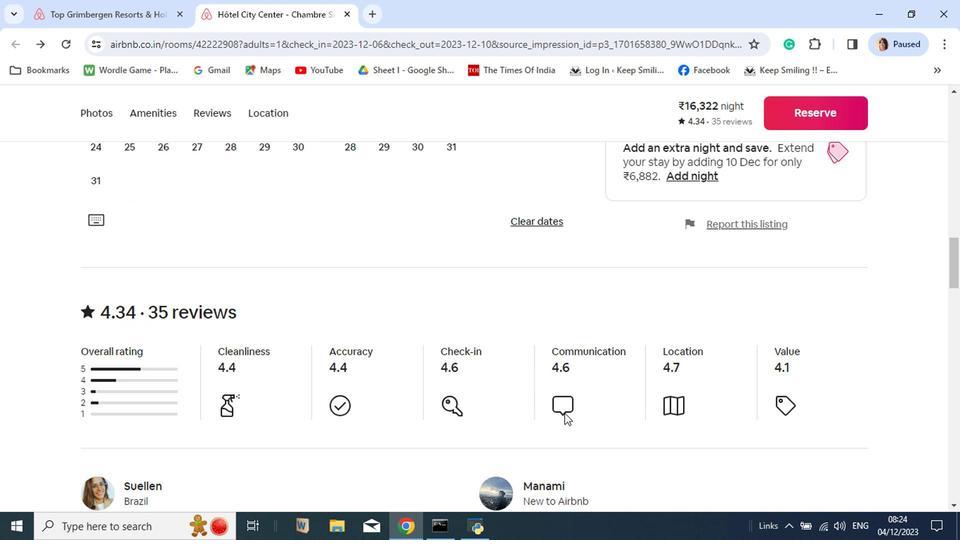 
Action: Mouse moved to (563, 415)
Screenshot: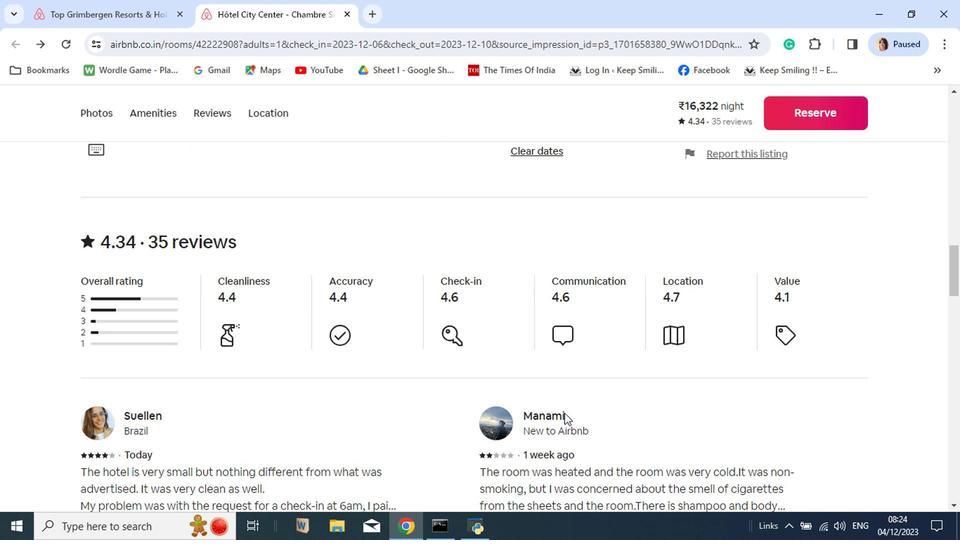 
Action: Mouse scrolled (563, 415) with delta (0, 0)
Screenshot: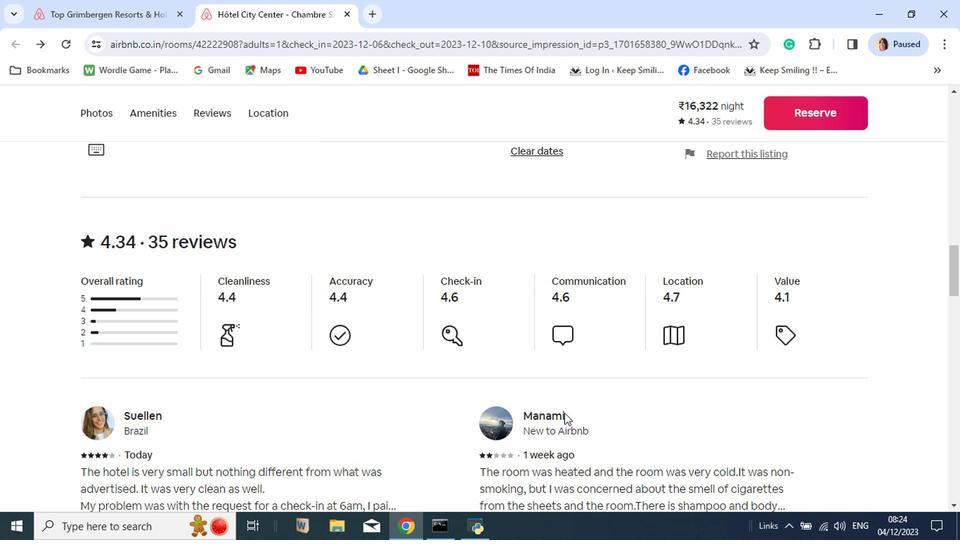 
Action: Mouse scrolled (563, 415) with delta (0, 0)
Screenshot: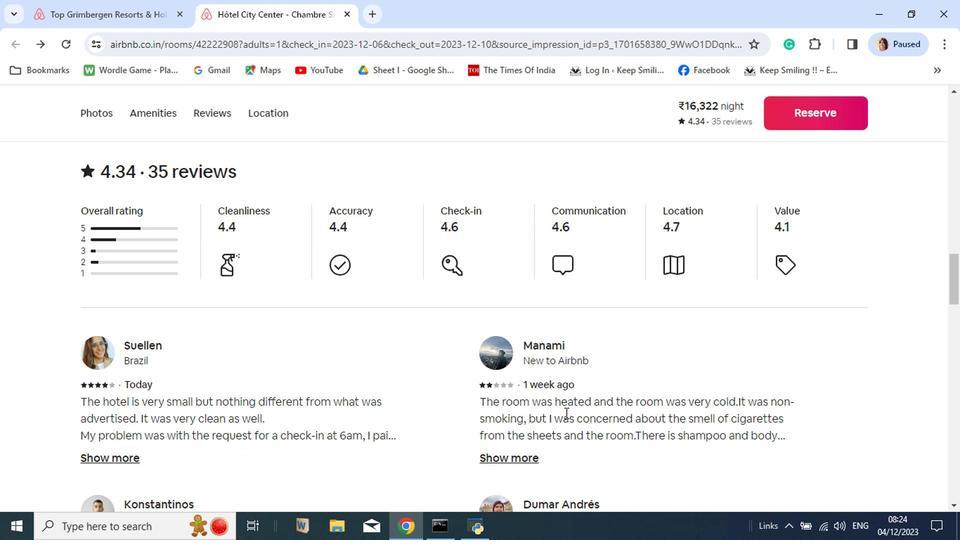 
Action: Mouse moved to (564, 415)
Screenshot: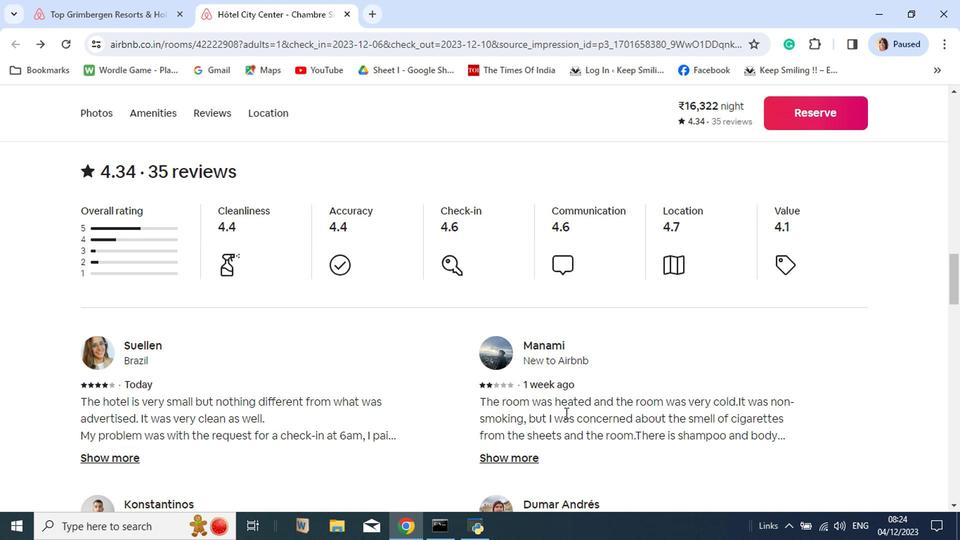 
Action: Mouse scrolled (564, 415) with delta (0, 0)
Screenshot: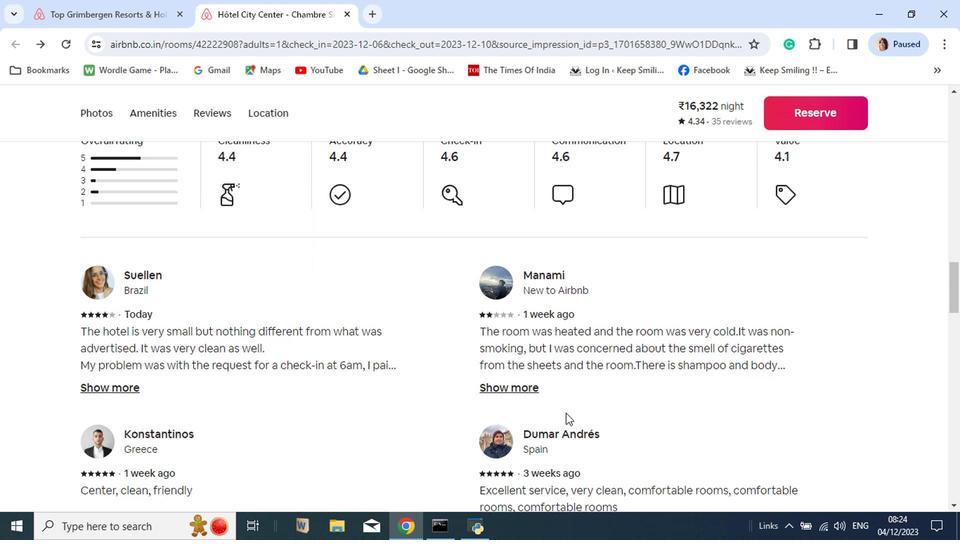 
Action: Mouse moved to (565, 415)
Screenshot: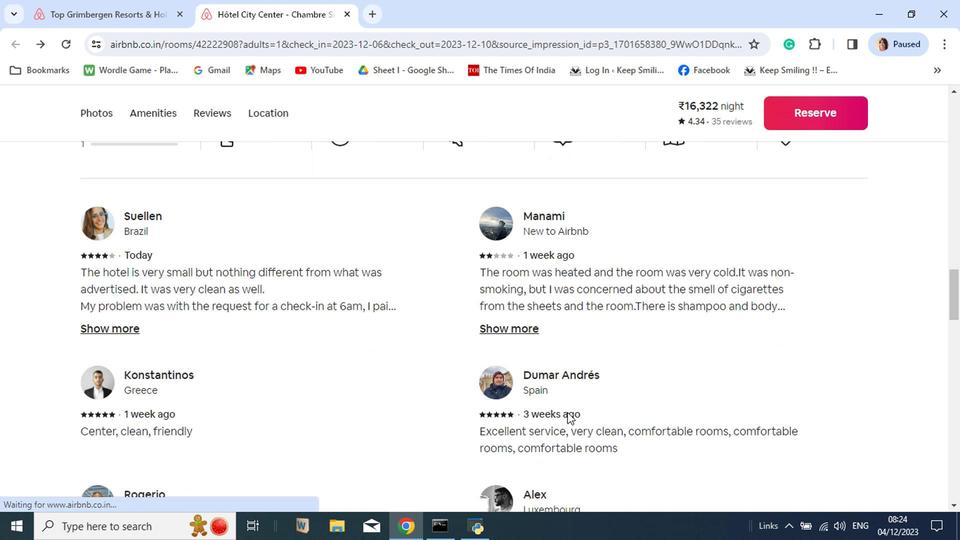 
Action: Mouse scrolled (565, 415) with delta (0, 0)
Screenshot: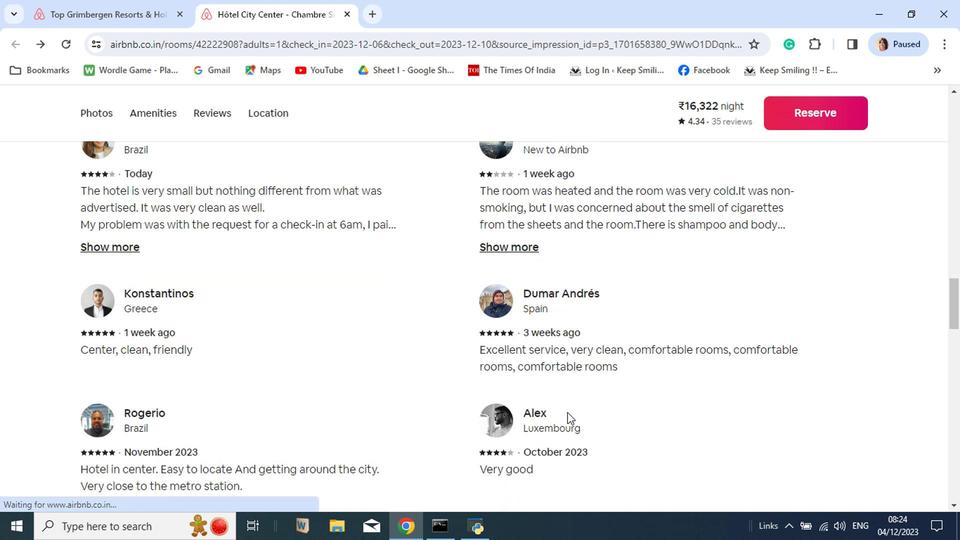 
Action: Mouse moved to (566, 415)
Screenshot: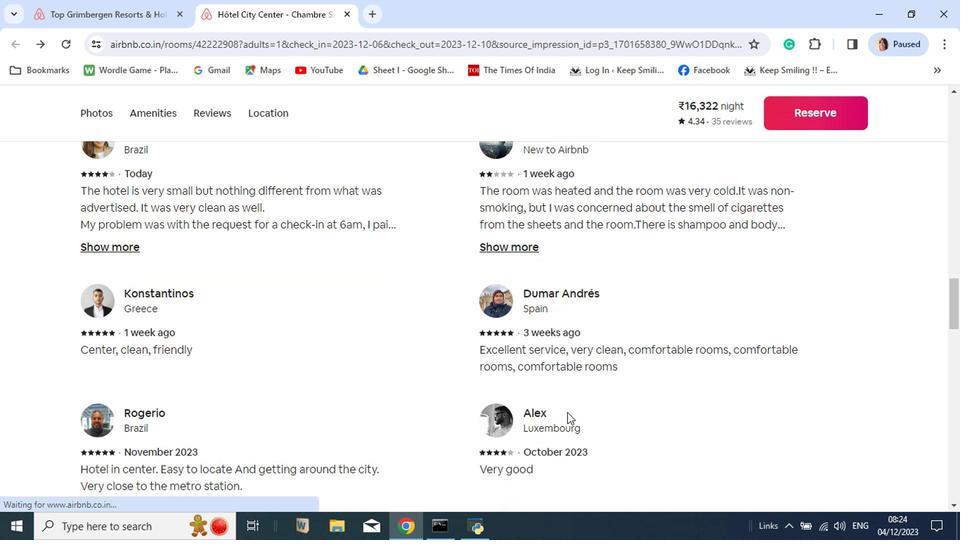 
Action: Mouse scrolled (566, 414) with delta (0, -1)
Screenshot: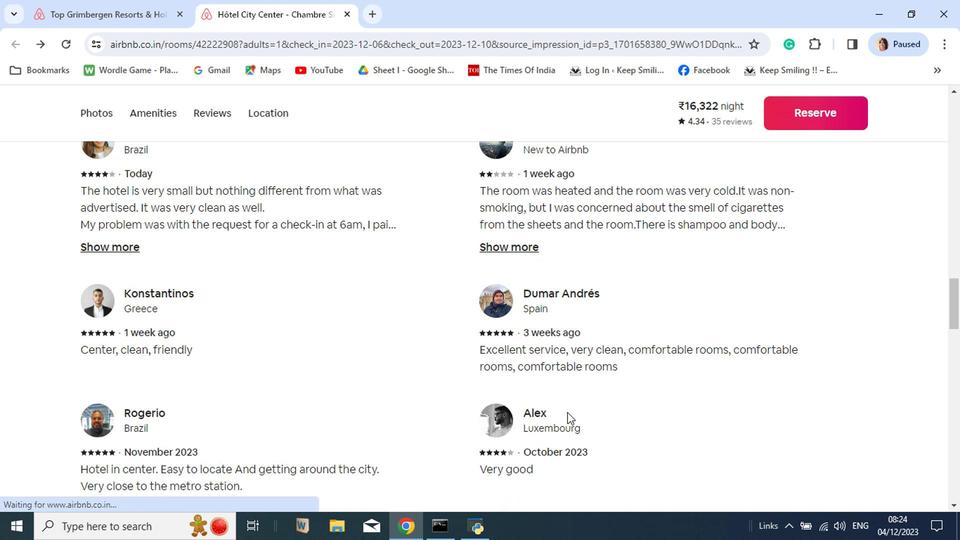 
Action: Mouse scrolled (566, 414) with delta (0, -1)
Screenshot: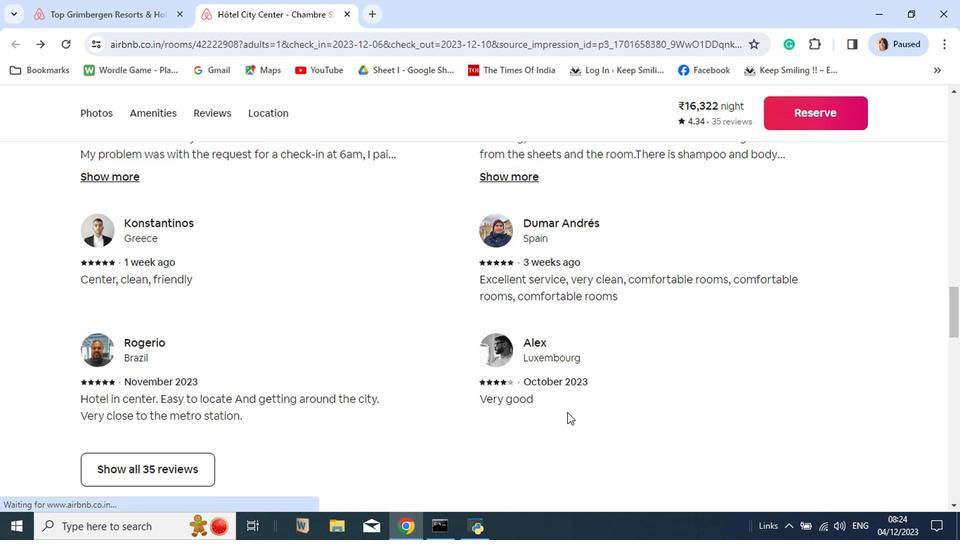 
Action: Mouse scrolled (566, 414) with delta (0, -1)
Screenshot: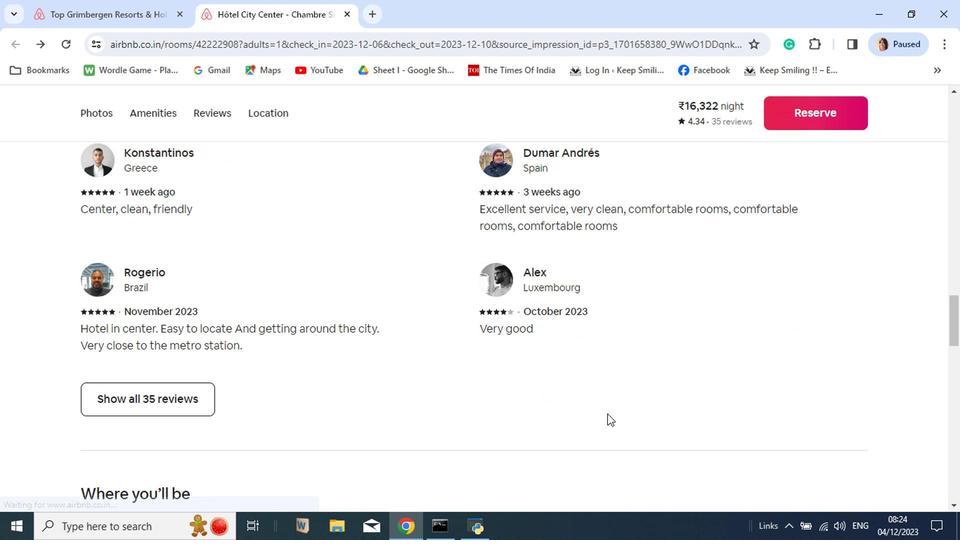 
Action: Mouse moved to (665, 424)
Screenshot: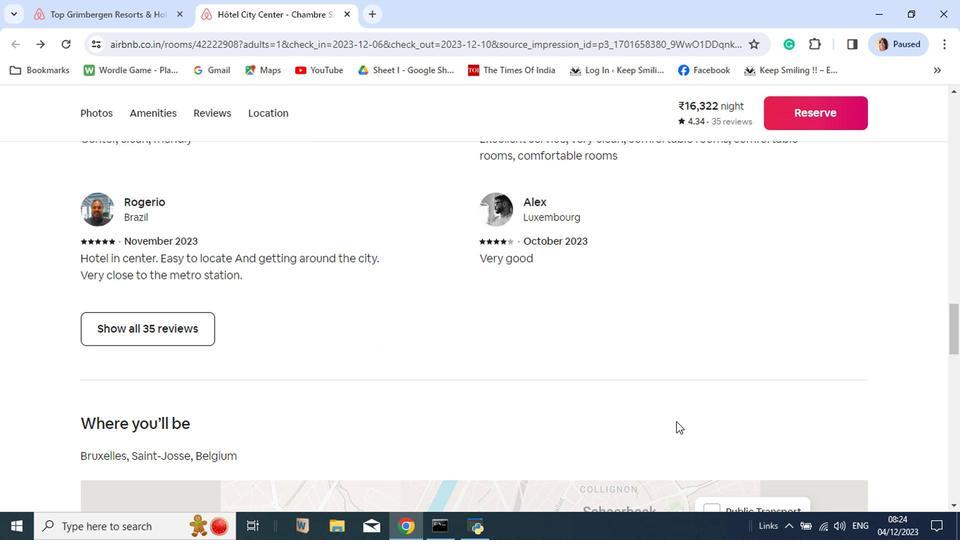 
Action: Mouse scrolled (665, 423) with delta (0, -1)
Screenshot: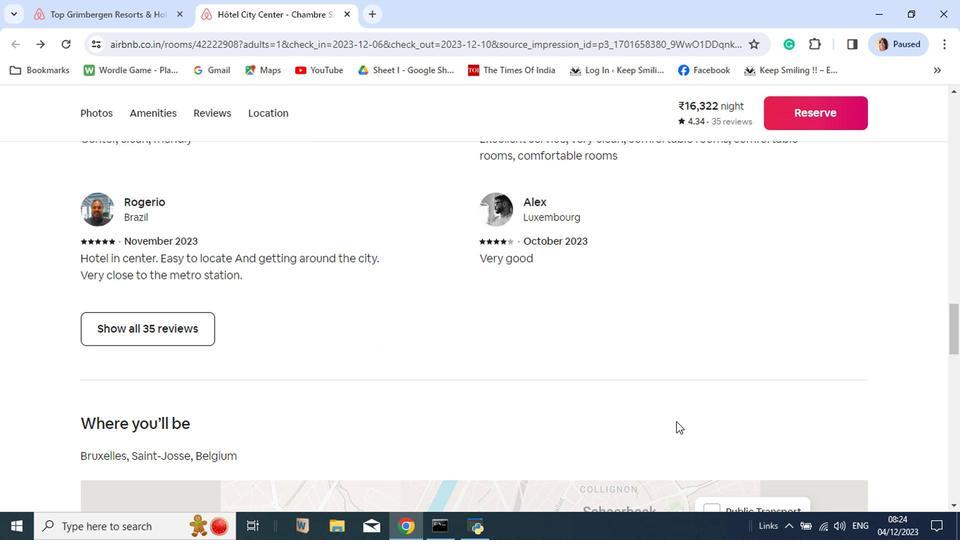 
Action: Mouse moved to (683, 426)
Screenshot: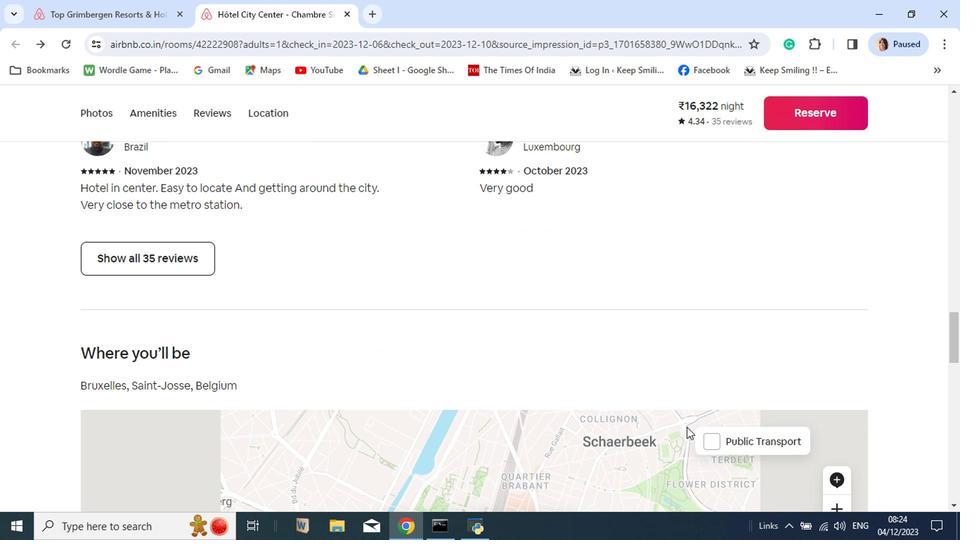 
Action: Mouse scrolled (683, 426) with delta (0, 0)
Screenshot: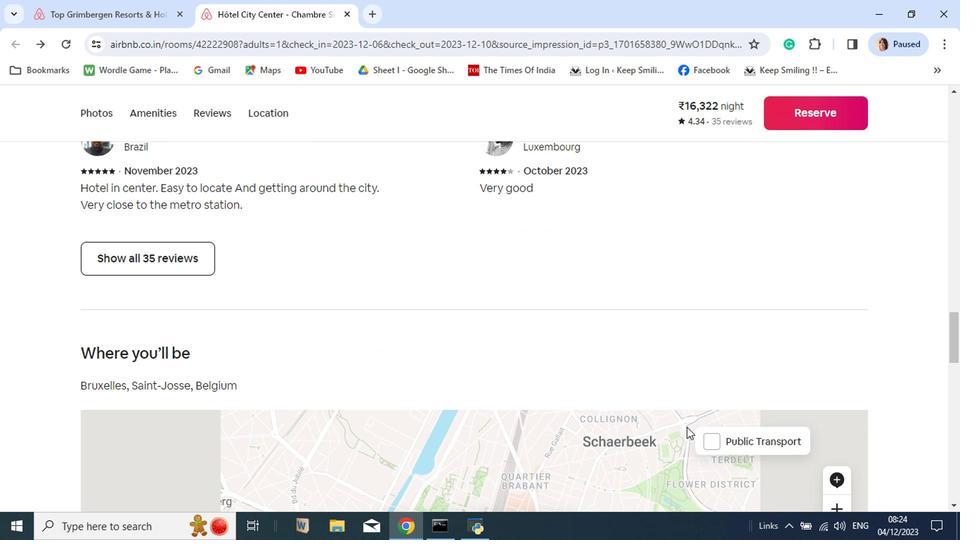 
Action: Mouse moved to (686, 429)
Screenshot: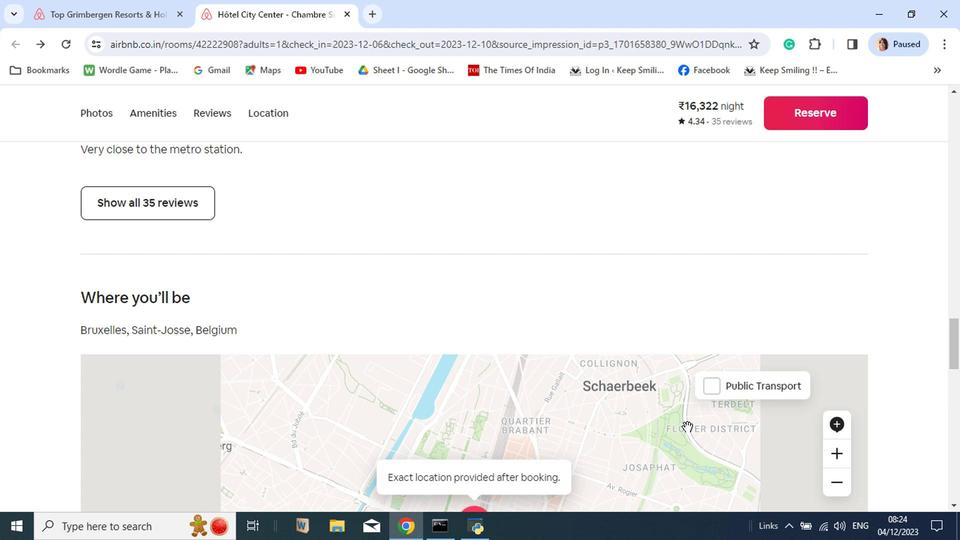 
Action: Mouse scrolled (686, 429) with delta (0, 0)
Screenshot: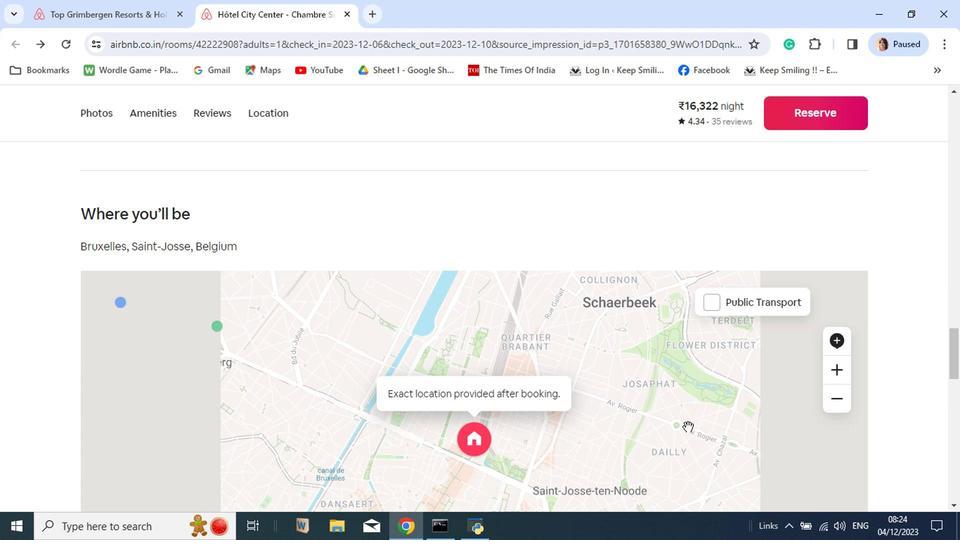 
Action: Mouse scrolled (686, 429) with delta (0, 0)
Screenshot: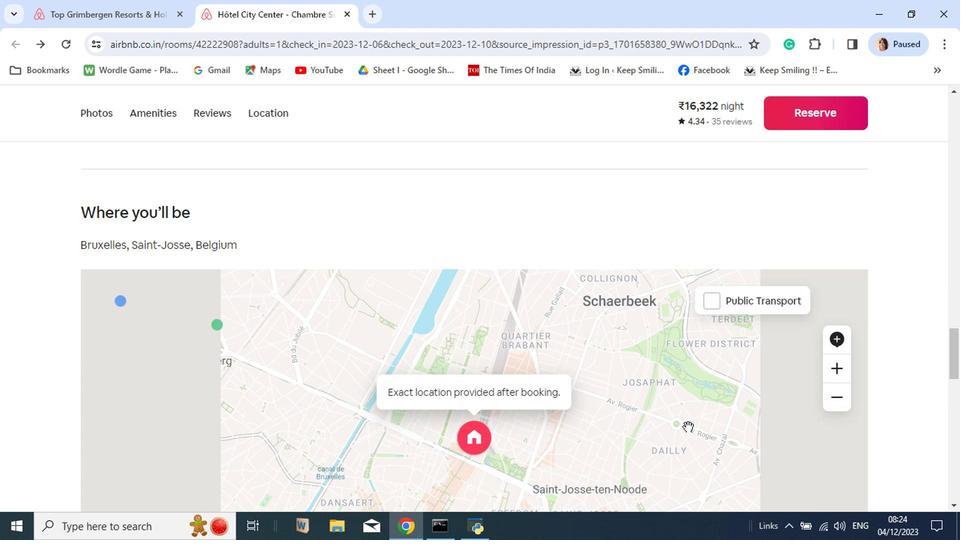 
Action: Mouse moved to (687, 429)
Screenshot: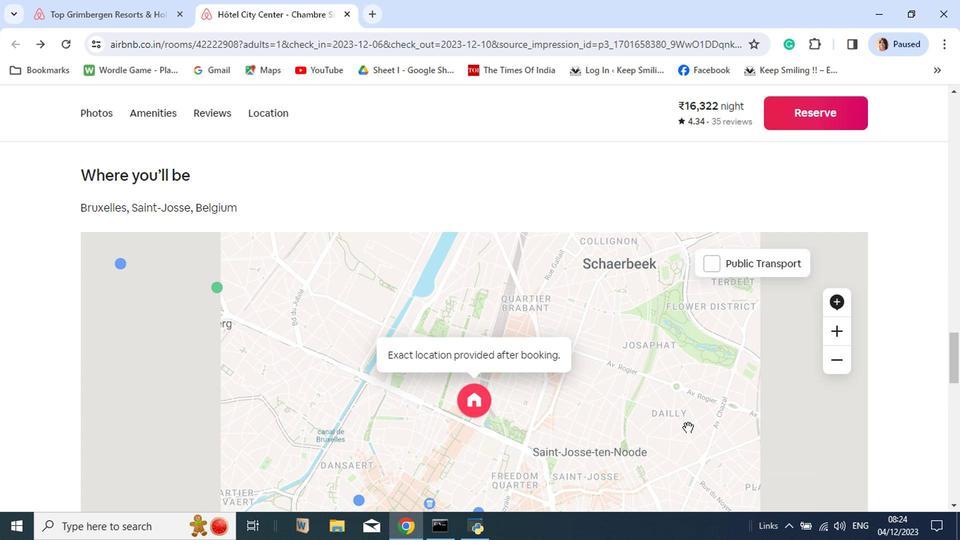 
Action: Mouse scrolled (687, 429) with delta (0, 0)
Screenshot: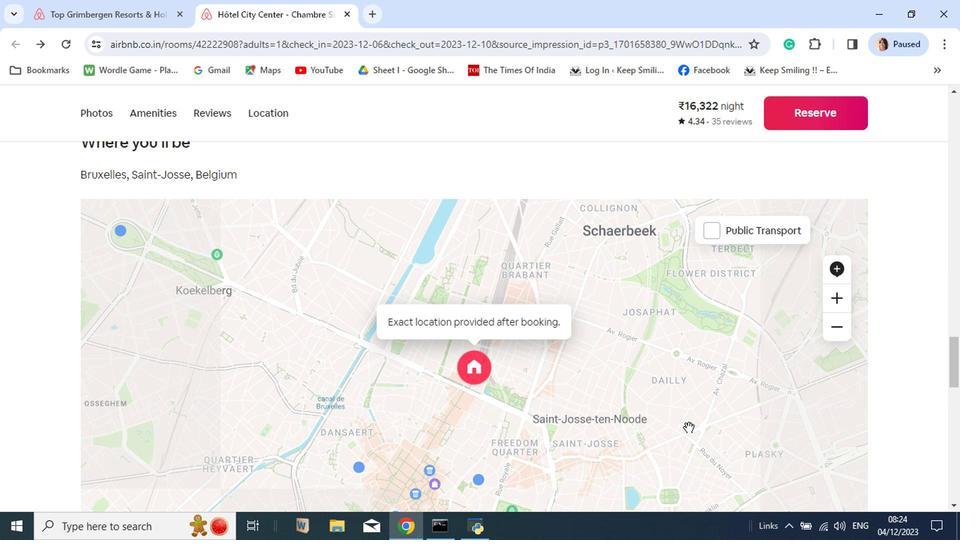 
Action: Mouse moved to (688, 430)
Screenshot: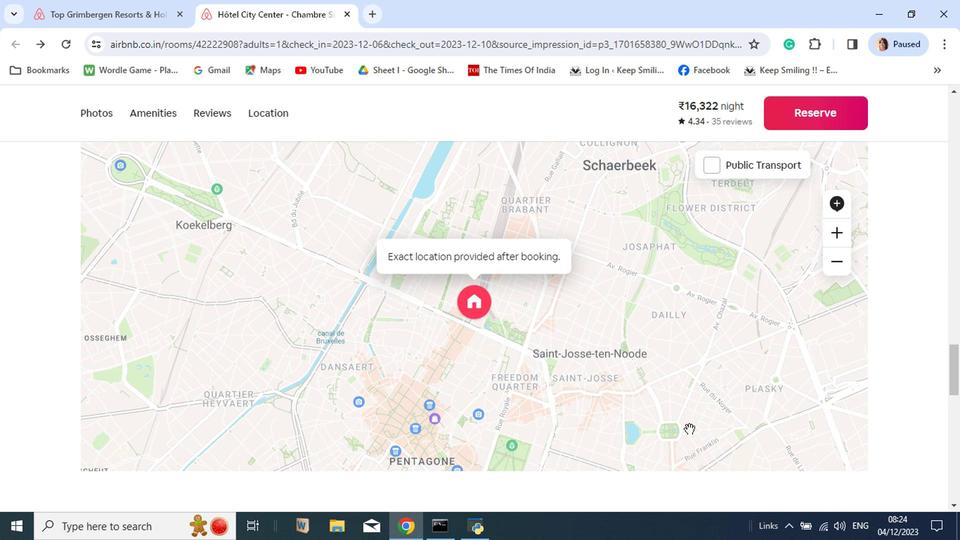 
Action: Mouse scrolled (688, 429) with delta (0, -1)
Screenshot: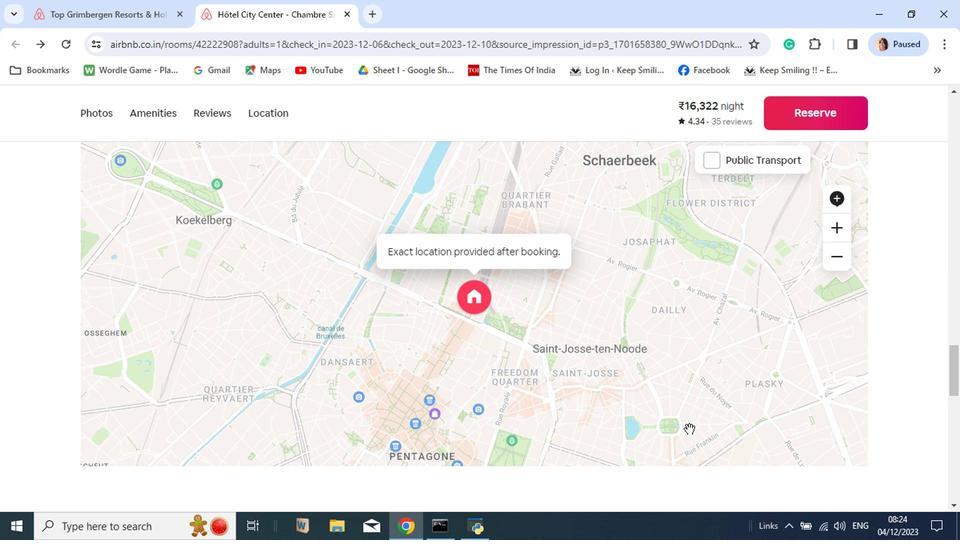 
Action: Mouse moved to (689, 431)
Screenshot: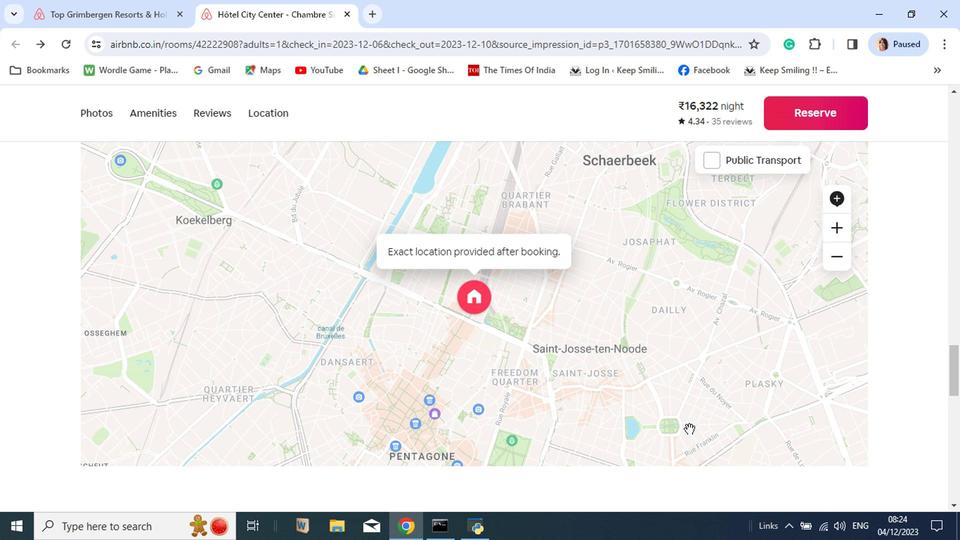 
Action: Mouse scrolled (689, 431) with delta (0, 0)
Screenshot: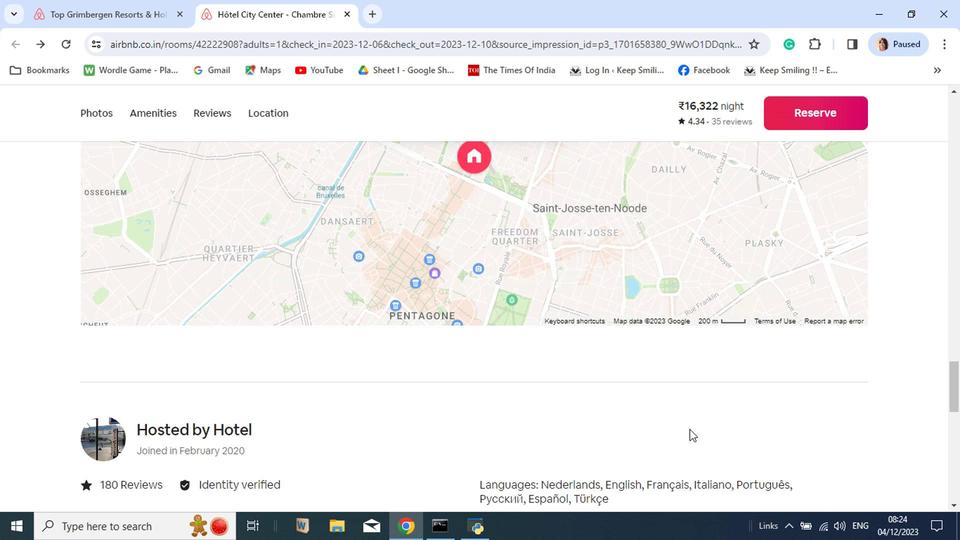 
Action: Mouse scrolled (689, 431) with delta (0, 0)
Screenshot: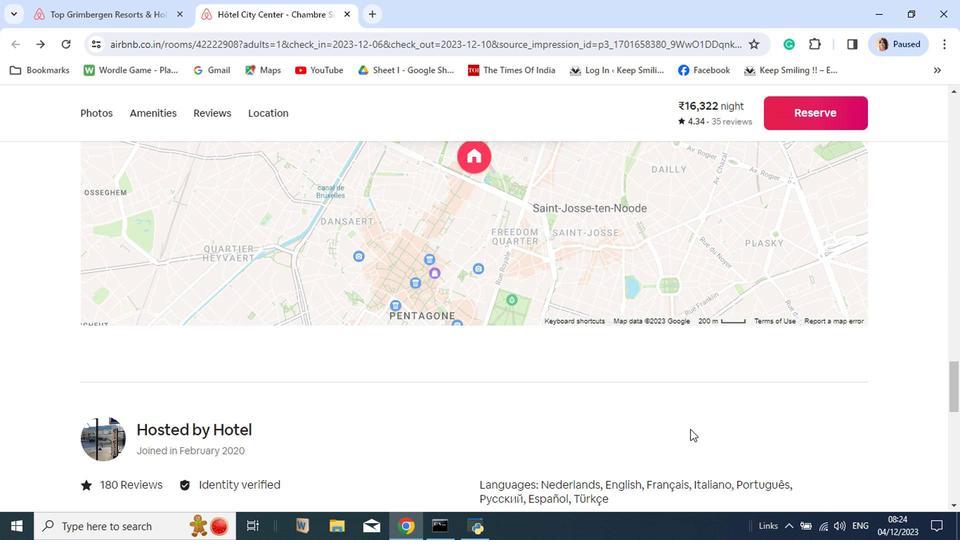 
Action: Mouse moved to (689, 431)
Screenshot: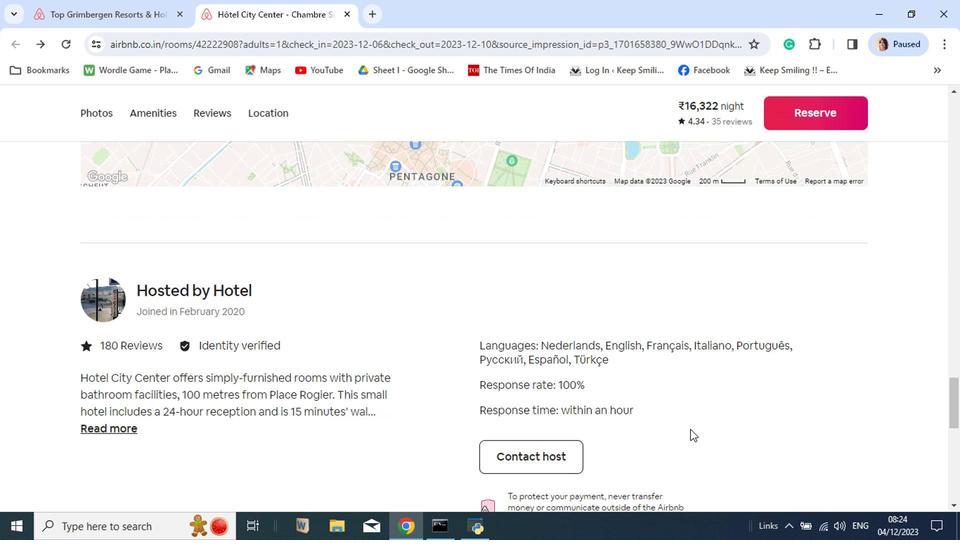 
Action: Mouse scrolled (689, 431) with delta (0, 0)
Screenshot: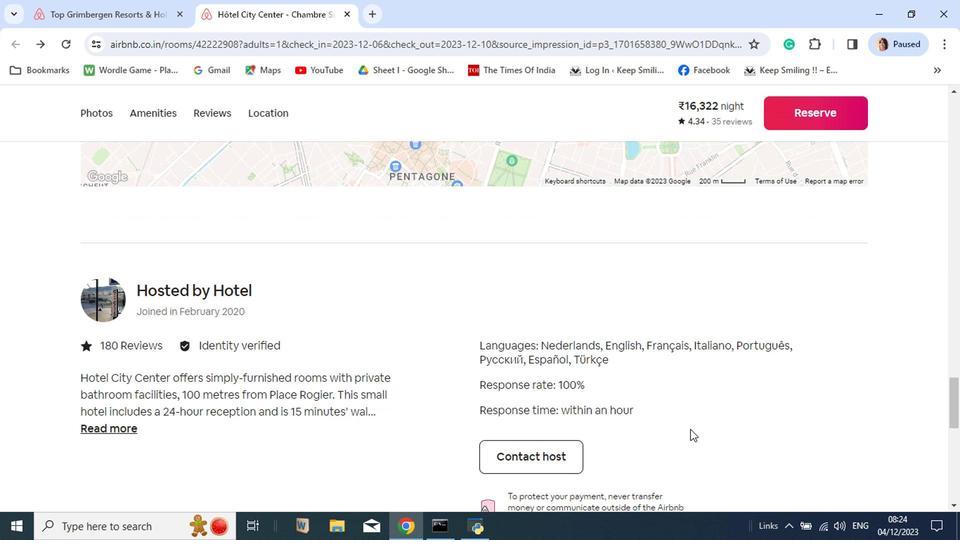 
Action: Mouse scrolled (689, 431) with delta (0, 0)
Screenshot: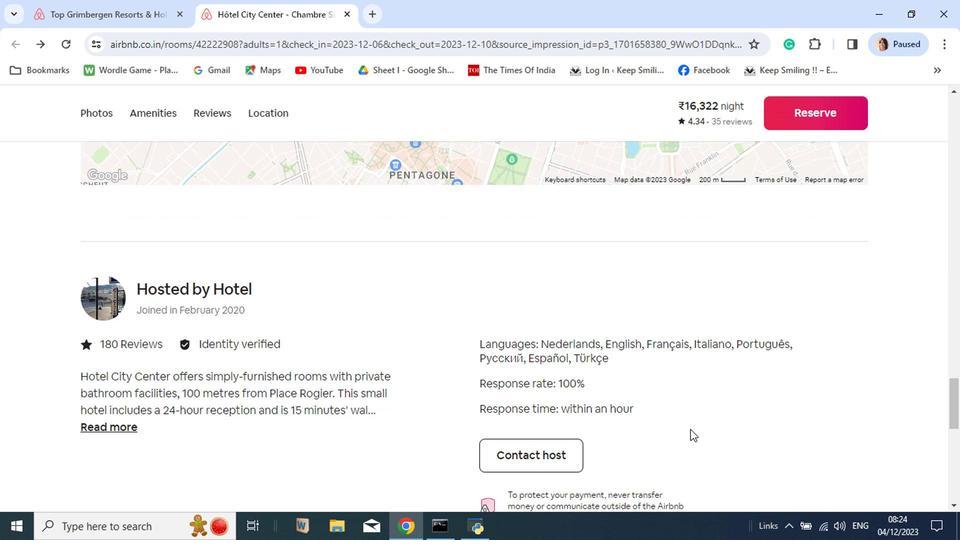 
Action: Mouse scrolled (689, 431) with delta (0, 0)
Screenshot: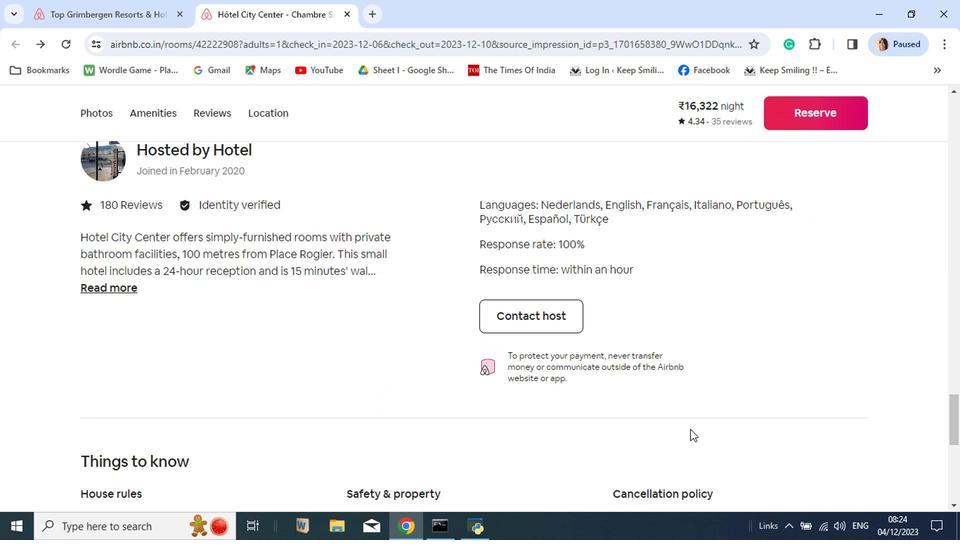 
Action: Mouse scrolled (689, 431) with delta (0, 0)
Screenshot: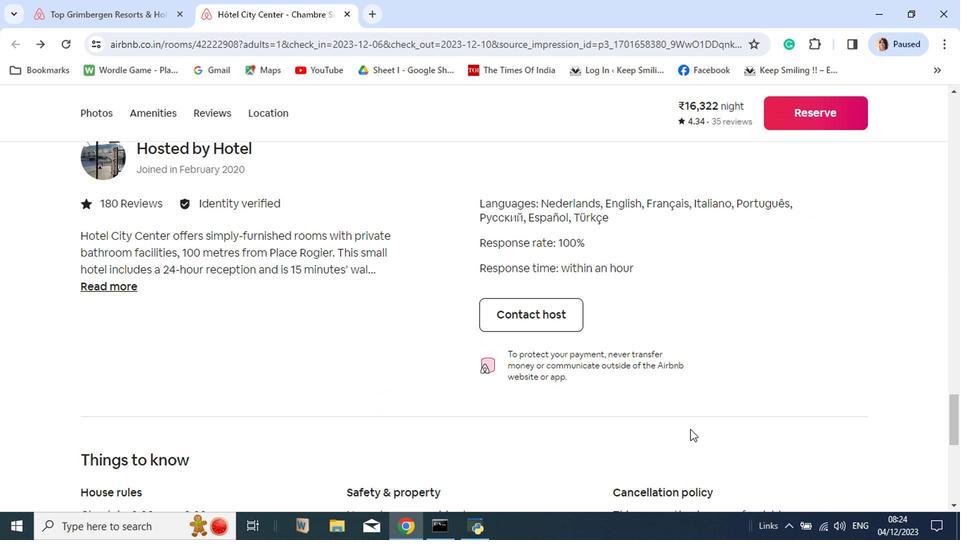 
Action: Mouse scrolled (689, 431) with delta (0, 0)
Screenshot: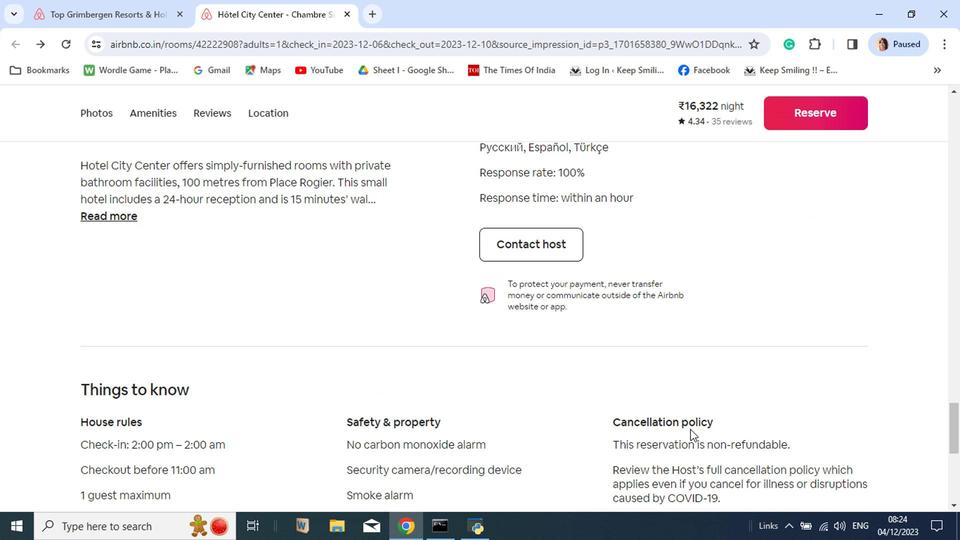 
Action: Mouse scrolled (689, 431) with delta (0, 0)
Screenshot: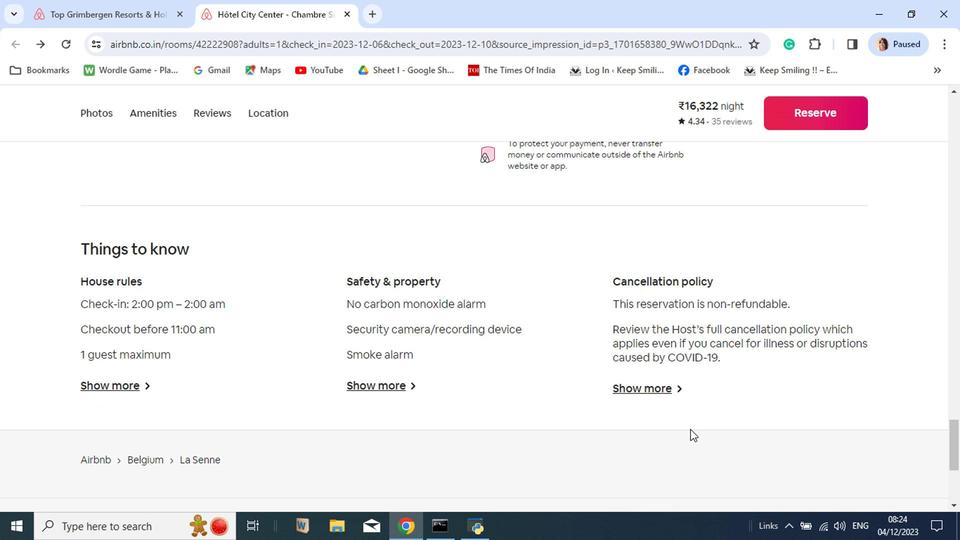 
Action: Mouse scrolled (689, 431) with delta (0, 0)
Screenshot: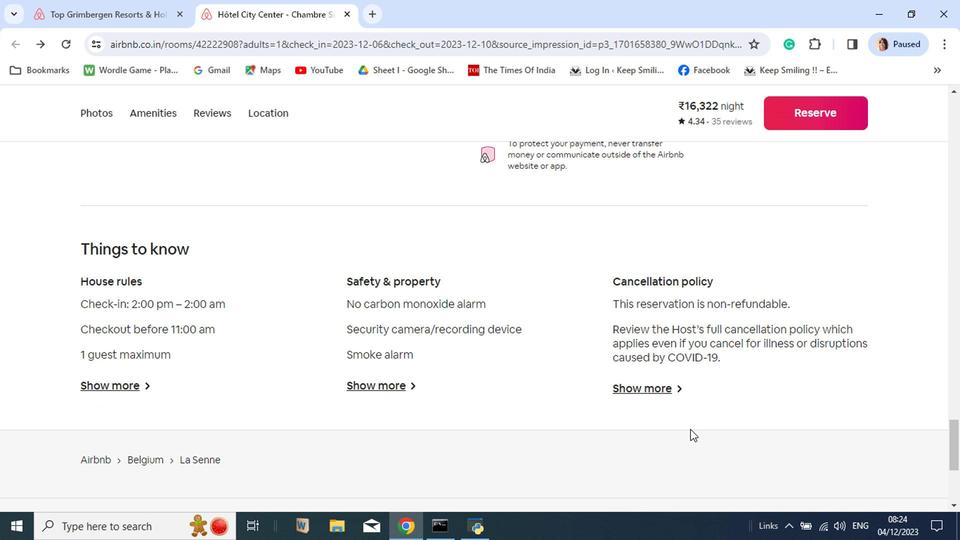 
Action: Mouse scrolled (689, 431) with delta (0, 0)
Screenshot: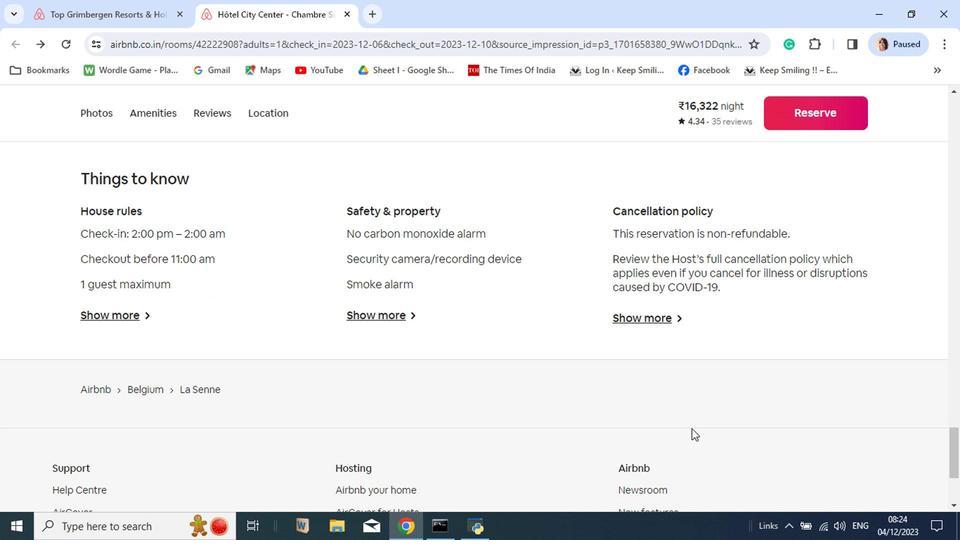
Action: Mouse moved to (85, 320)
Screenshot: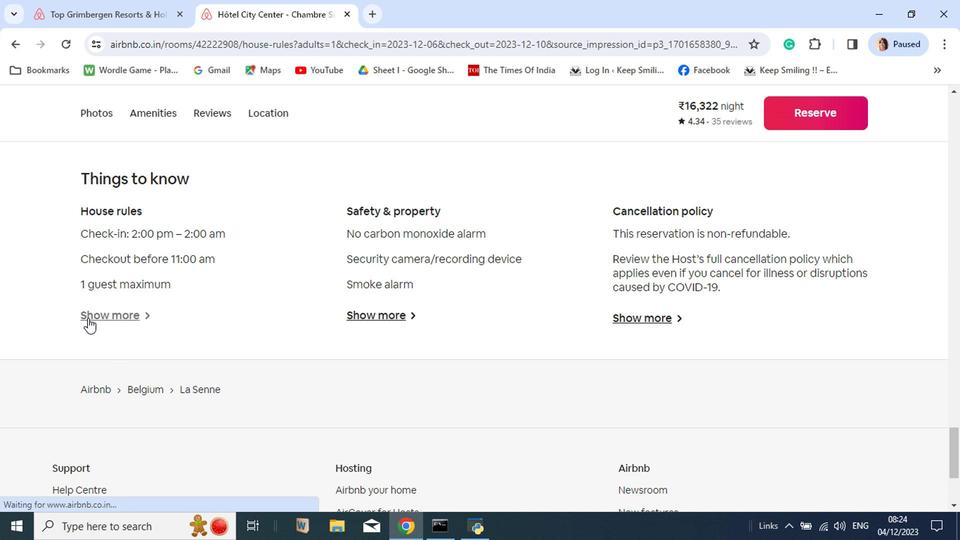 
Action: Mouse pressed left at (85, 320)
Screenshot: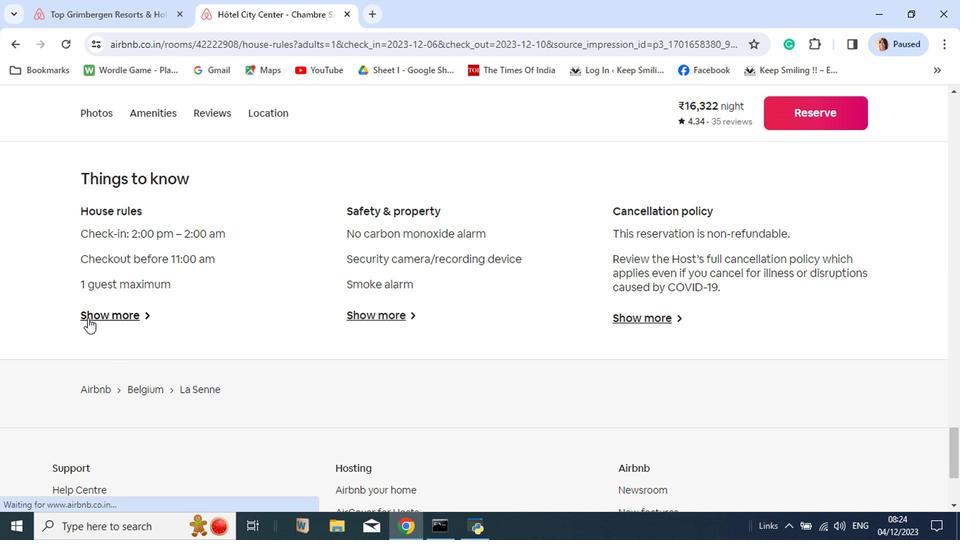 
Action: Mouse moved to (747, 357)
Screenshot: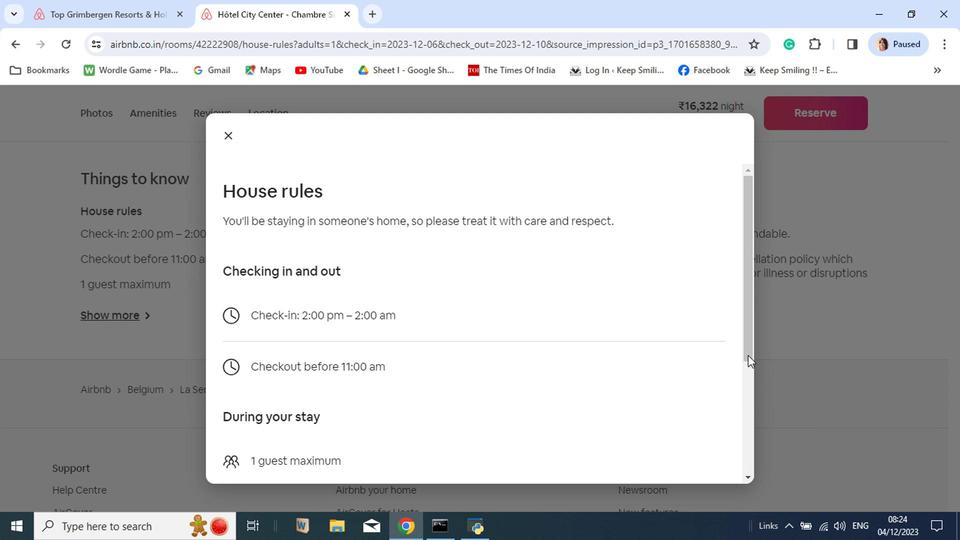 
Action: Mouse pressed left at (747, 357)
Screenshot: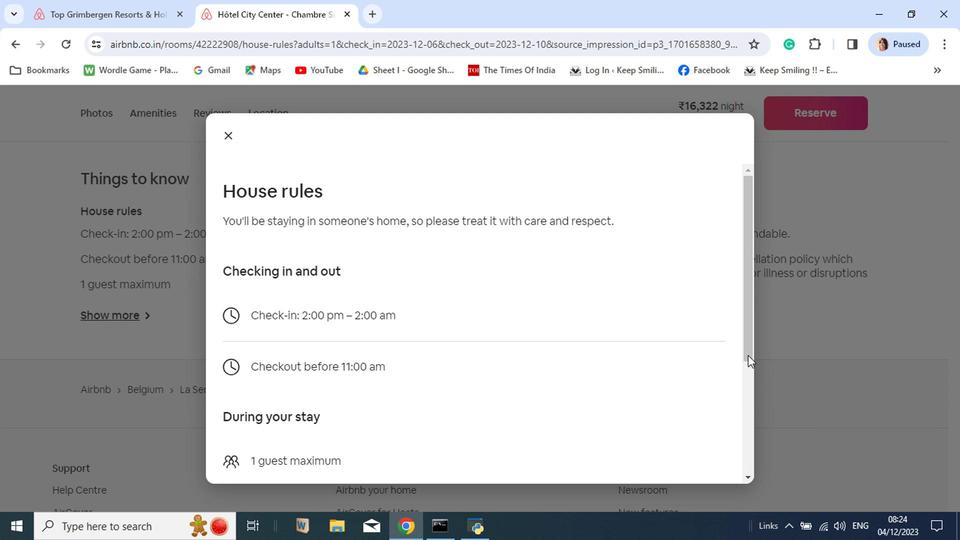 
Action: Mouse moved to (227, 132)
Screenshot: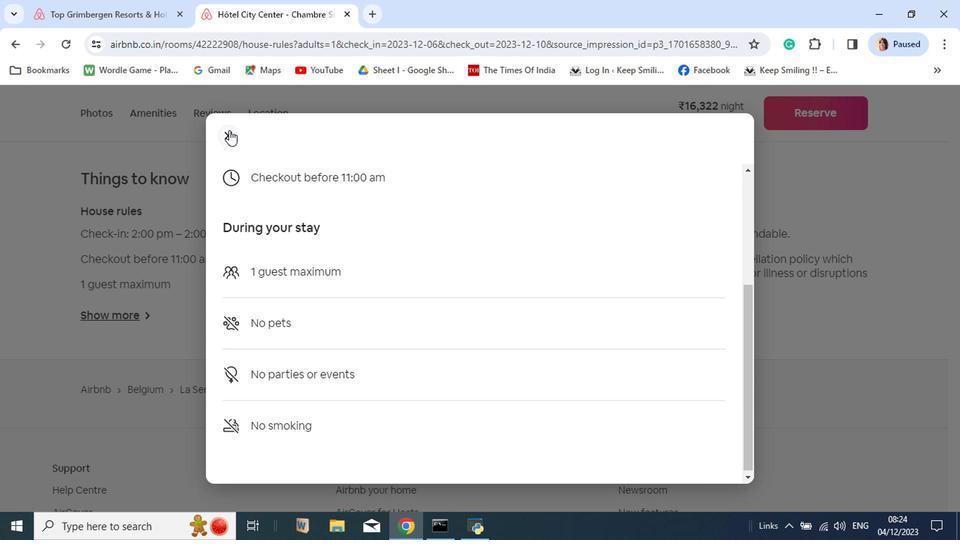
Action: Mouse pressed left at (227, 132)
Screenshot: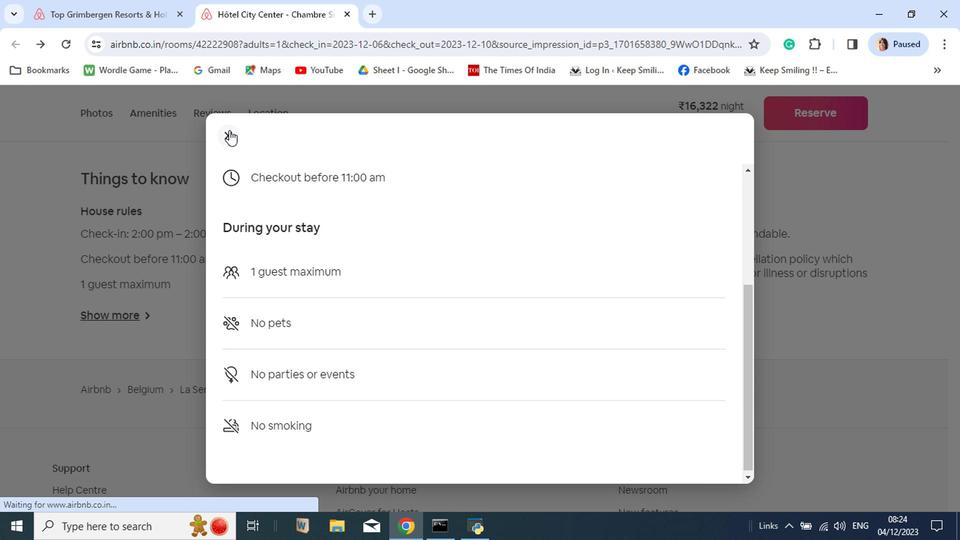 
Action: Mouse moved to (378, 314)
Screenshot: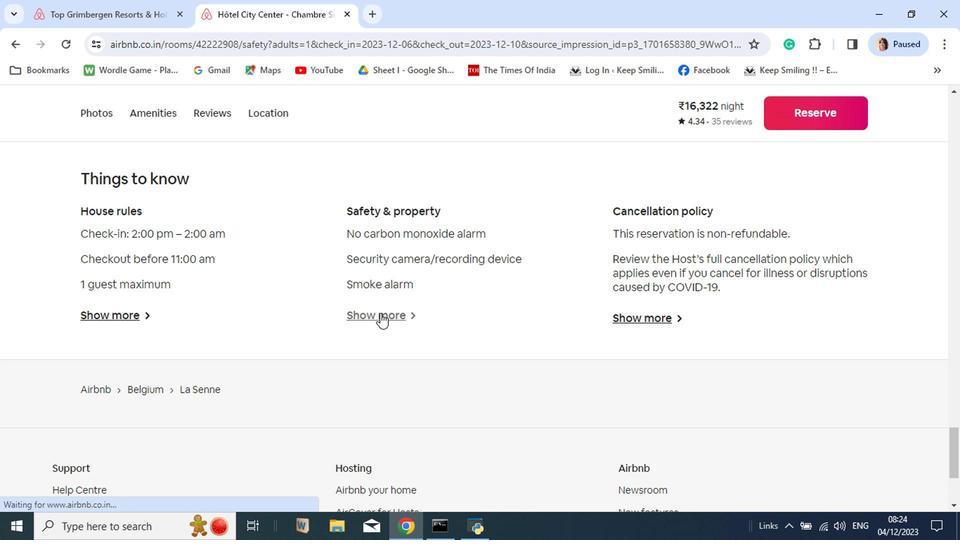 
Action: Mouse pressed left at (378, 314)
Screenshot: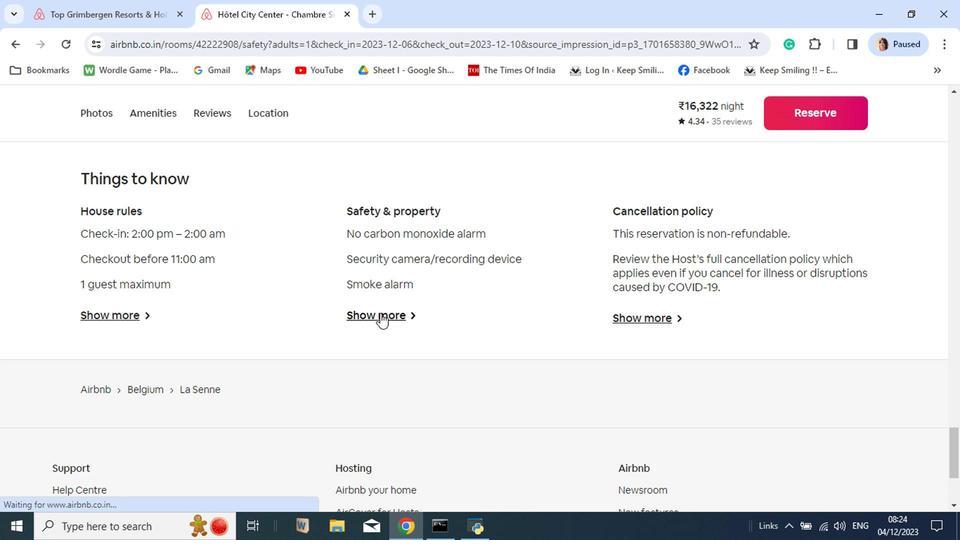 
Action: Mouse moved to (747, 315)
Screenshot: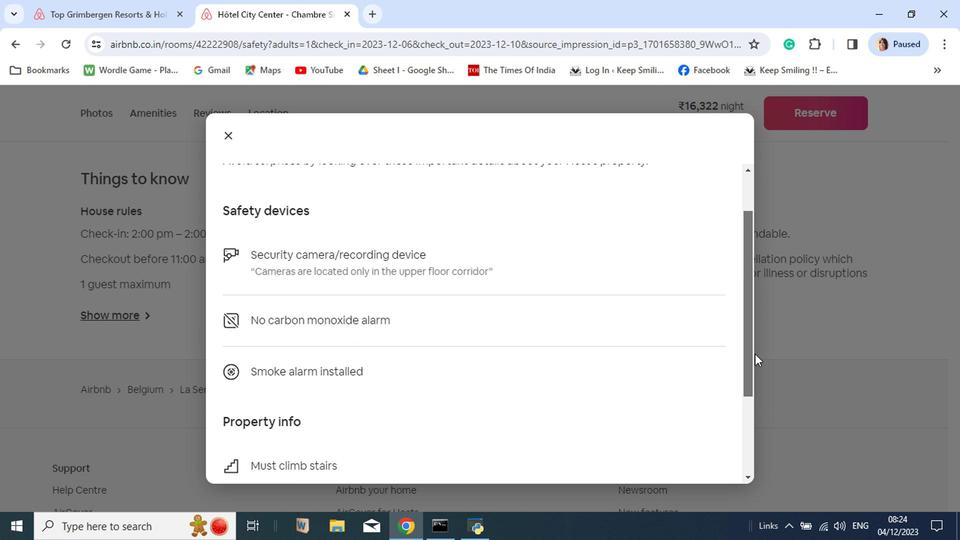 
Action: Mouse pressed left at (747, 315)
Screenshot: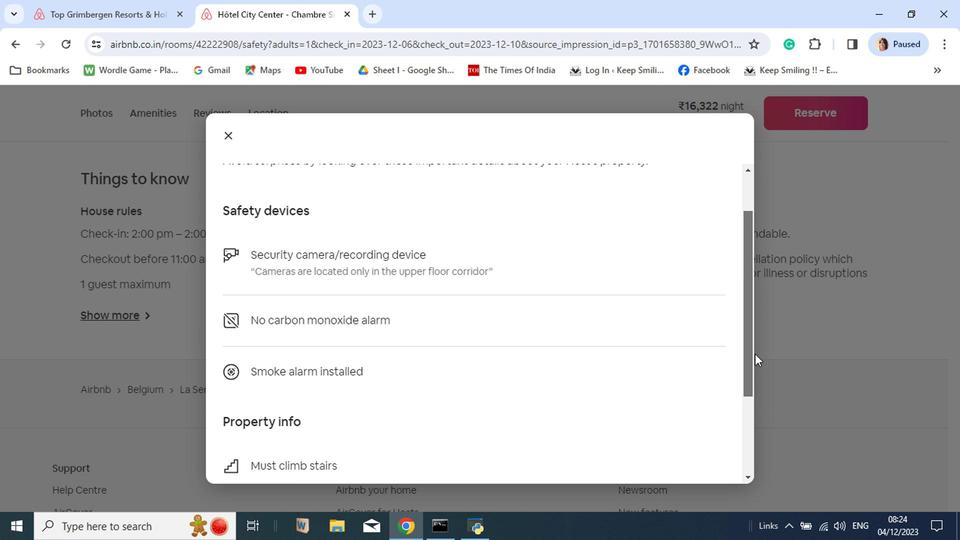 
Action: Mouse moved to (229, 140)
Screenshot: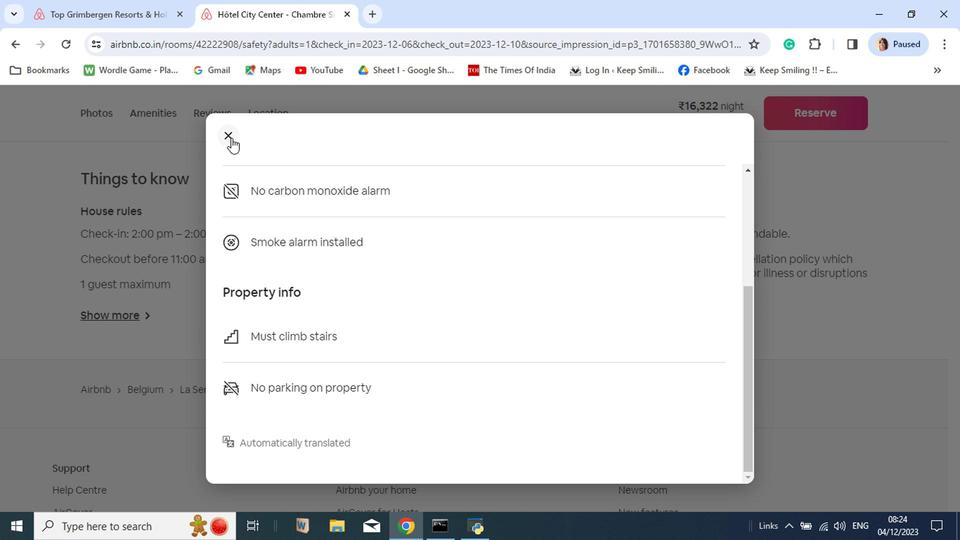 
Action: Mouse pressed left at (229, 140)
Screenshot: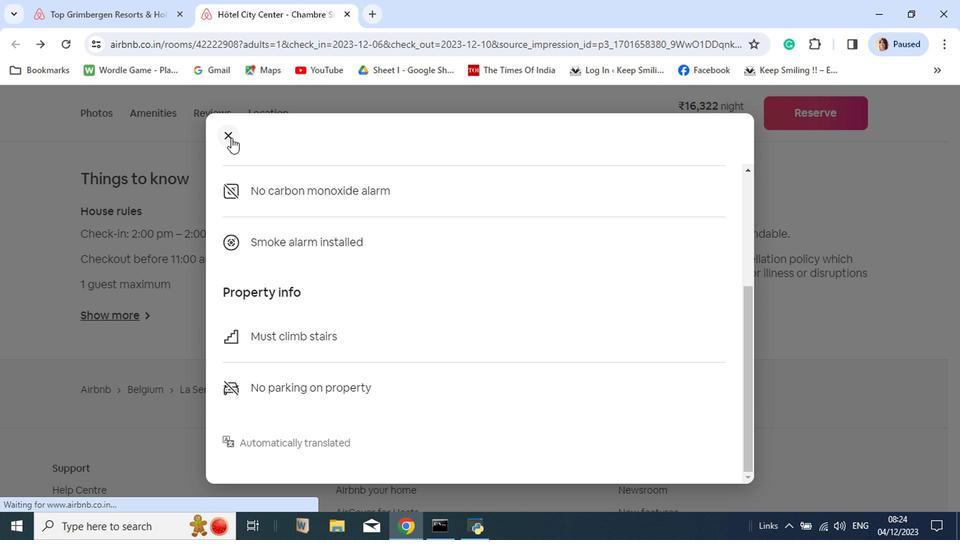 
Action: Mouse moved to (631, 314)
Screenshot: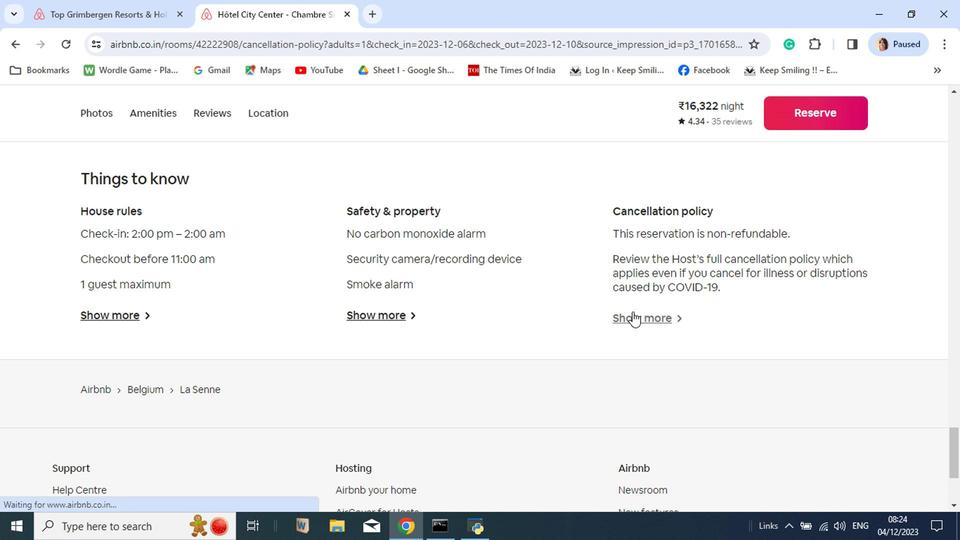 
Action: Mouse pressed left at (631, 314)
Screenshot: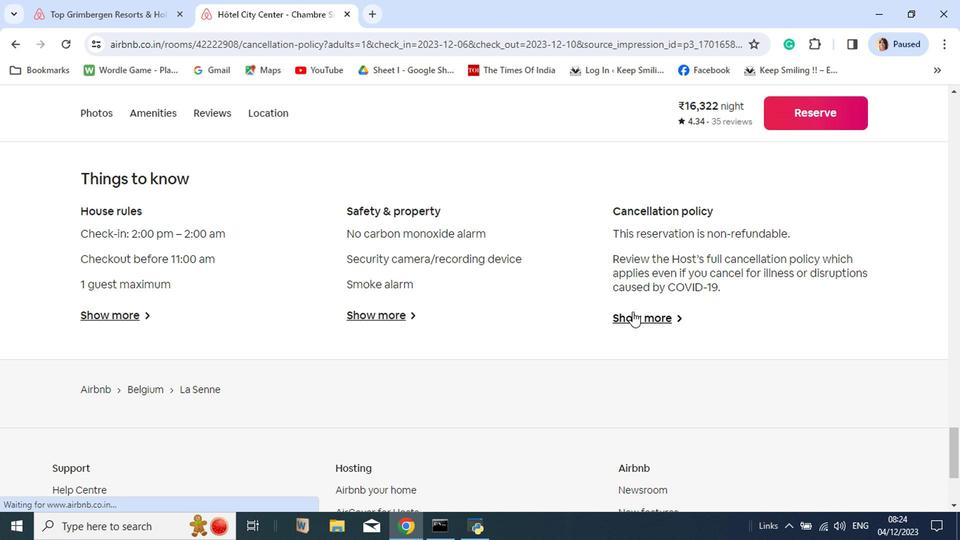 
Action: Mouse moved to (299, 150)
Screenshot: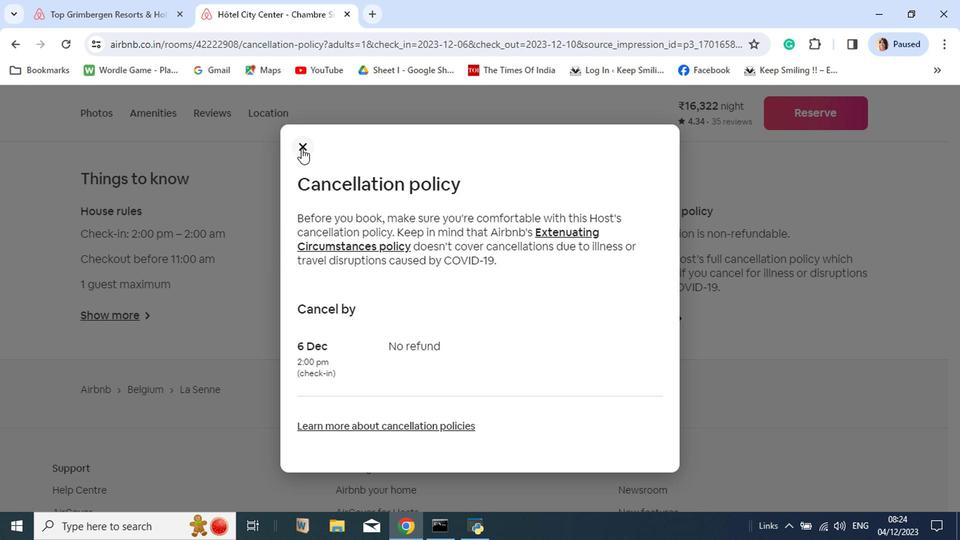 
Action: Mouse pressed left at (299, 150)
Screenshot: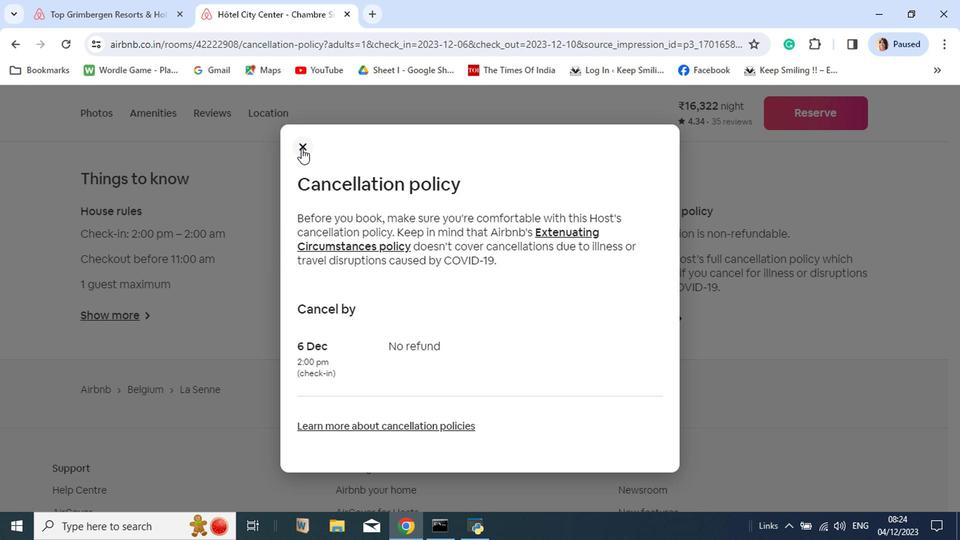 
Action: Mouse moved to (347, 17)
Screenshot: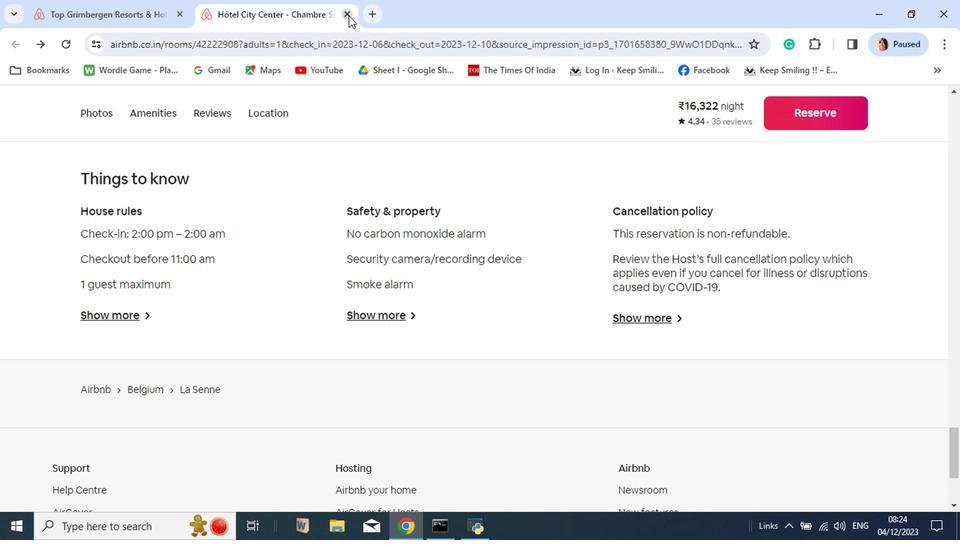 
Action: Mouse pressed left at (347, 17)
Screenshot: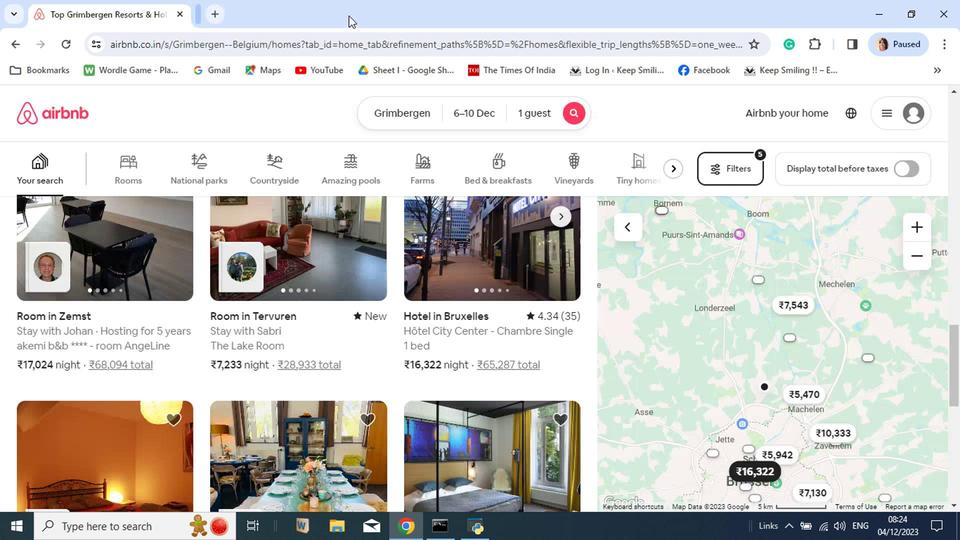 
Action: Mouse moved to (684, 386)
Screenshot: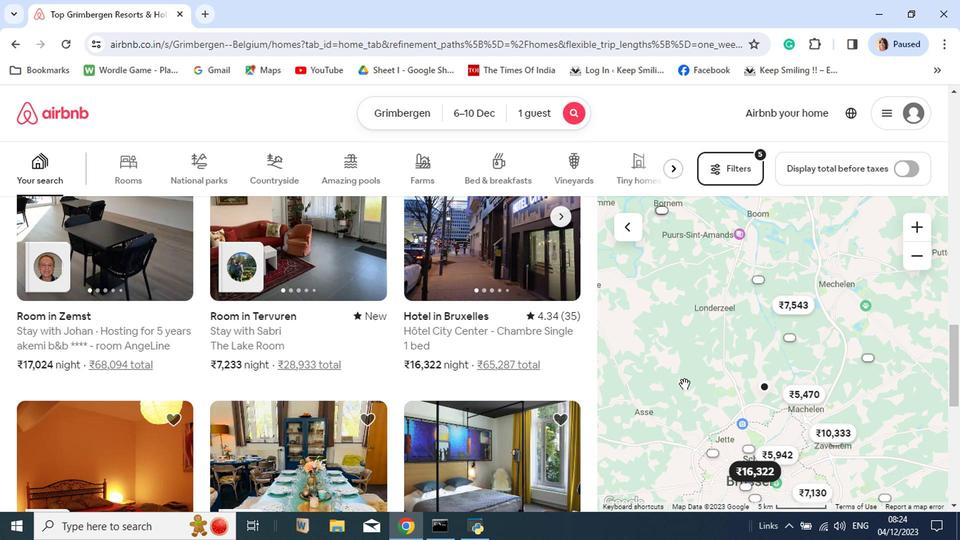 
